 Task: Find connections with filter location Barakī Barak with filter topic #Affiliationwith filter profile language Potuguese with filter current company CHANEL with filter school Dr. D. Y. Patil Institute of Engineering & Technology, Pune with filter industry Commercial and Industrial Machinery Maintenance with filter service category Healthcare Consulting with filter keywords title Officer
Action: Mouse moved to (644, 133)
Screenshot: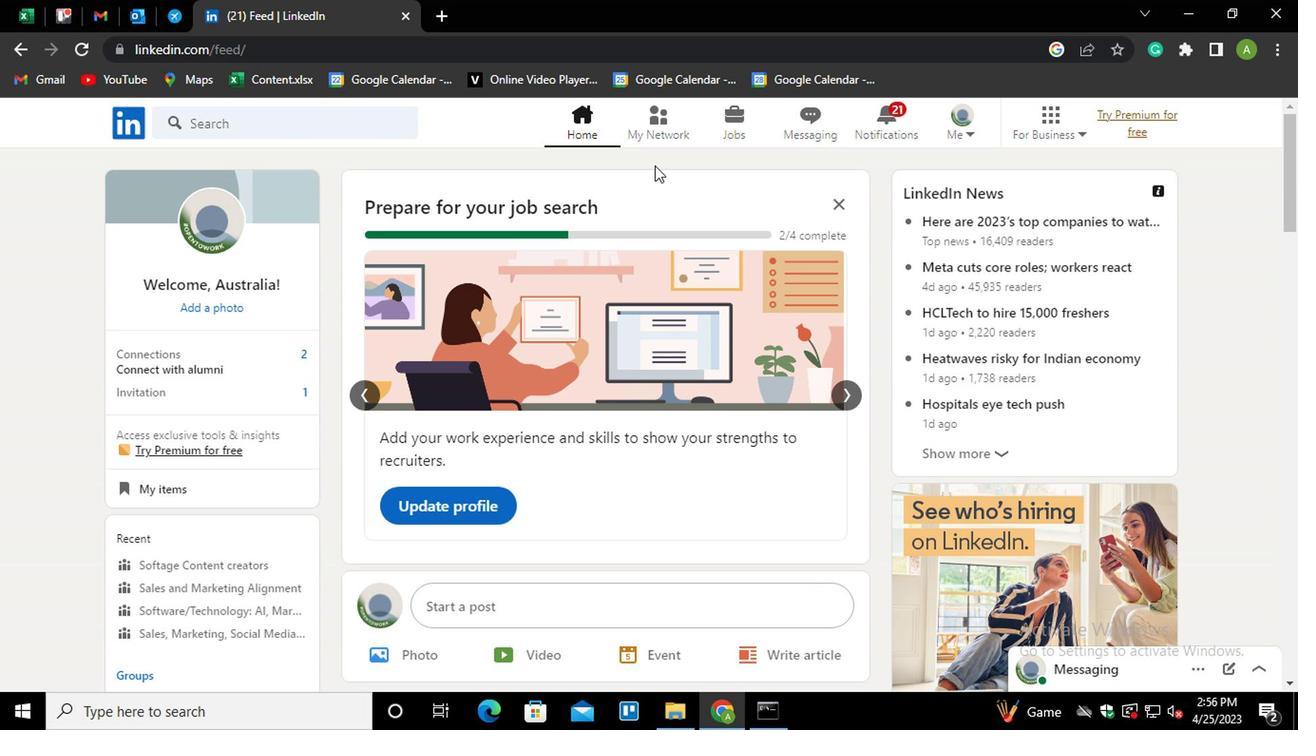 
Action: Mouse pressed left at (644, 133)
Screenshot: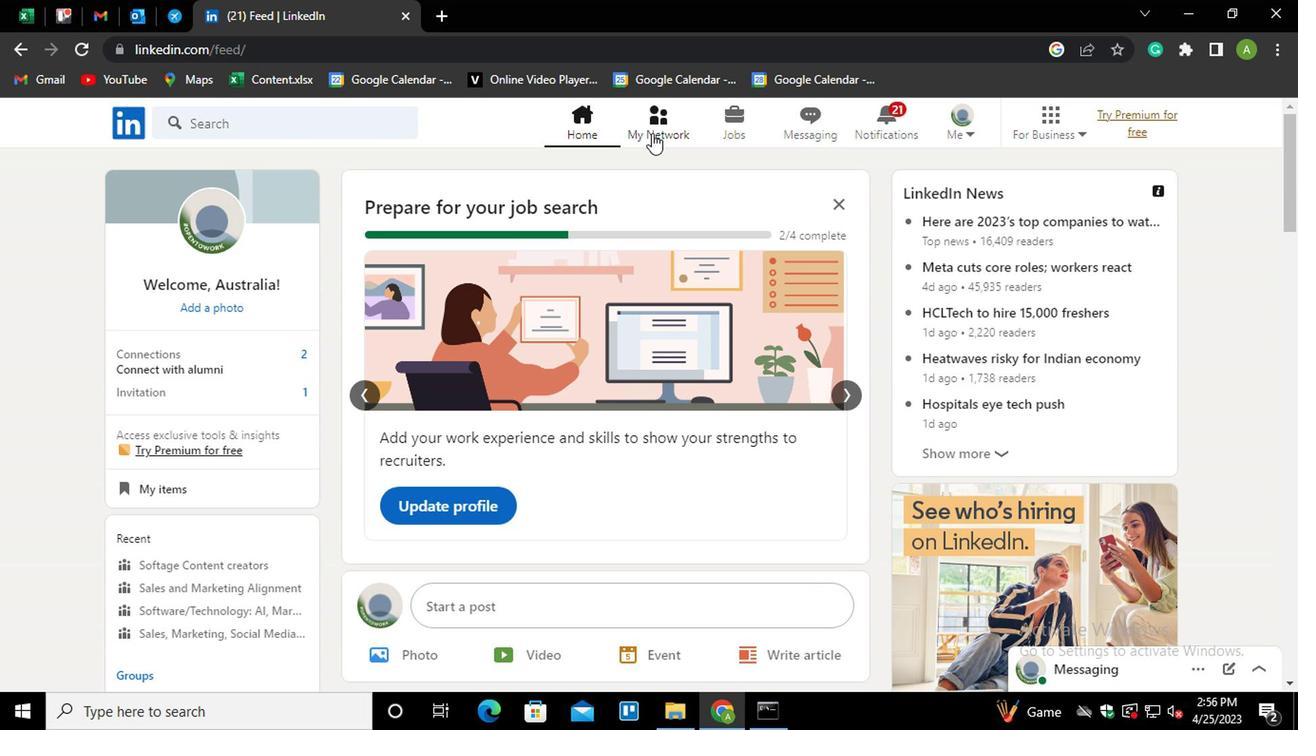 
Action: Mouse moved to (223, 235)
Screenshot: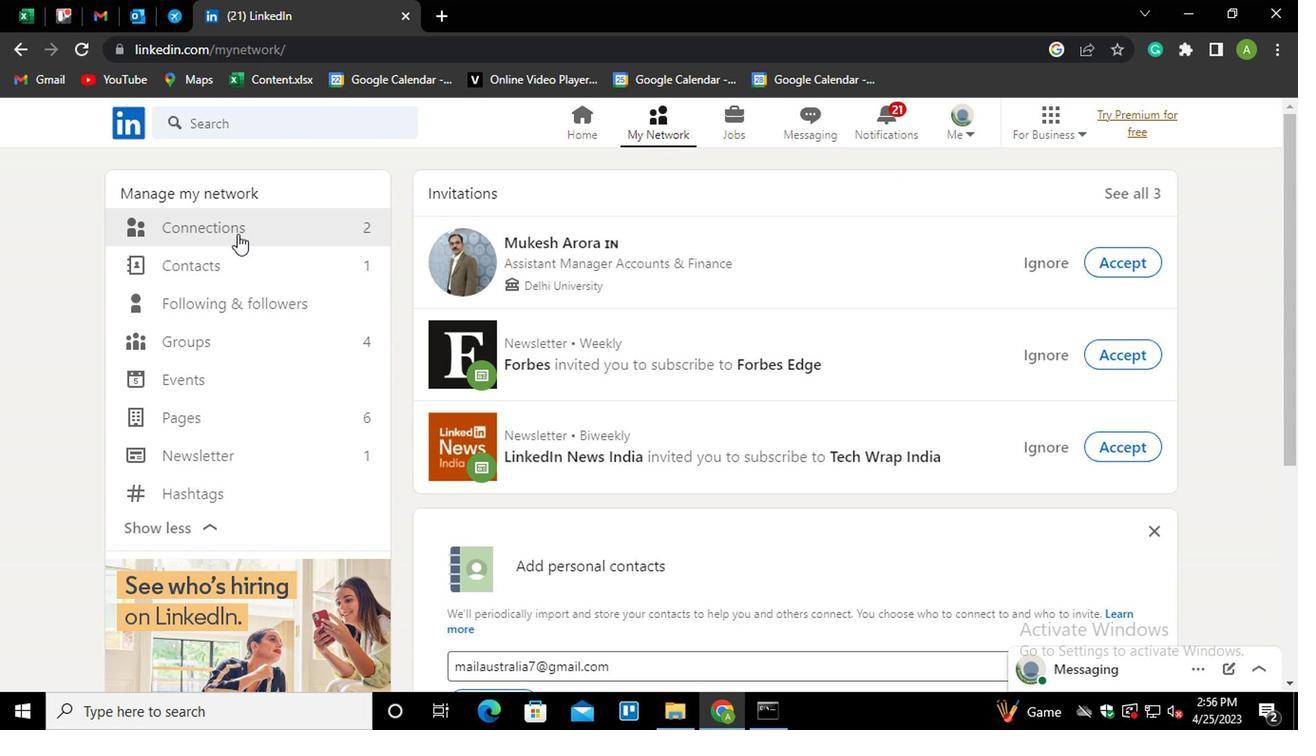 
Action: Mouse pressed left at (223, 235)
Screenshot: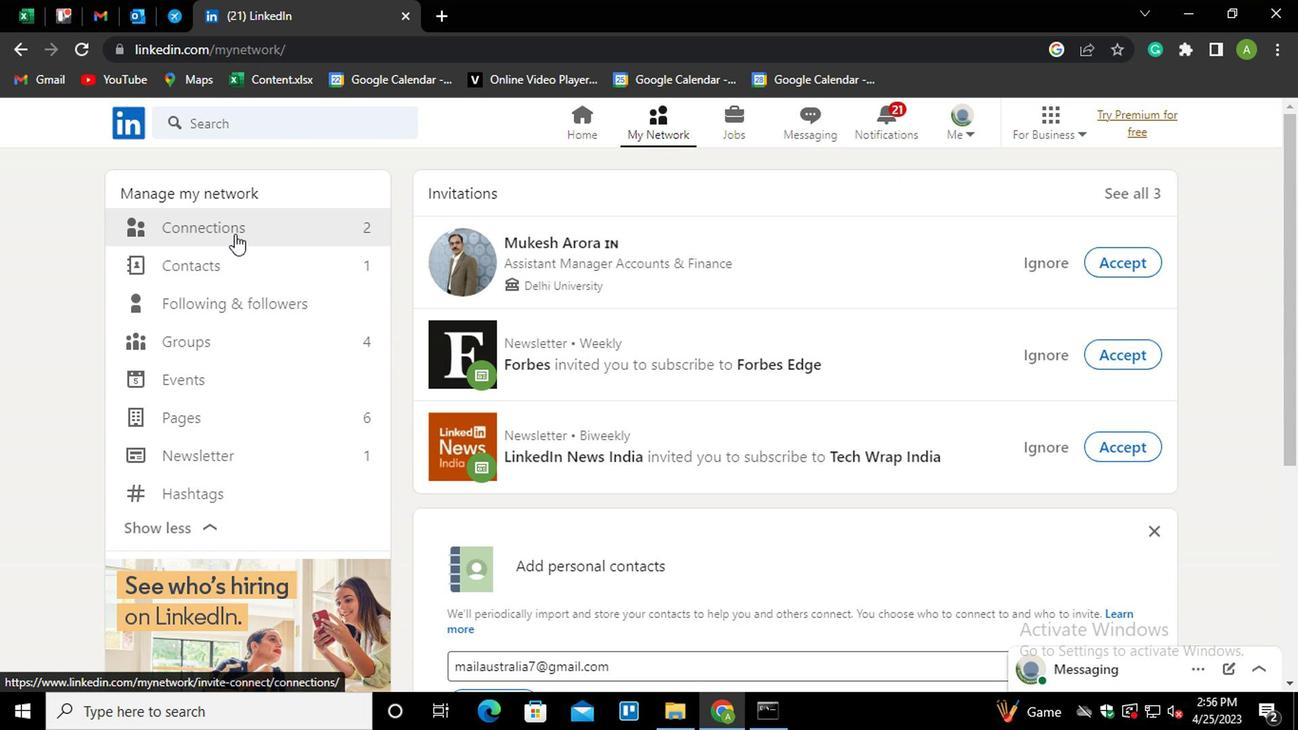 
Action: Mouse moved to (772, 223)
Screenshot: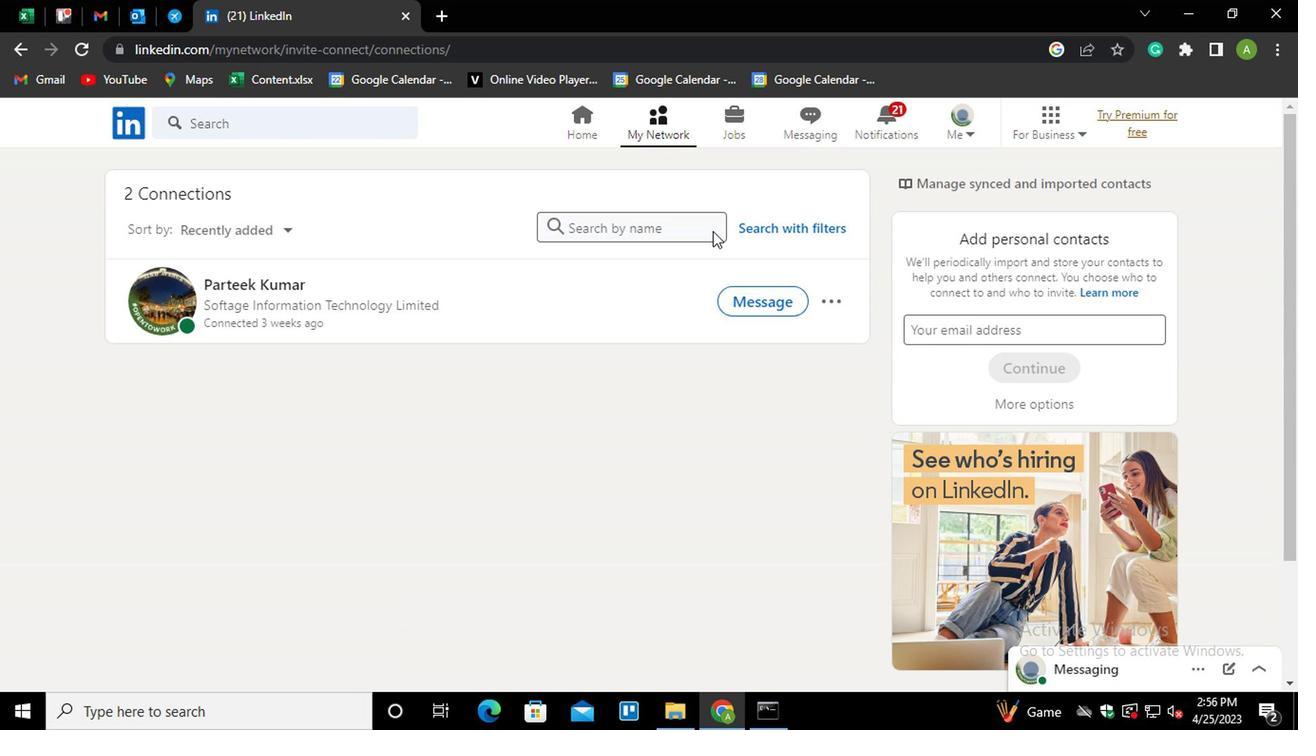 
Action: Mouse pressed left at (772, 223)
Screenshot: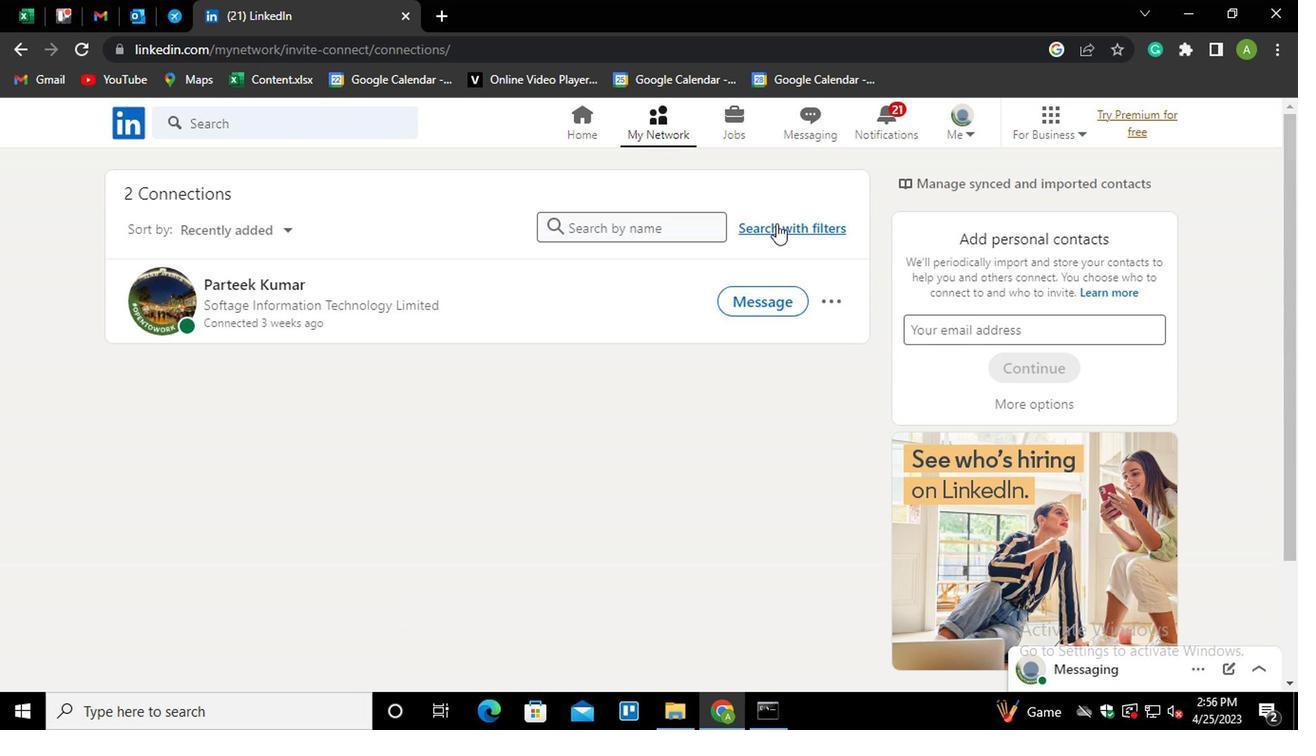 
Action: Mouse moved to (627, 174)
Screenshot: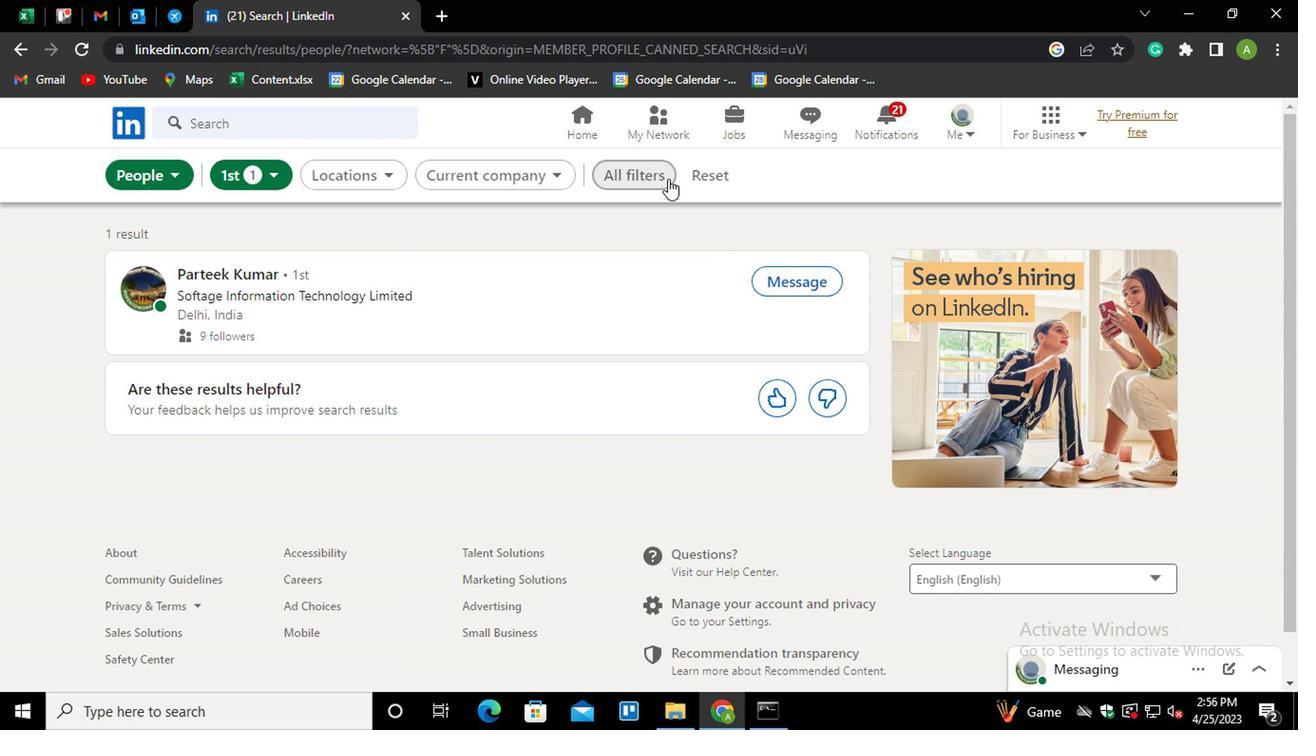 
Action: Mouse pressed left at (627, 174)
Screenshot: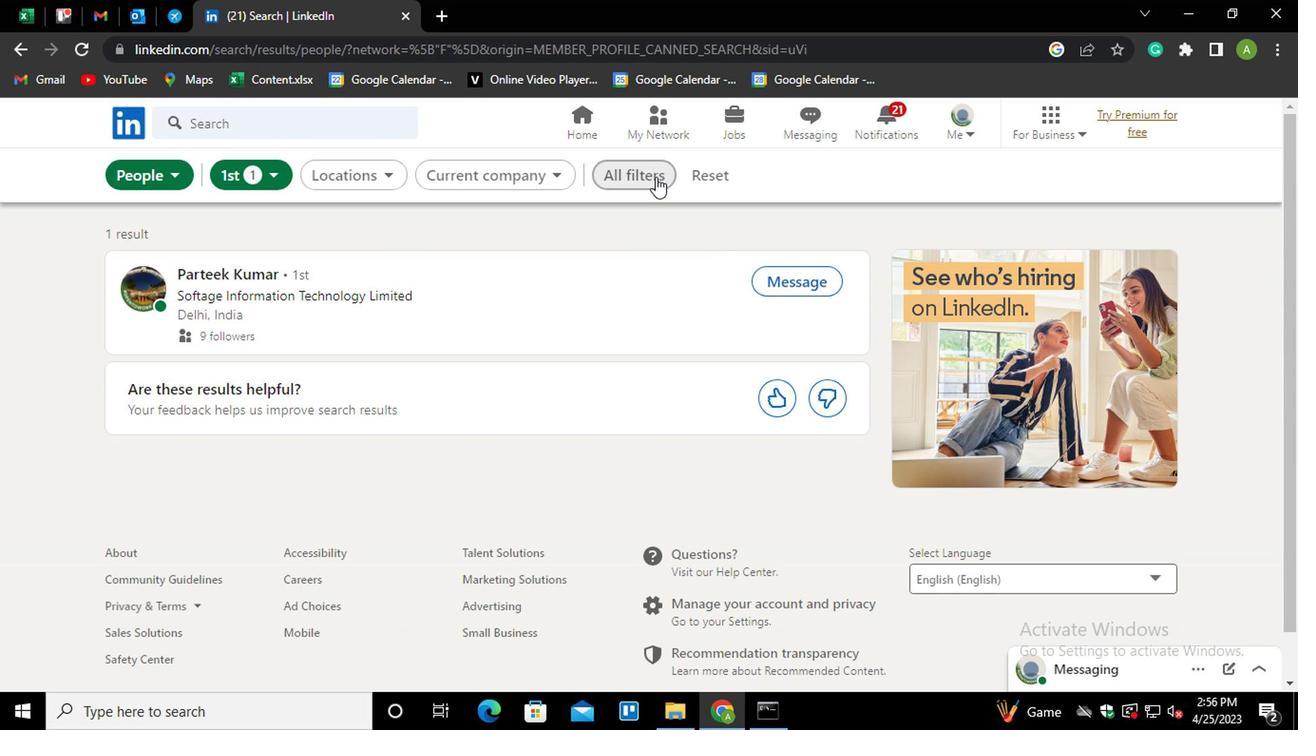 
Action: Mouse moved to (878, 378)
Screenshot: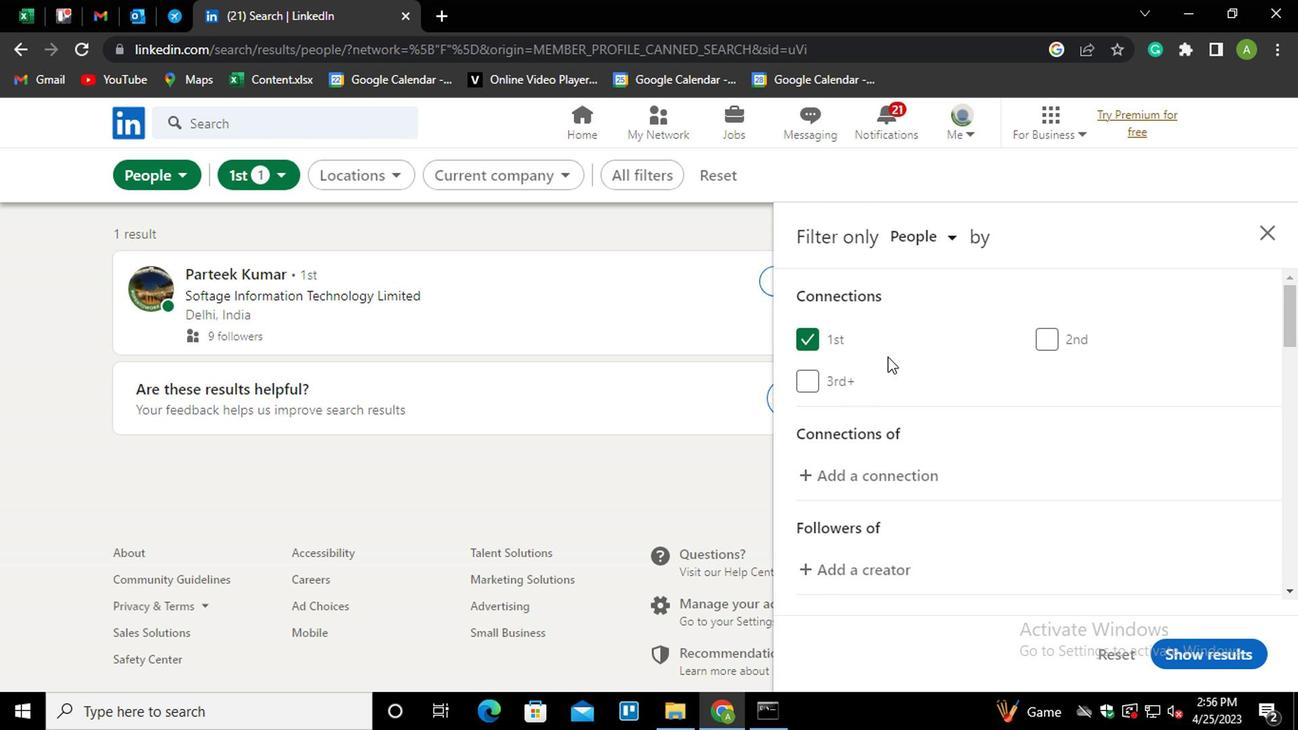 
Action: Mouse scrolled (878, 377) with delta (0, 0)
Screenshot: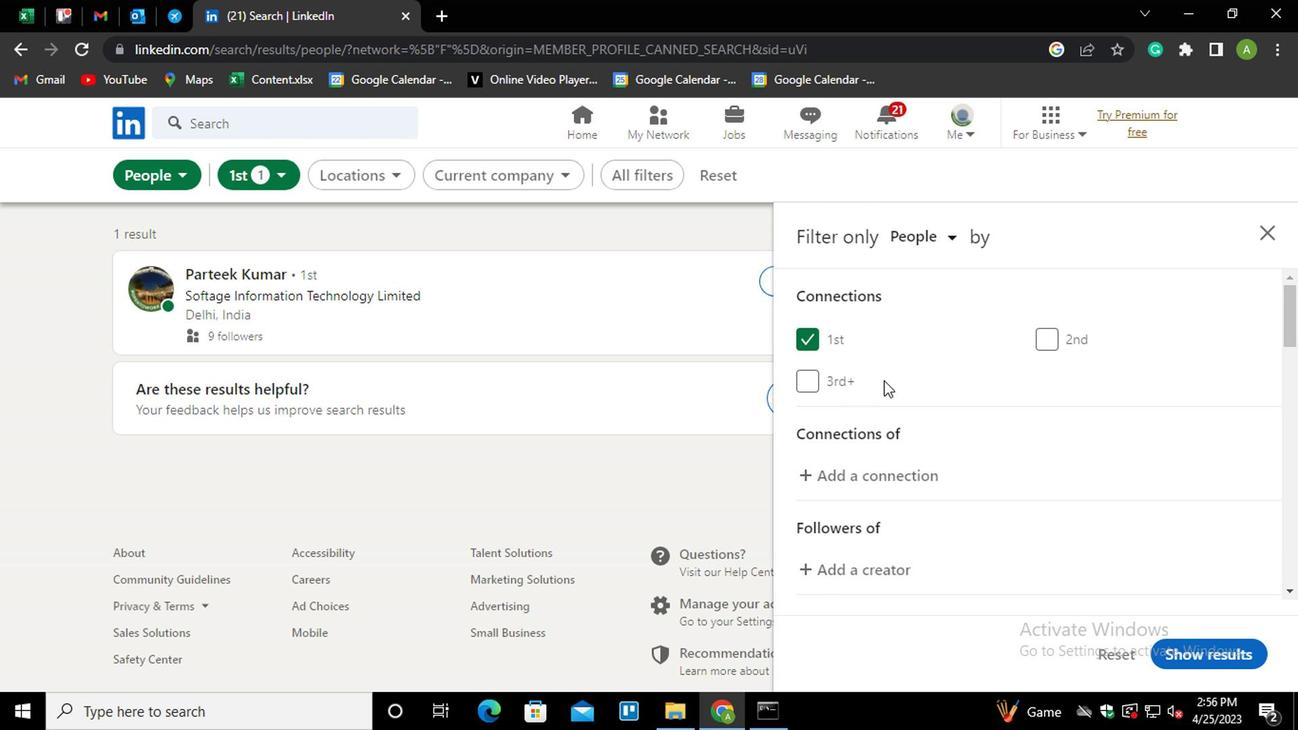 
Action: Mouse moved to (847, 439)
Screenshot: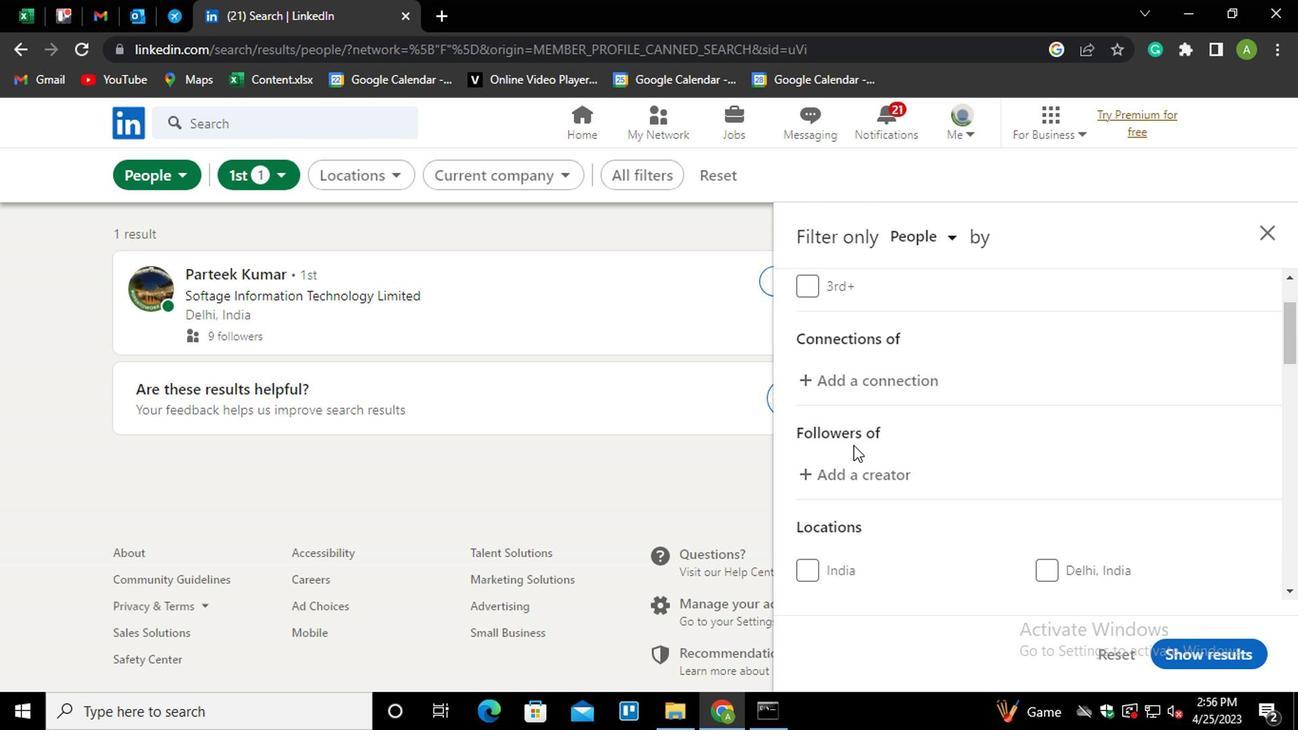 
Action: Mouse scrolled (847, 439) with delta (0, 0)
Screenshot: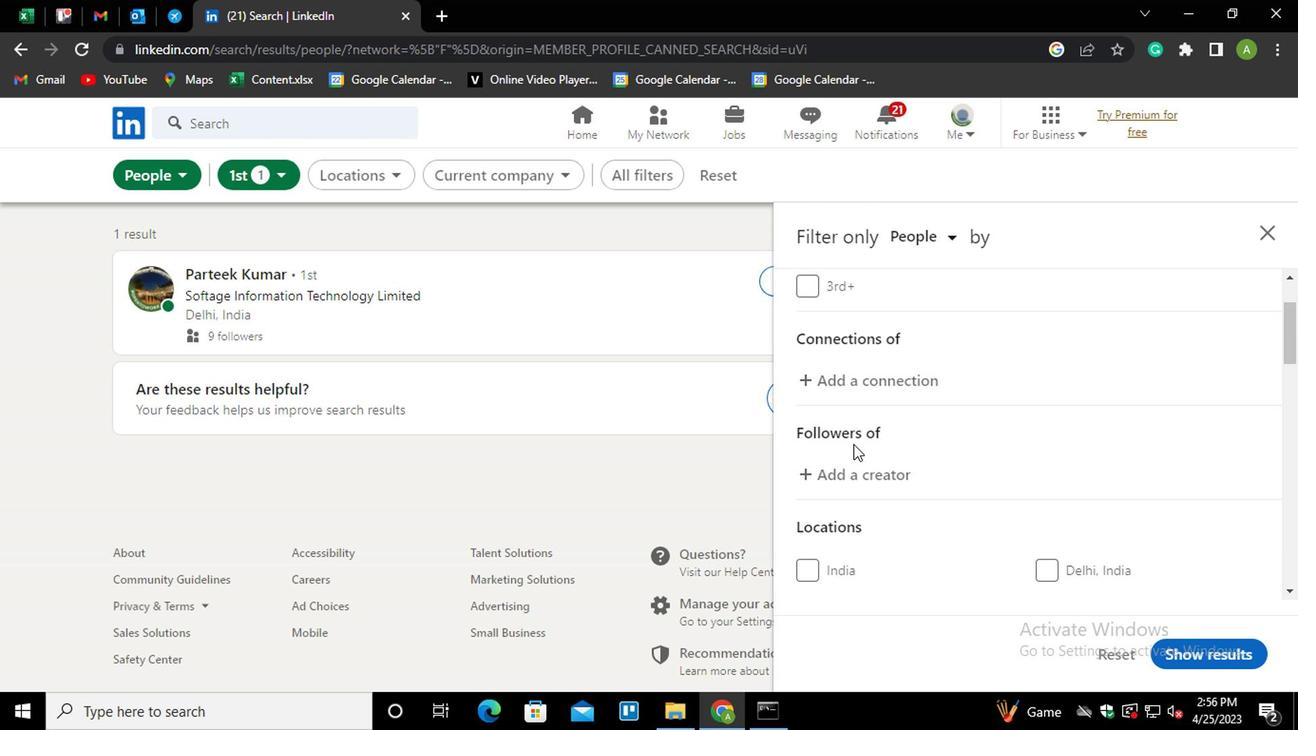 
Action: Mouse scrolled (847, 439) with delta (0, 0)
Screenshot: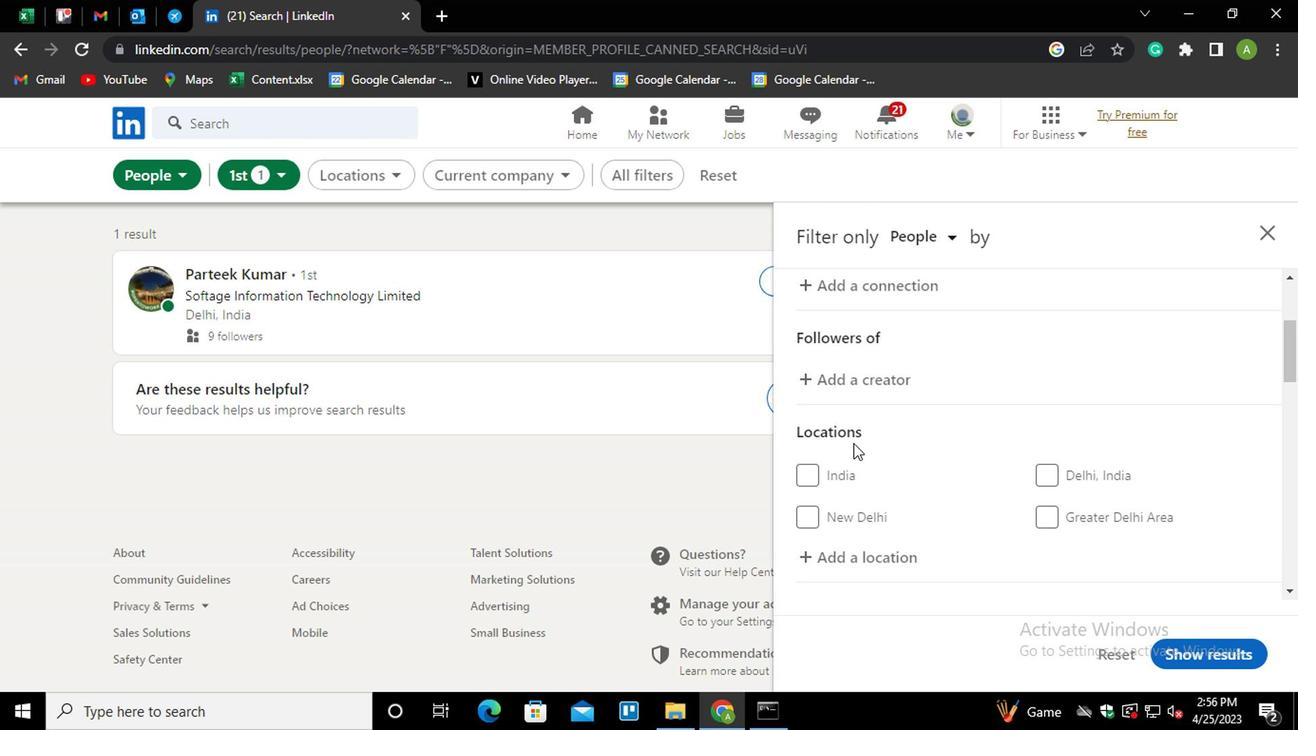 
Action: Mouse moved to (853, 447)
Screenshot: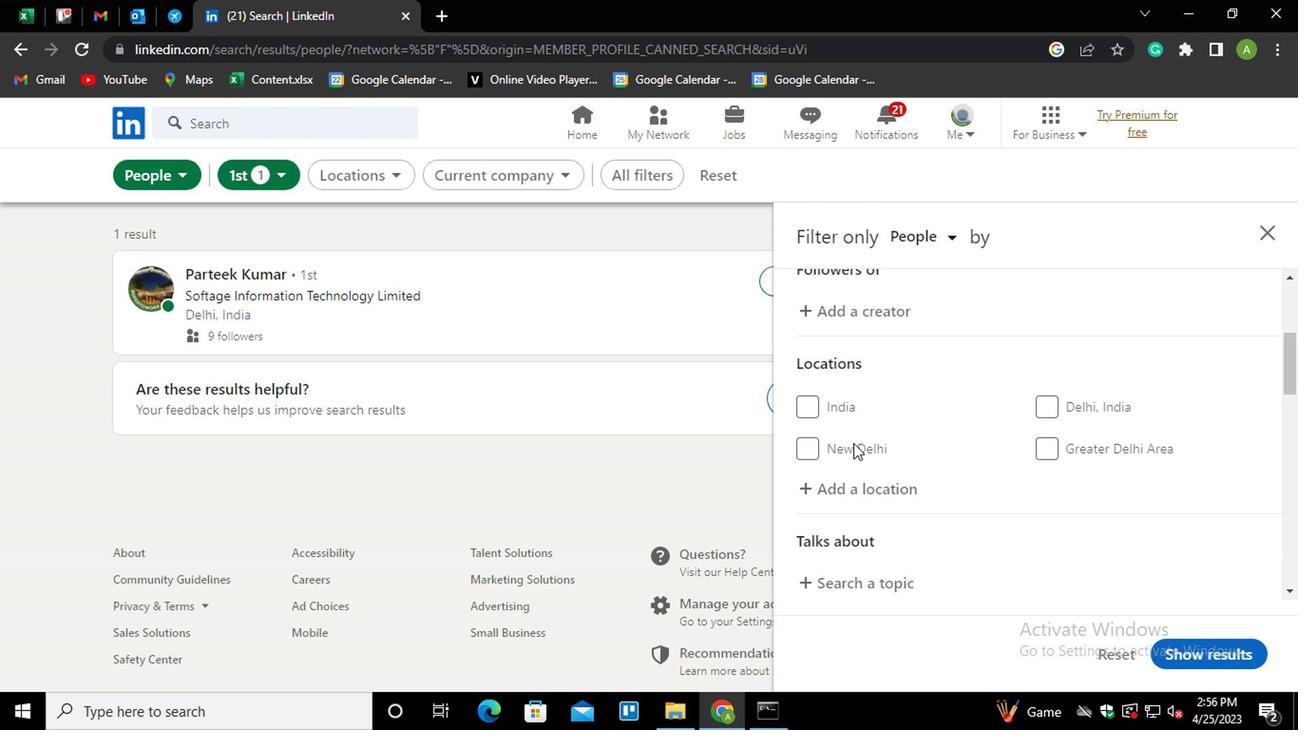 
Action: Mouse pressed left at (853, 447)
Screenshot: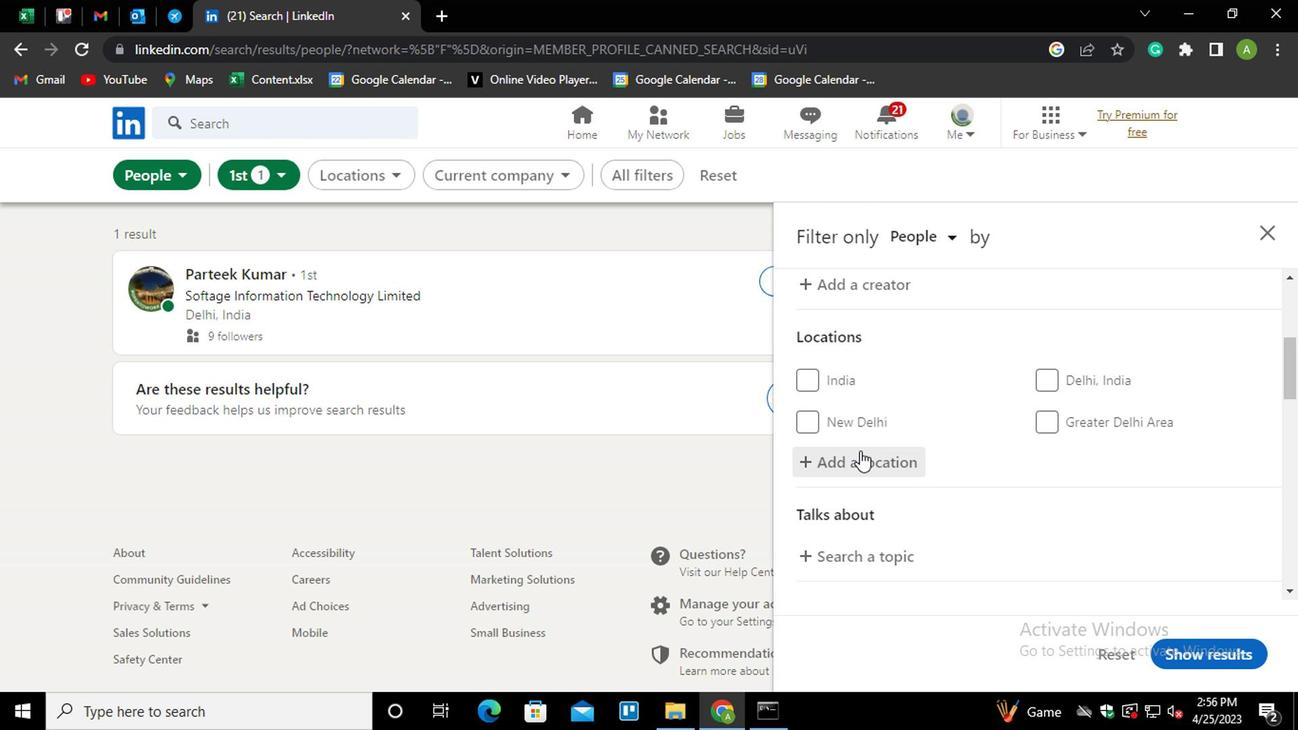 
Action: Mouse moved to (855, 453)
Screenshot: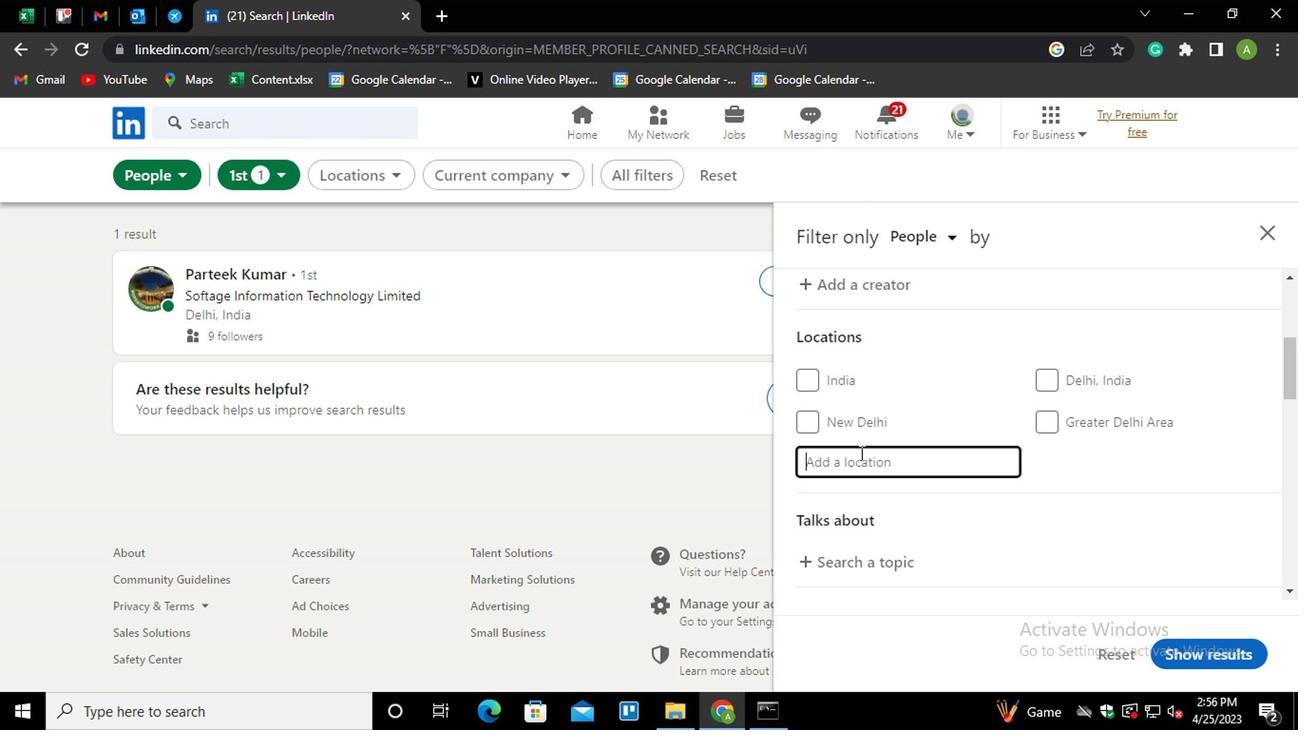 
Action: Mouse pressed left at (855, 453)
Screenshot: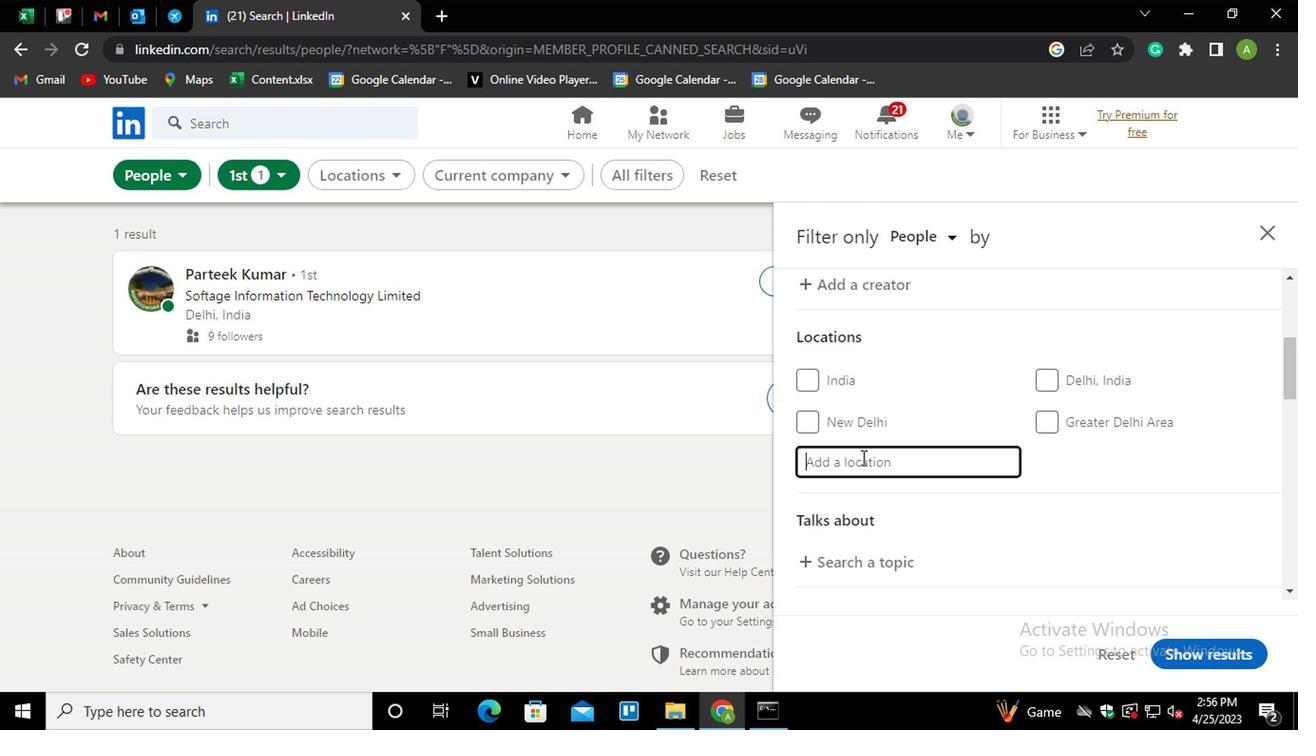 
Action: Key pressed <Key.shift>BARAKI<Key.space><Key.shift_r>BARAJK<Key.backspace><Key.backspace>K
Screenshot: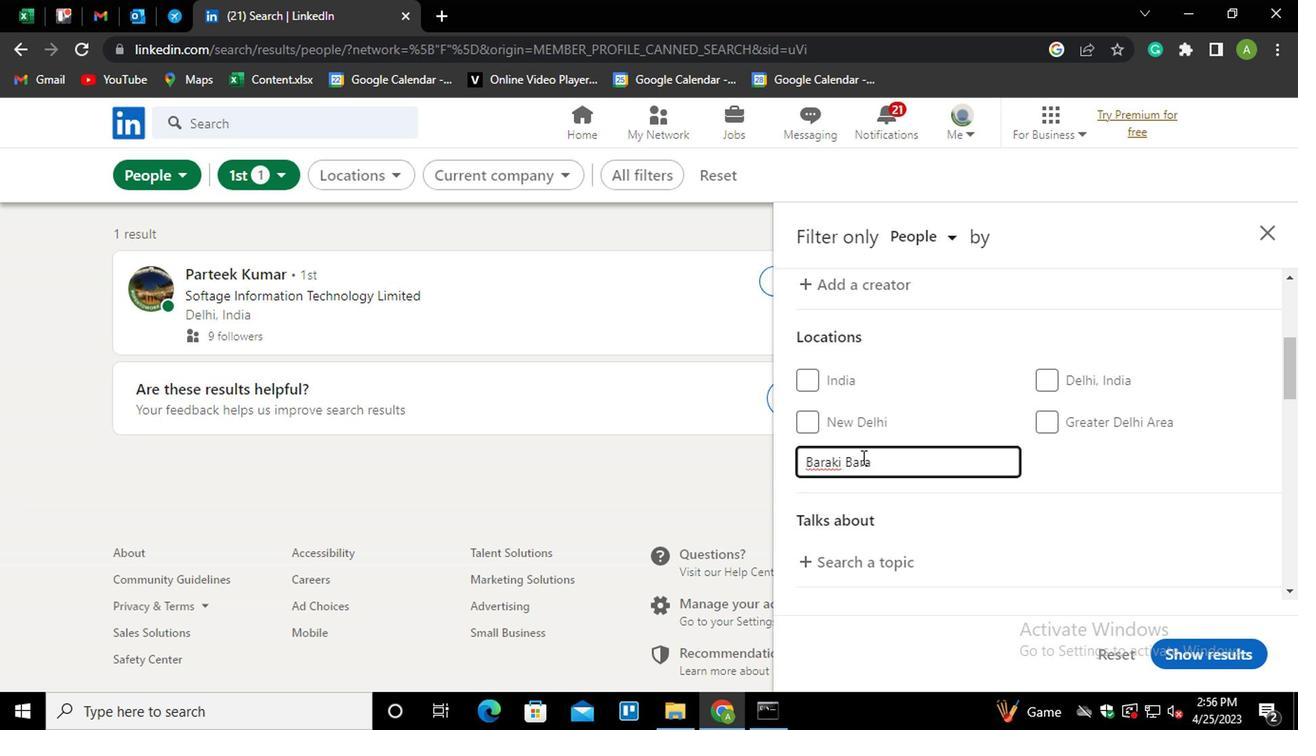 
Action: Mouse moved to (1095, 444)
Screenshot: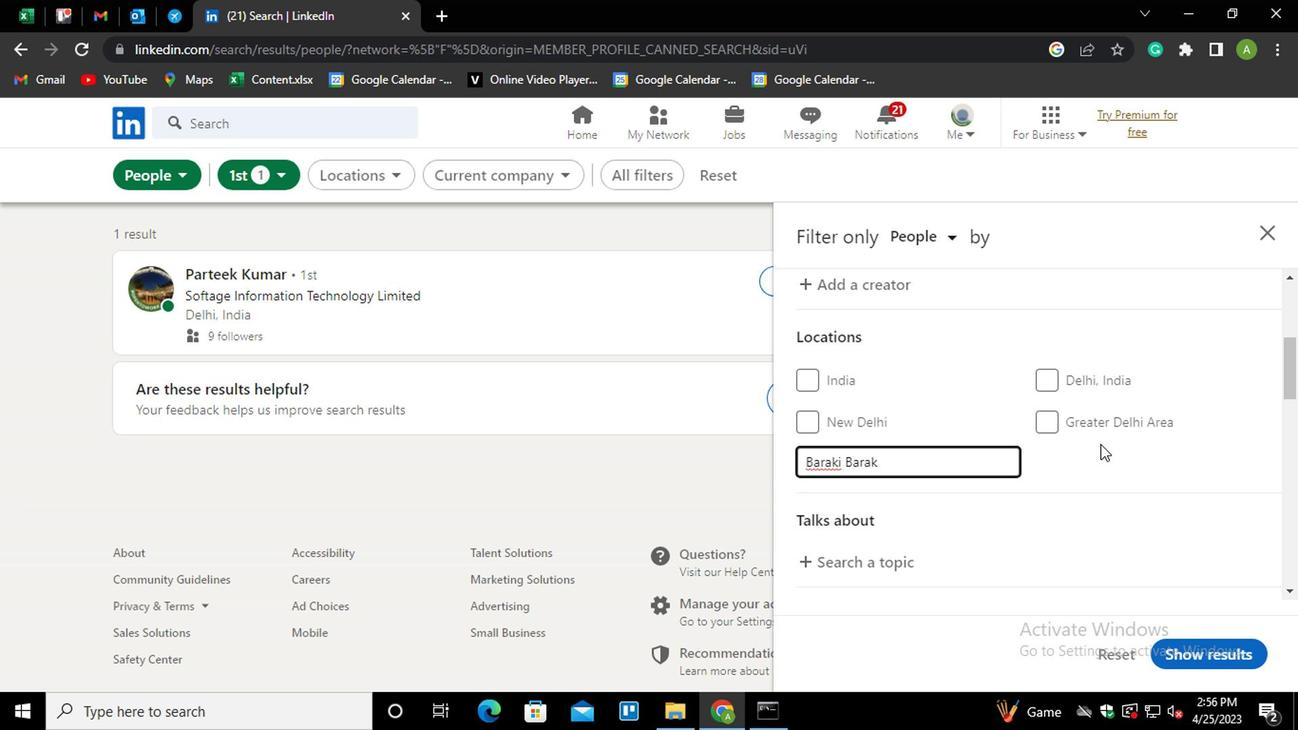 
Action: Mouse pressed left at (1095, 444)
Screenshot: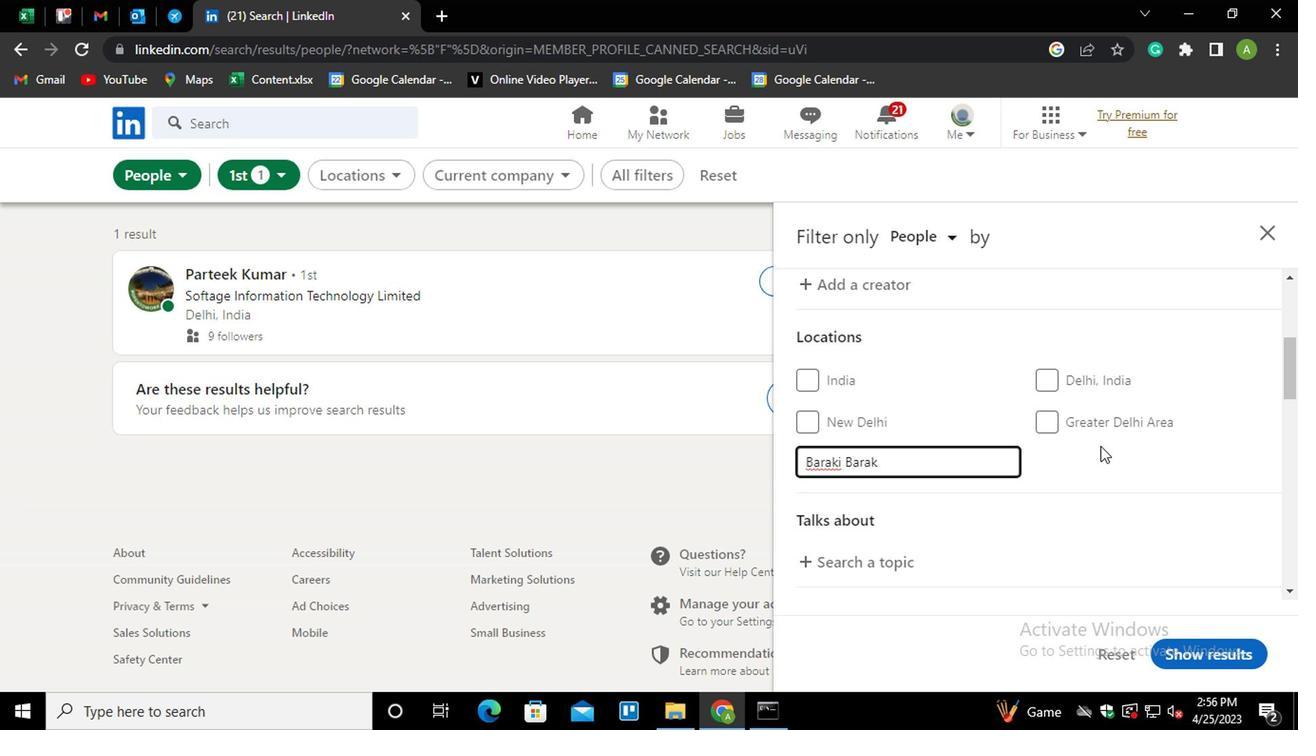 
Action: Mouse moved to (1095, 458)
Screenshot: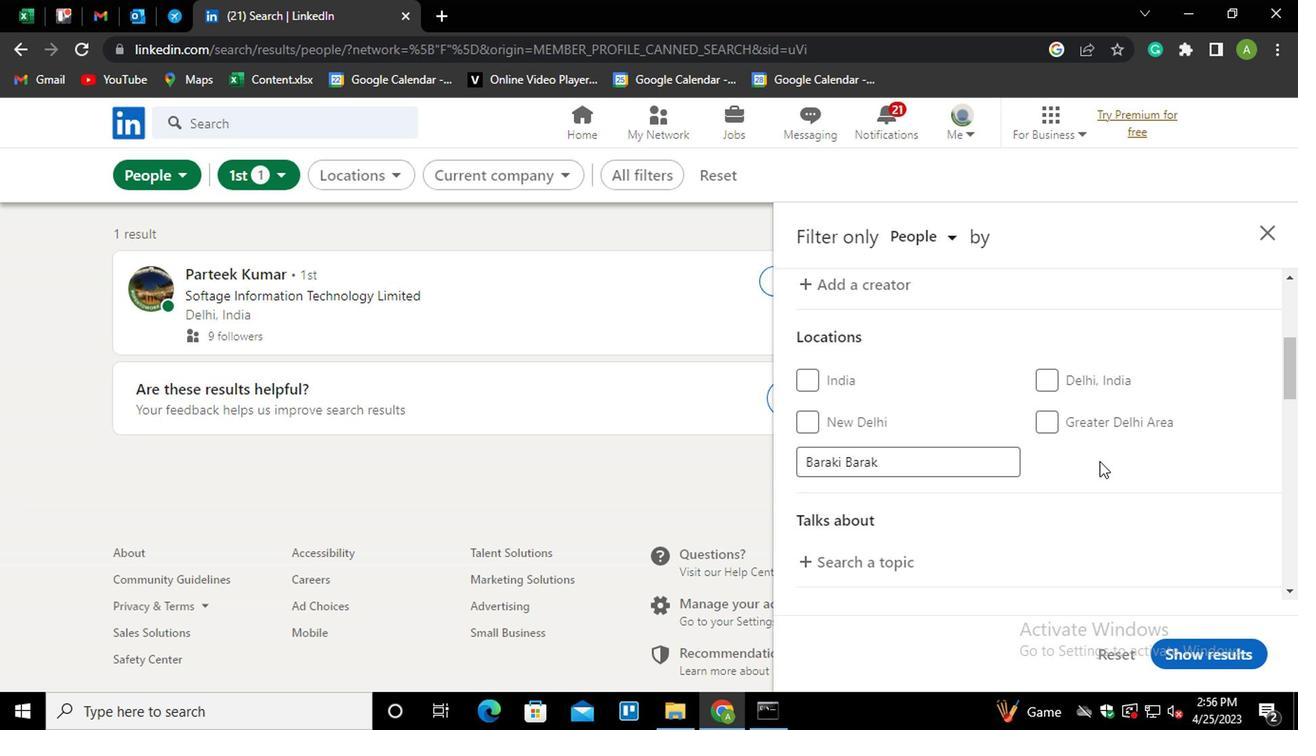 
Action: Mouse scrolled (1095, 457) with delta (0, -1)
Screenshot: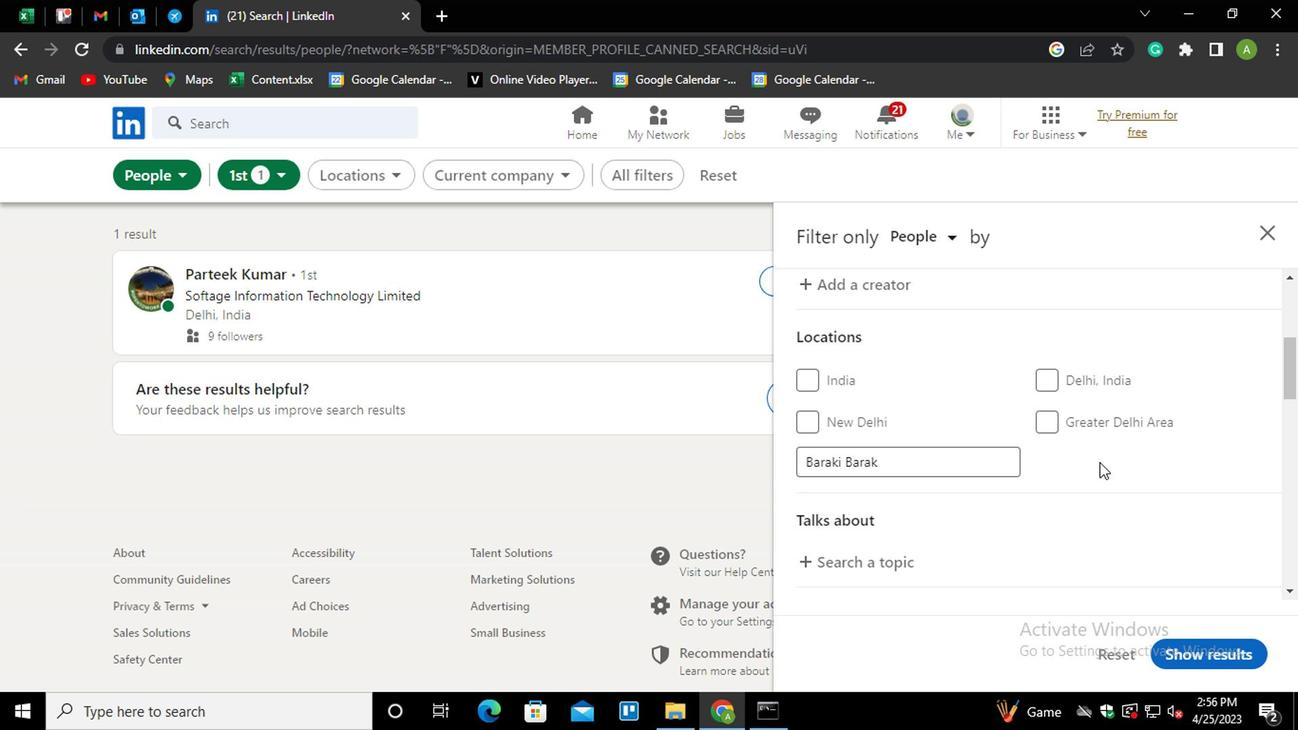 
Action: Mouse scrolled (1095, 457) with delta (0, -1)
Screenshot: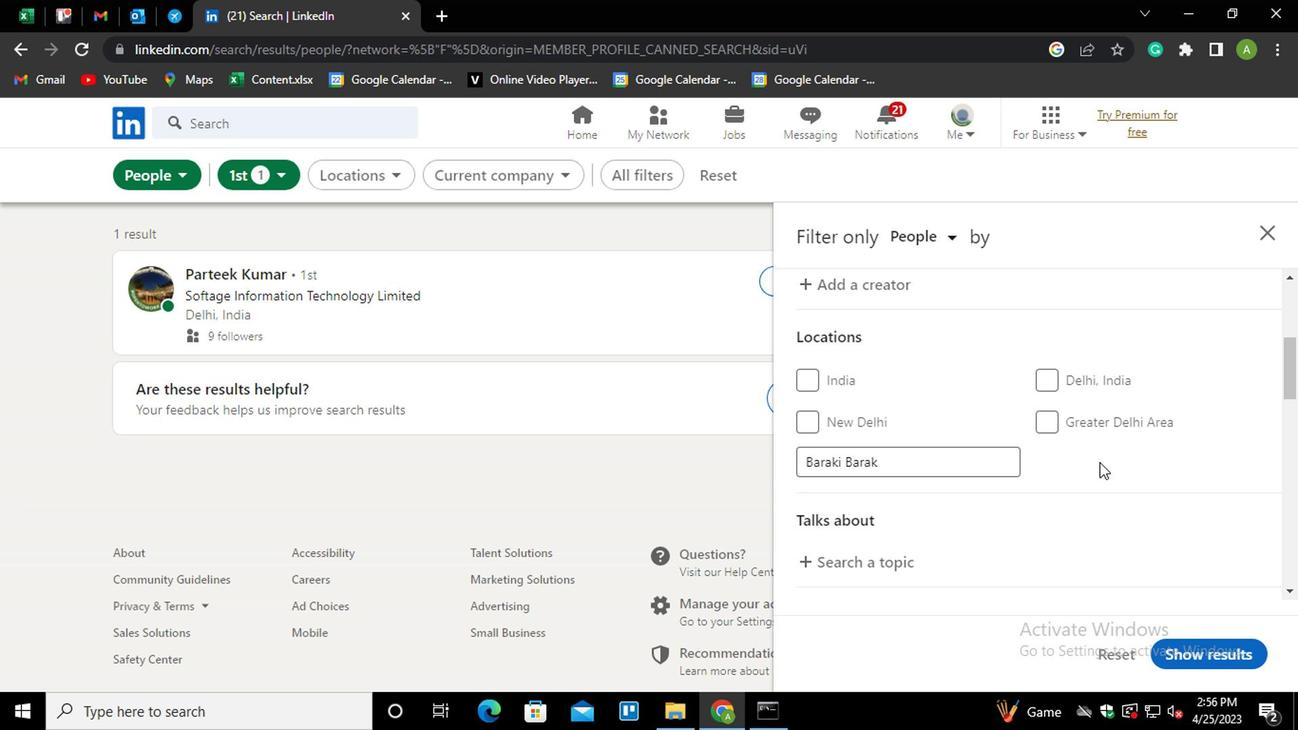 
Action: Mouse moved to (866, 372)
Screenshot: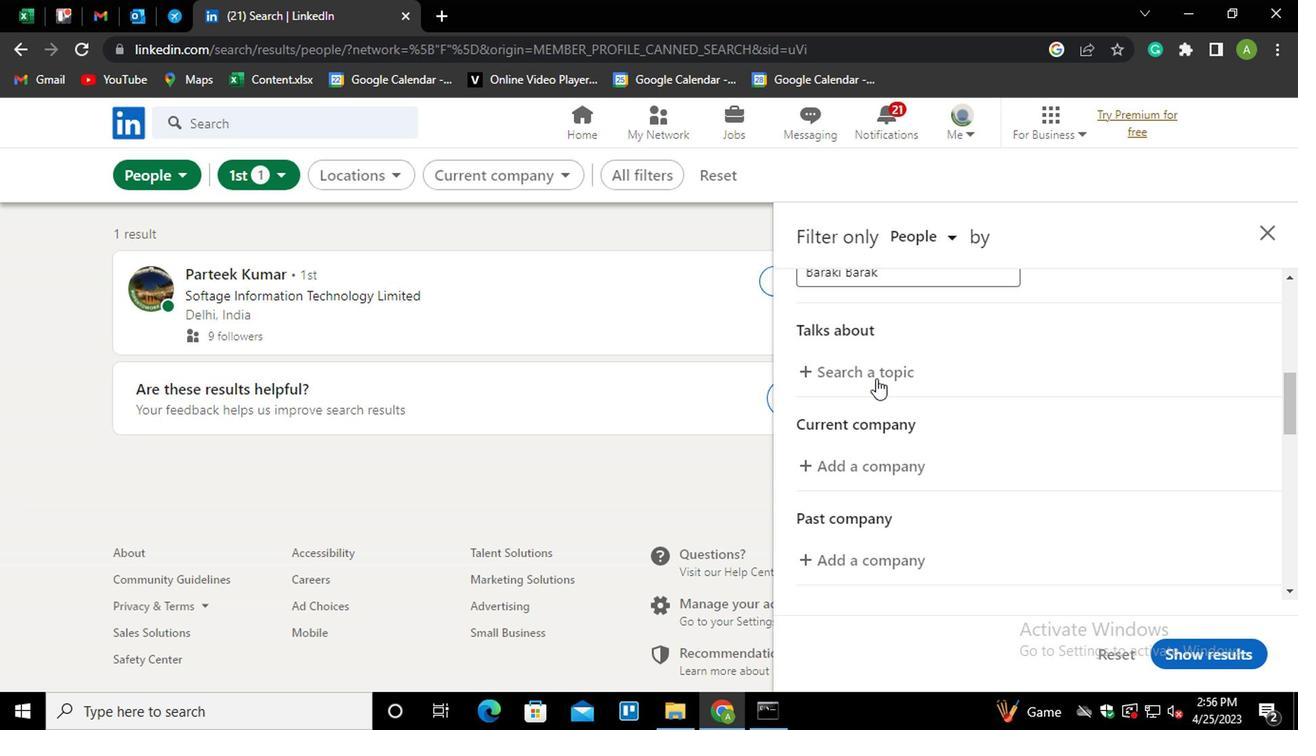 
Action: Mouse pressed left at (866, 372)
Screenshot: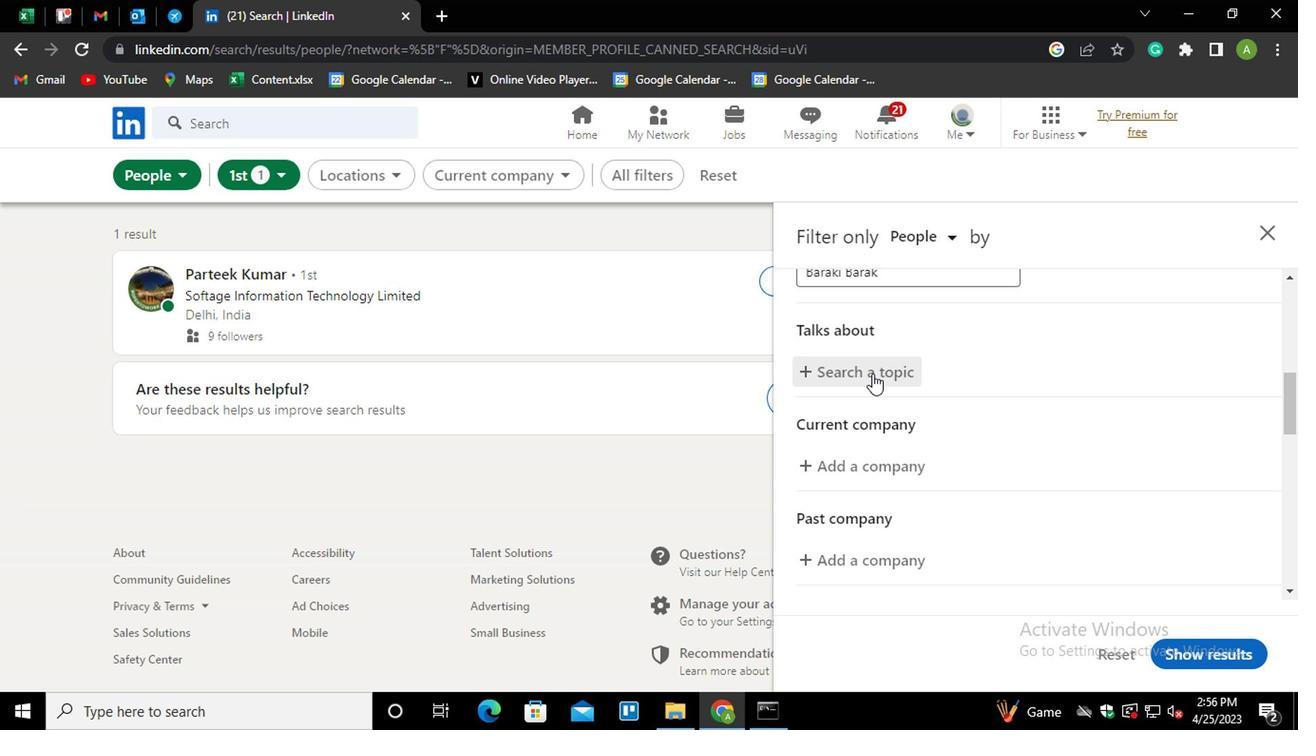 
Action: Mouse moved to (839, 376)
Screenshot: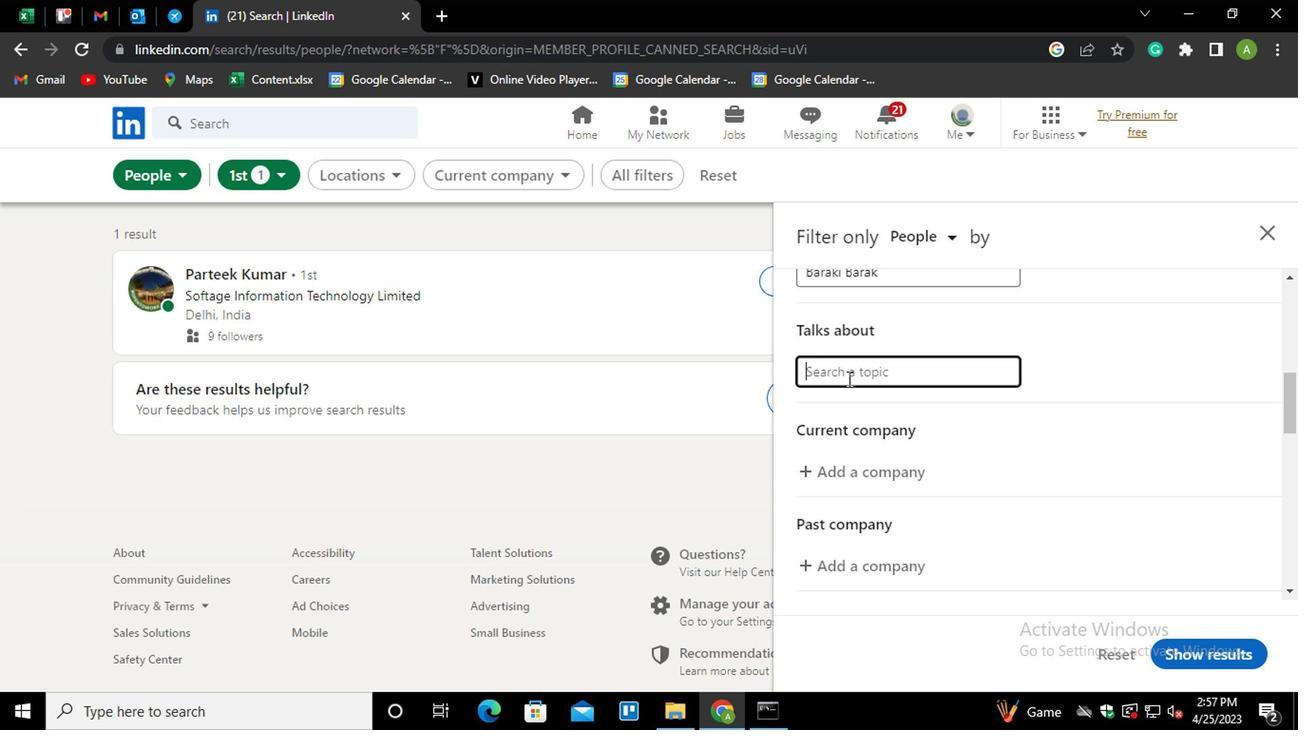 
Action: Key pressed <Key.shift>#<Key.shift><Key.shift><Key.shift><Key.shift><Key.shift><Key.shift><Key.shift>AFFILATIONWITH
Screenshot: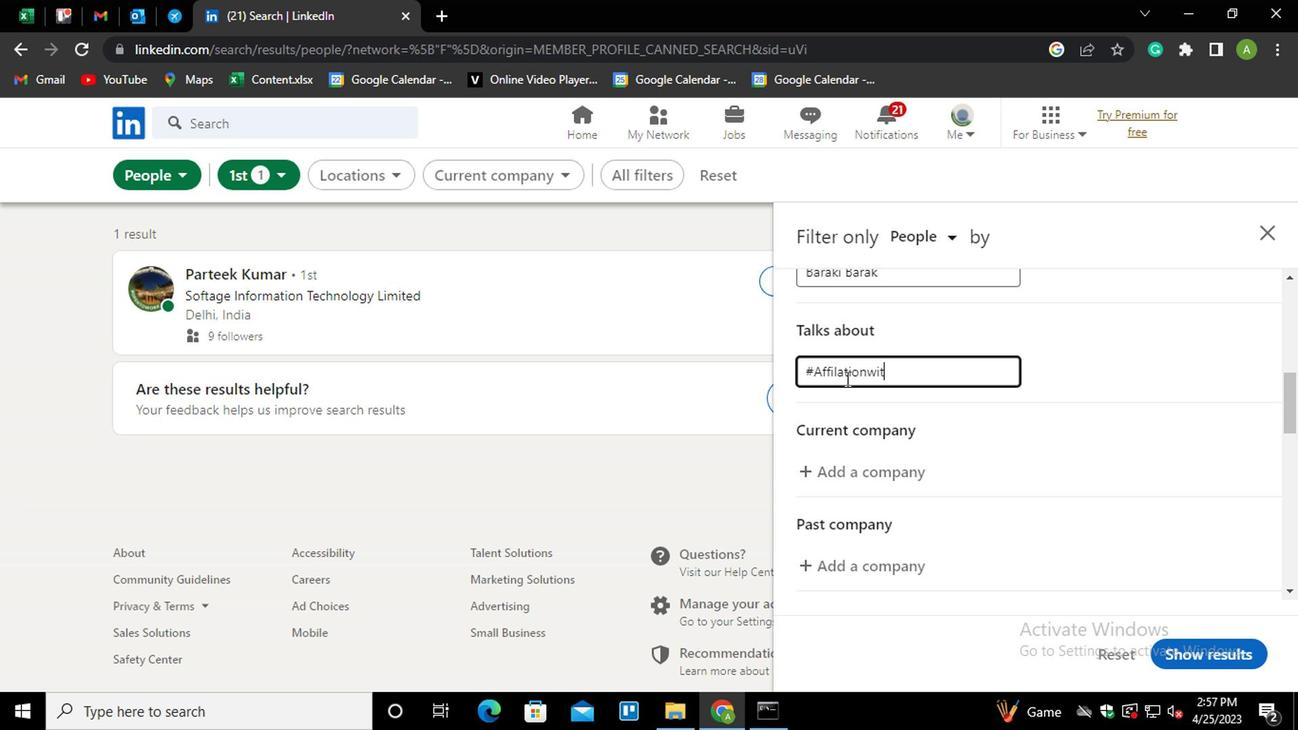 
Action: Mouse moved to (1195, 382)
Screenshot: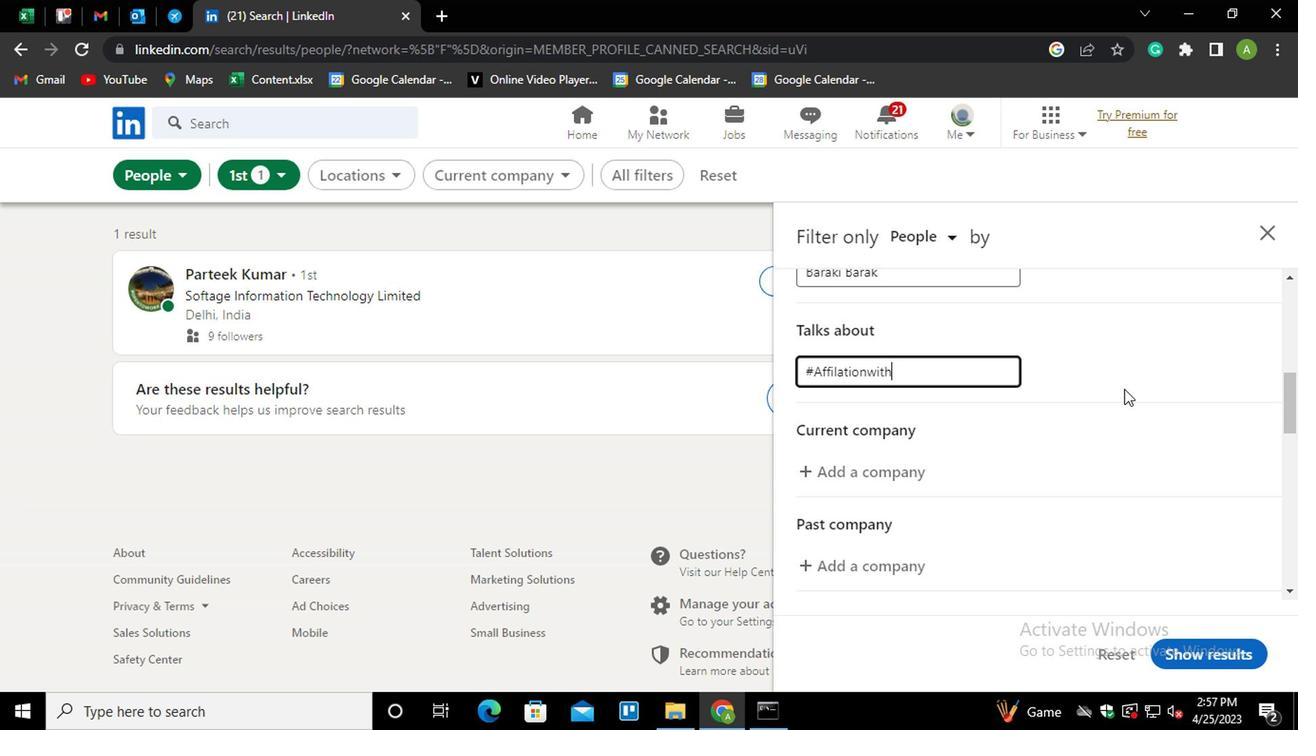 
Action: Mouse pressed left at (1195, 382)
Screenshot: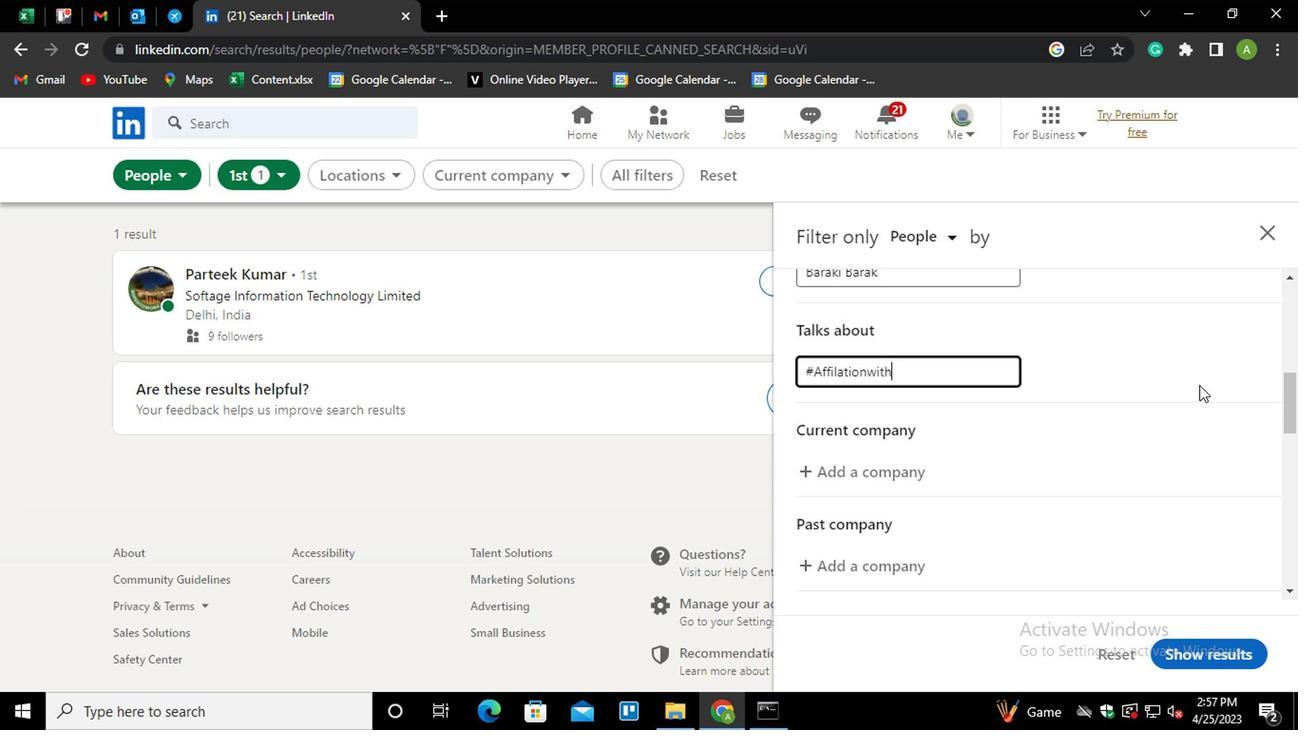 
Action: Mouse moved to (1125, 407)
Screenshot: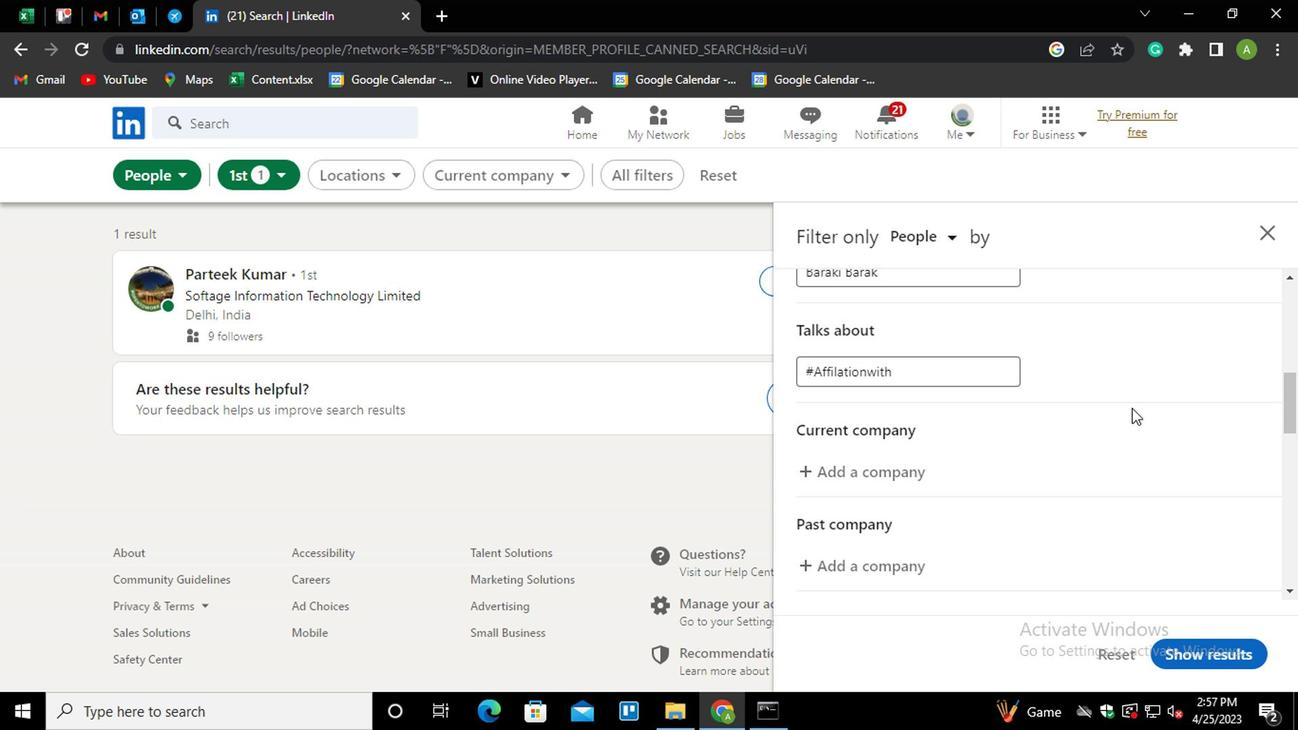 
Action: Mouse scrolled (1125, 406) with delta (0, 0)
Screenshot: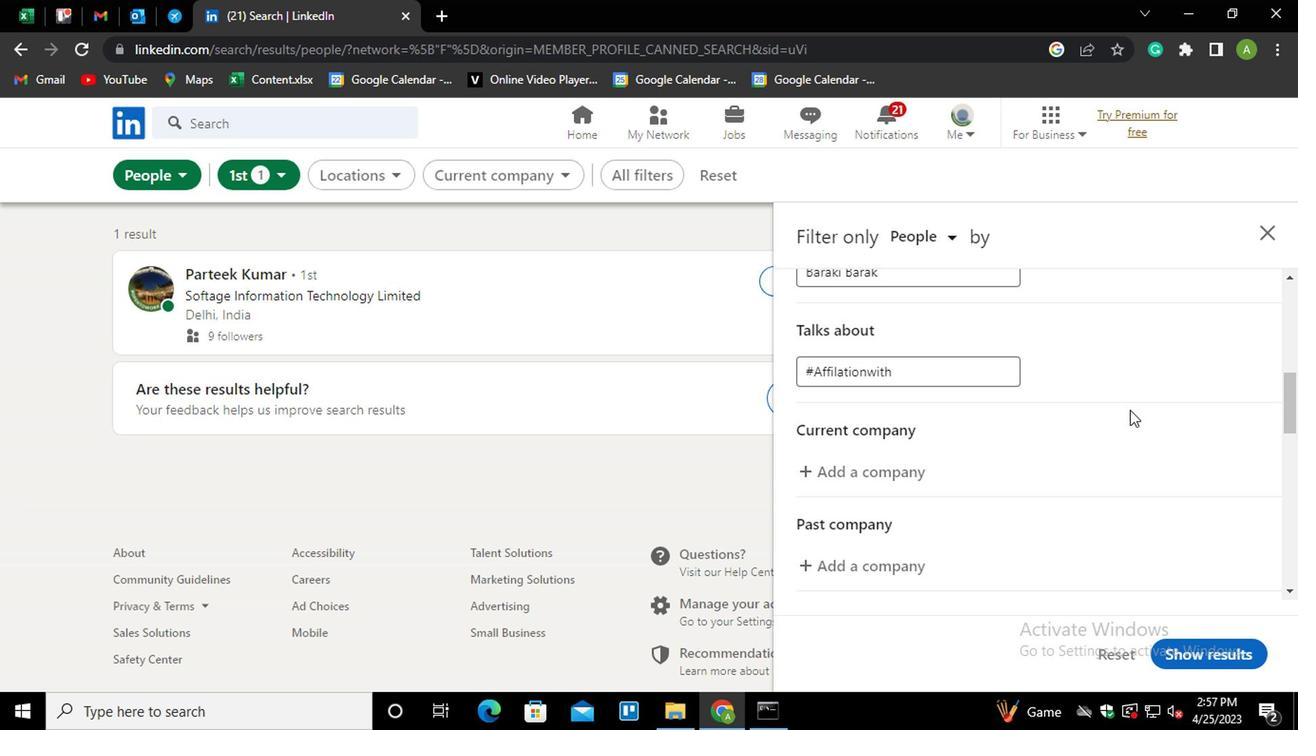
Action: Mouse moved to (871, 374)
Screenshot: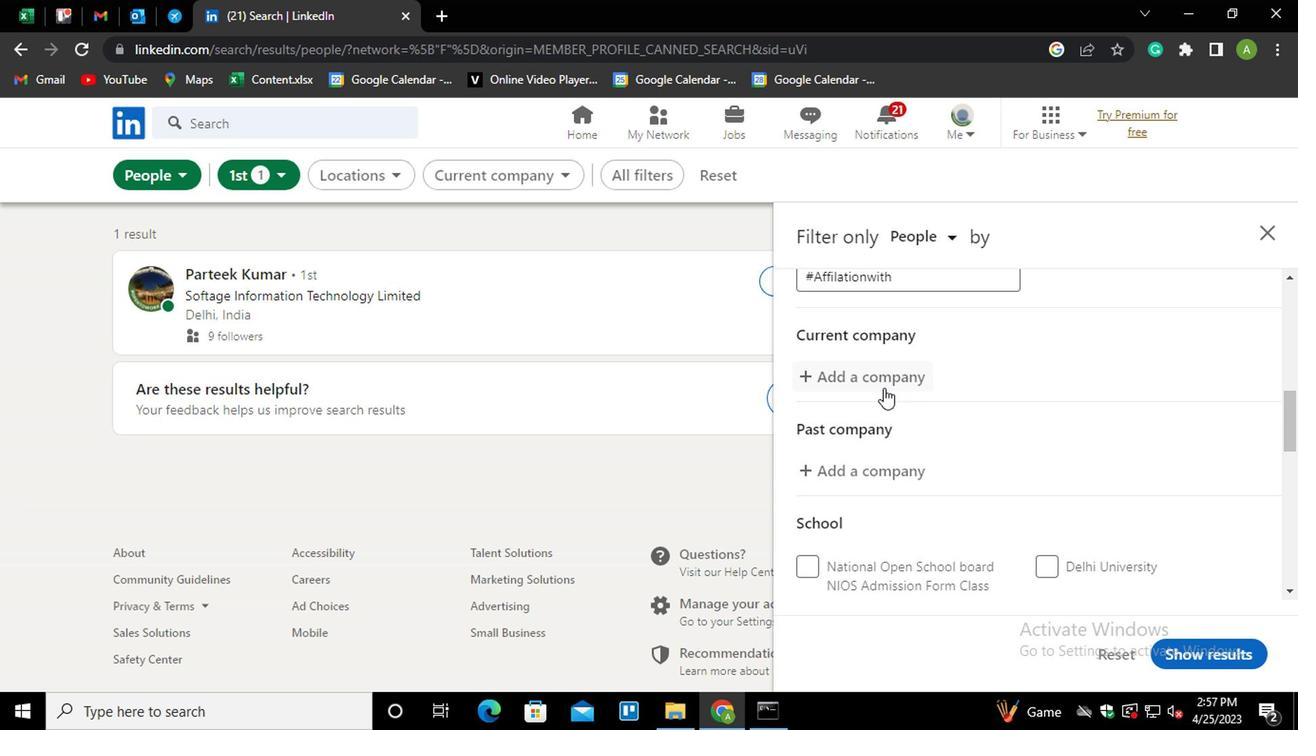 
Action: Mouse pressed left at (871, 374)
Screenshot: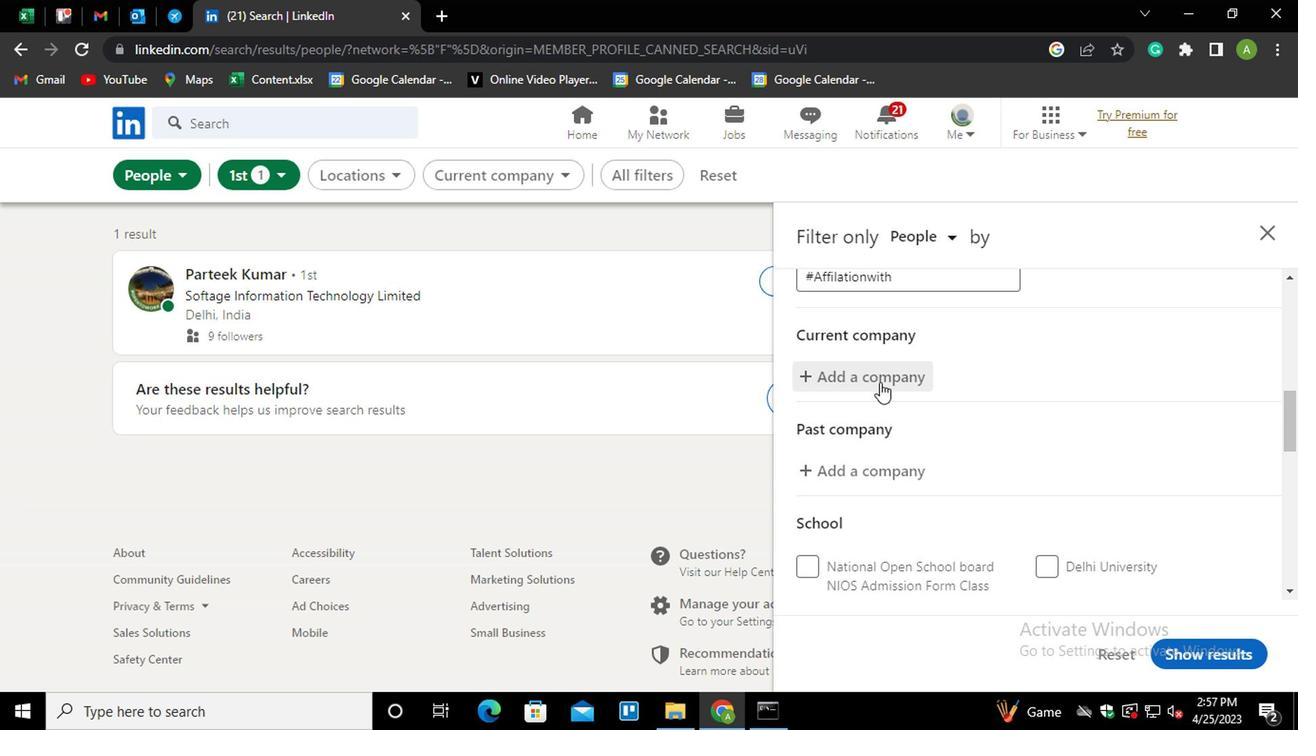 
Action: Key pressed <Key.shift>CHANEL<Key.down><Key.enter>
Screenshot: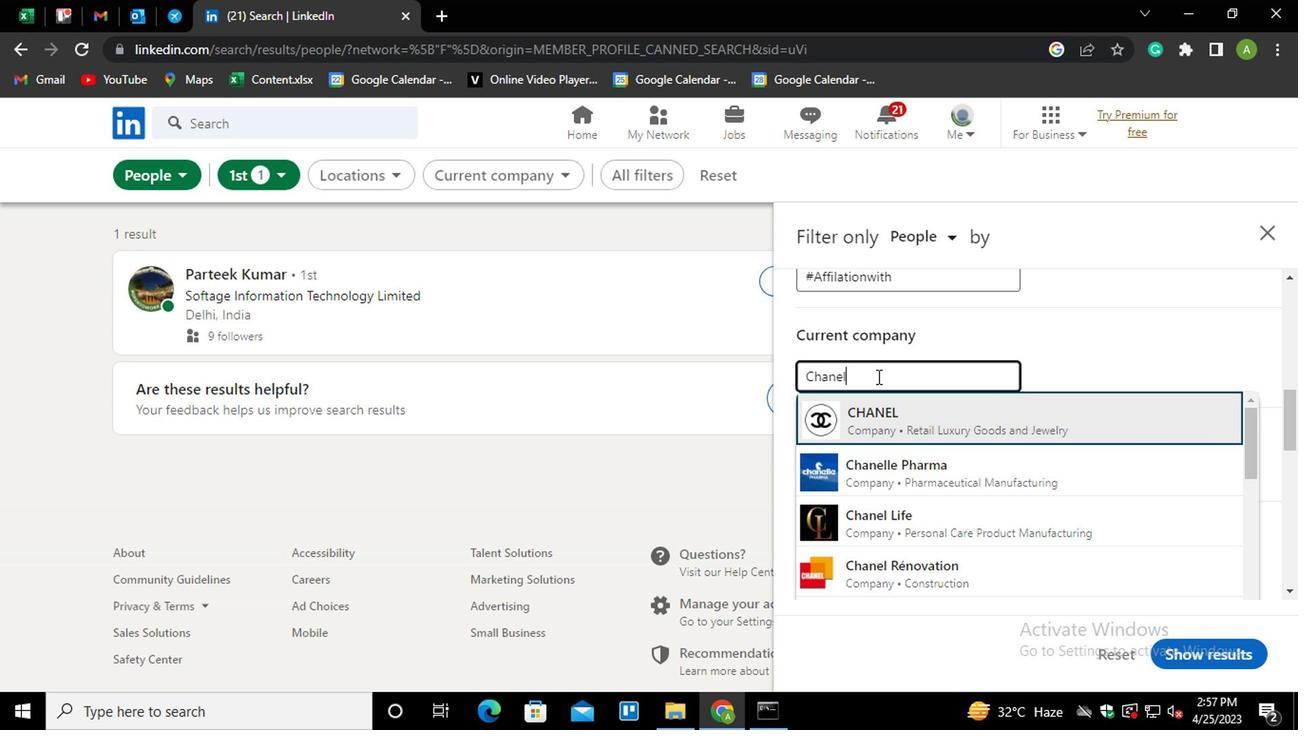 
Action: Mouse moved to (889, 376)
Screenshot: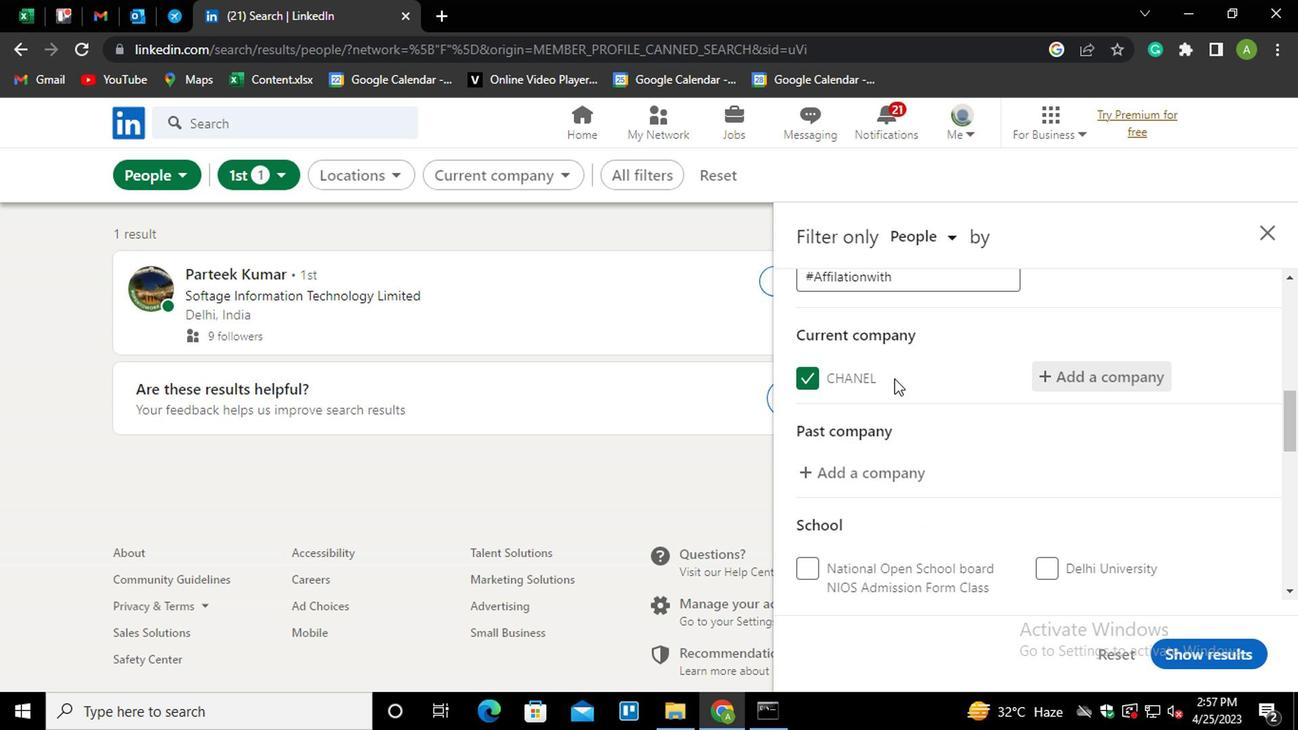 
Action: Mouse scrolled (889, 375) with delta (0, -1)
Screenshot: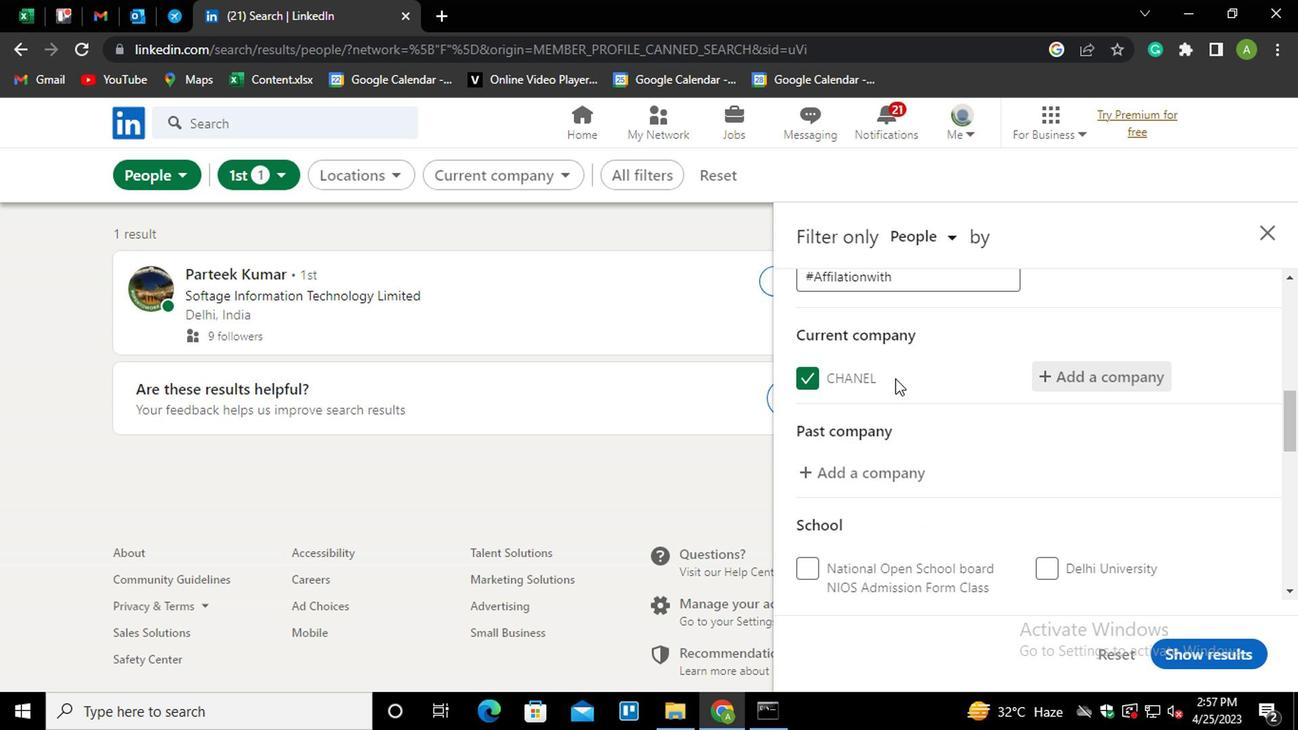 
Action: Mouse moved to (883, 389)
Screenshot: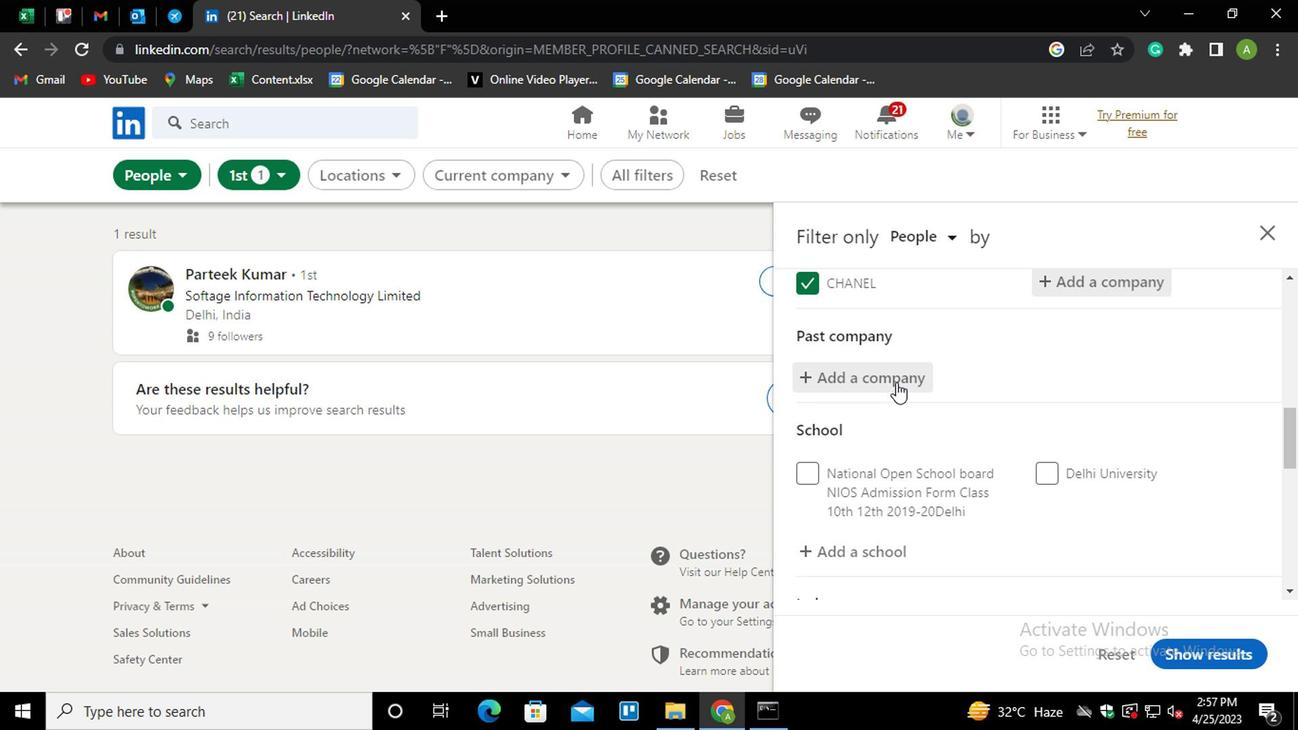 
Action: Mouse scrolled (883, 388) with delta (0, -1)
Screenshot: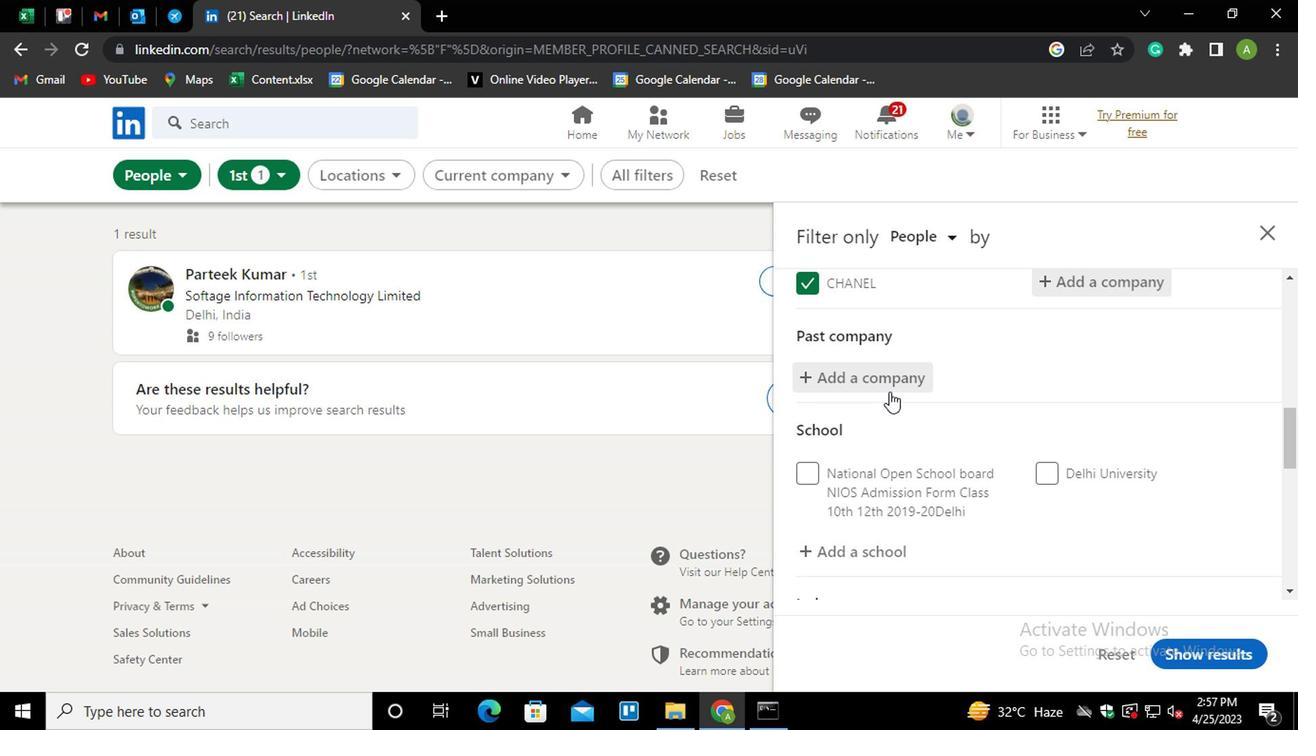 
Action: Mouse moved to (858, 456)
Screenshot: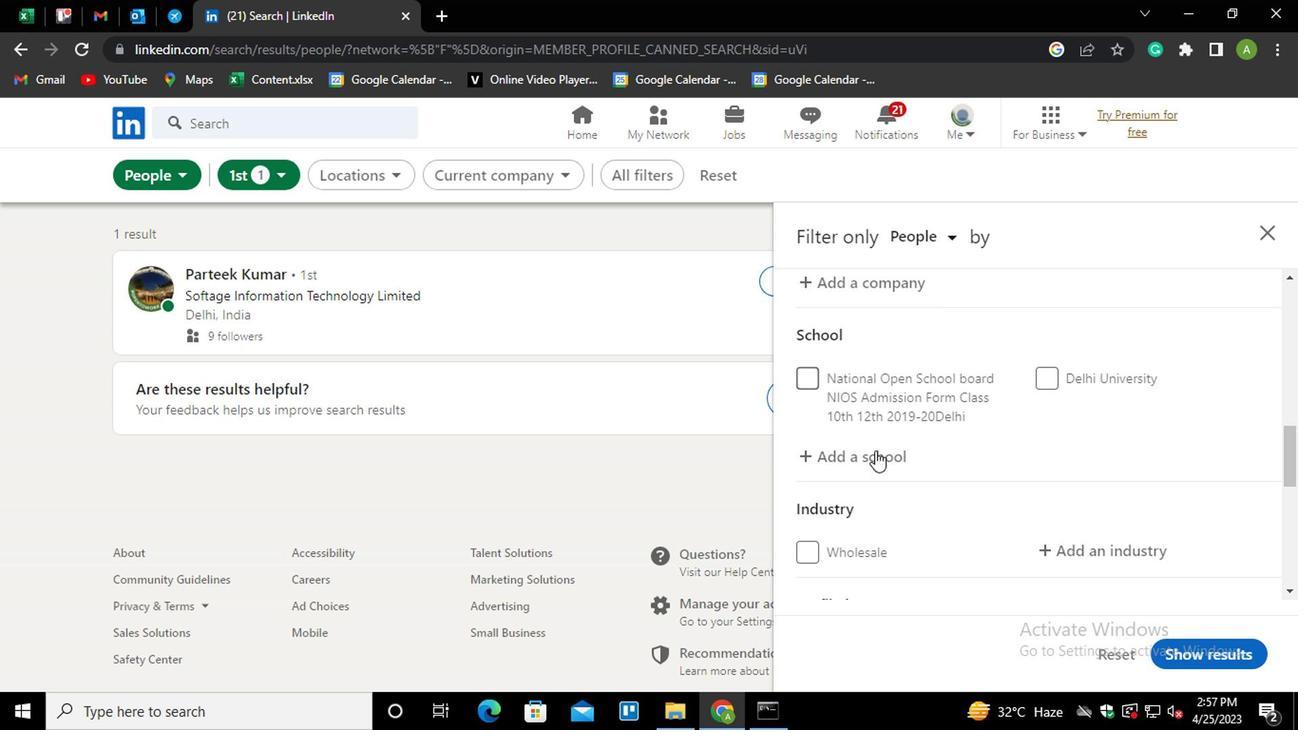 
Action: Mouse pressed left at (858, 456)
Screenshot: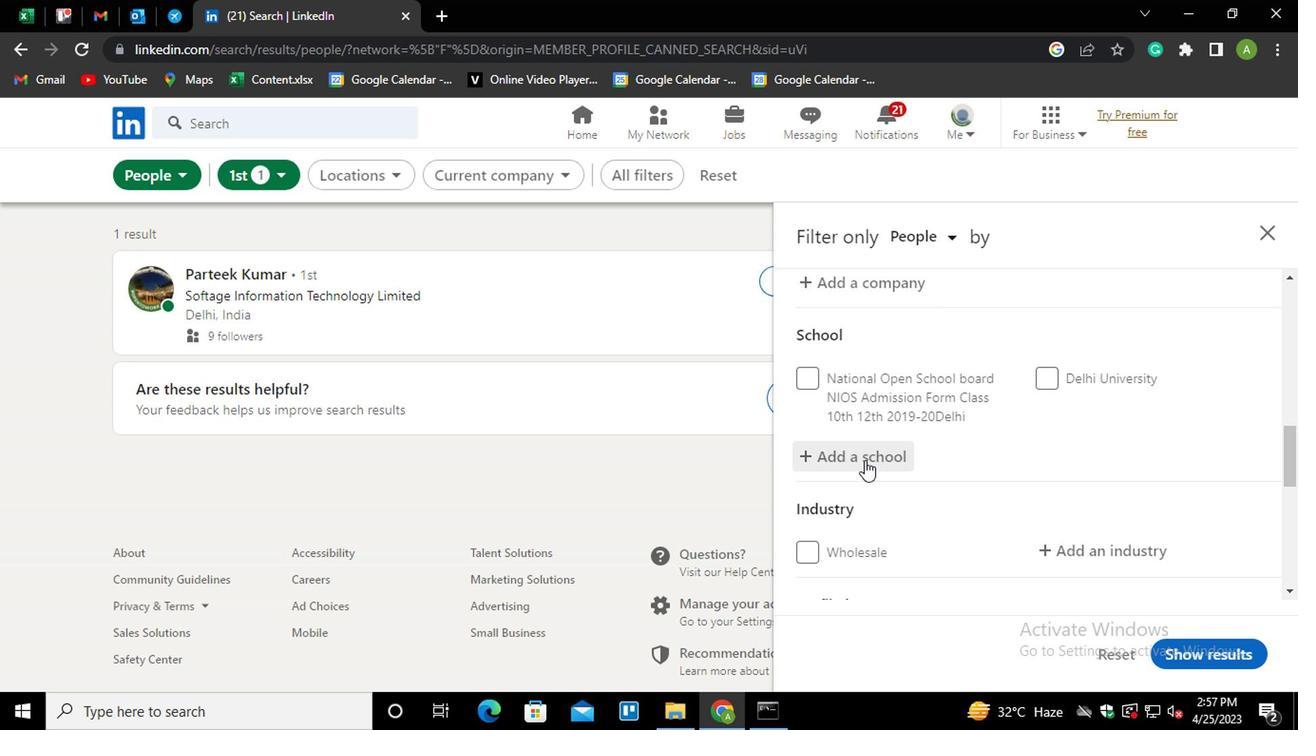 
Action: Mouse moved to (858, 456)
Screenshot: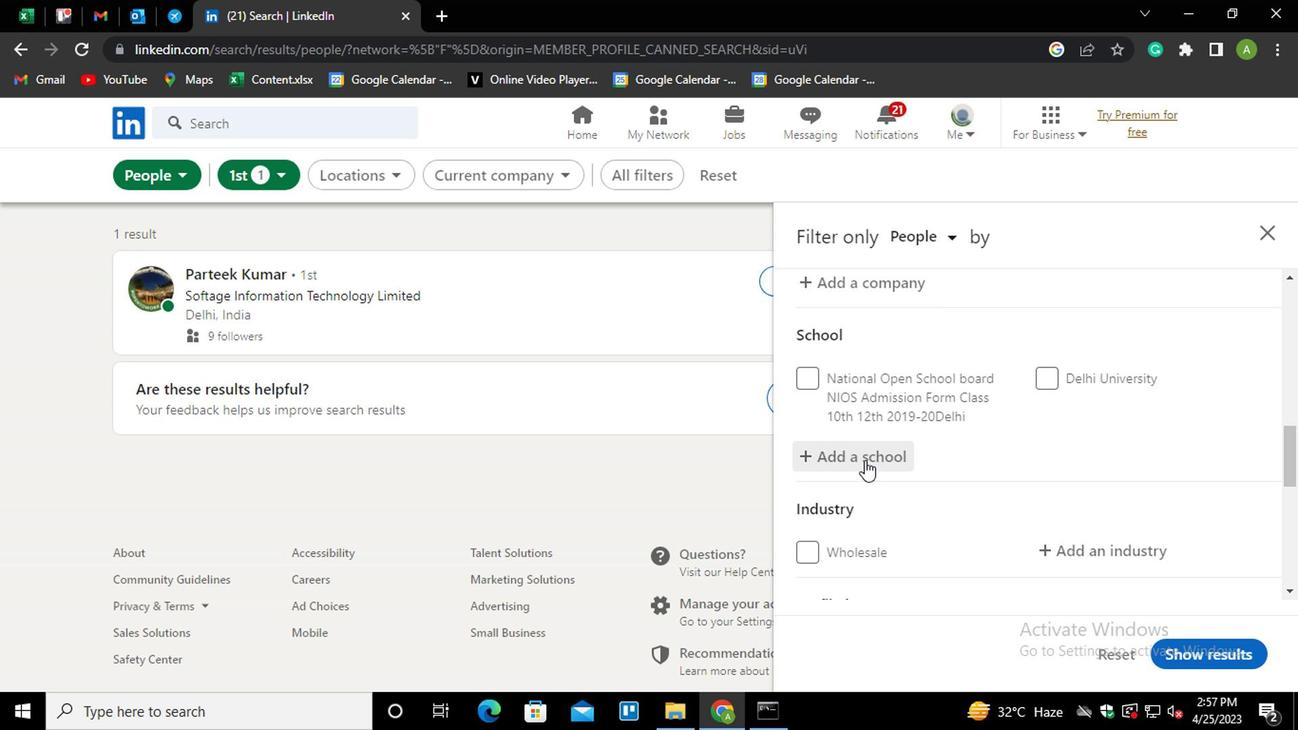 
Action: Mouse pressed left at (858, 456)
Screenshot: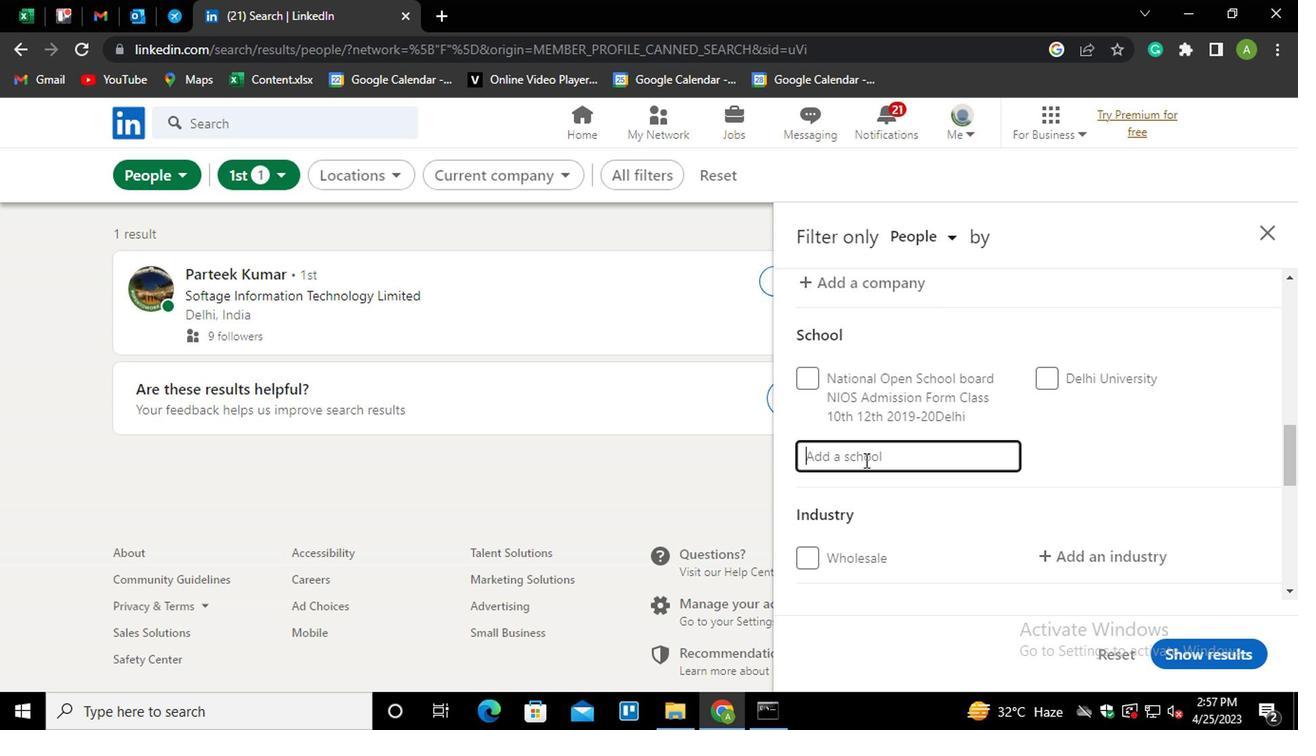 
Action: Key pressed <Key.shift><Key.shift><Key.shift>DR.<Key.space><Key.shift>D.<Key.shift>Y<Key.down><Key.enter>
Screenshot: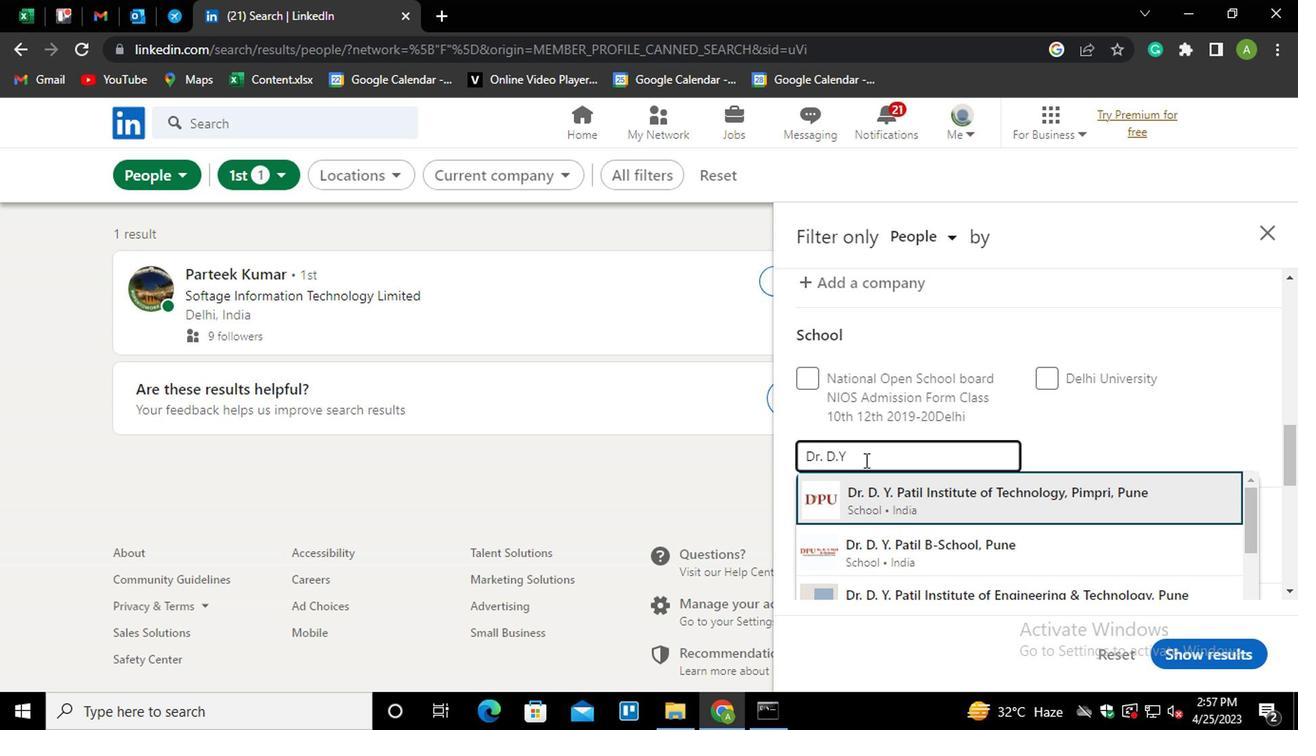 
Action: Mouse moved to (869, 473)
Screenshot: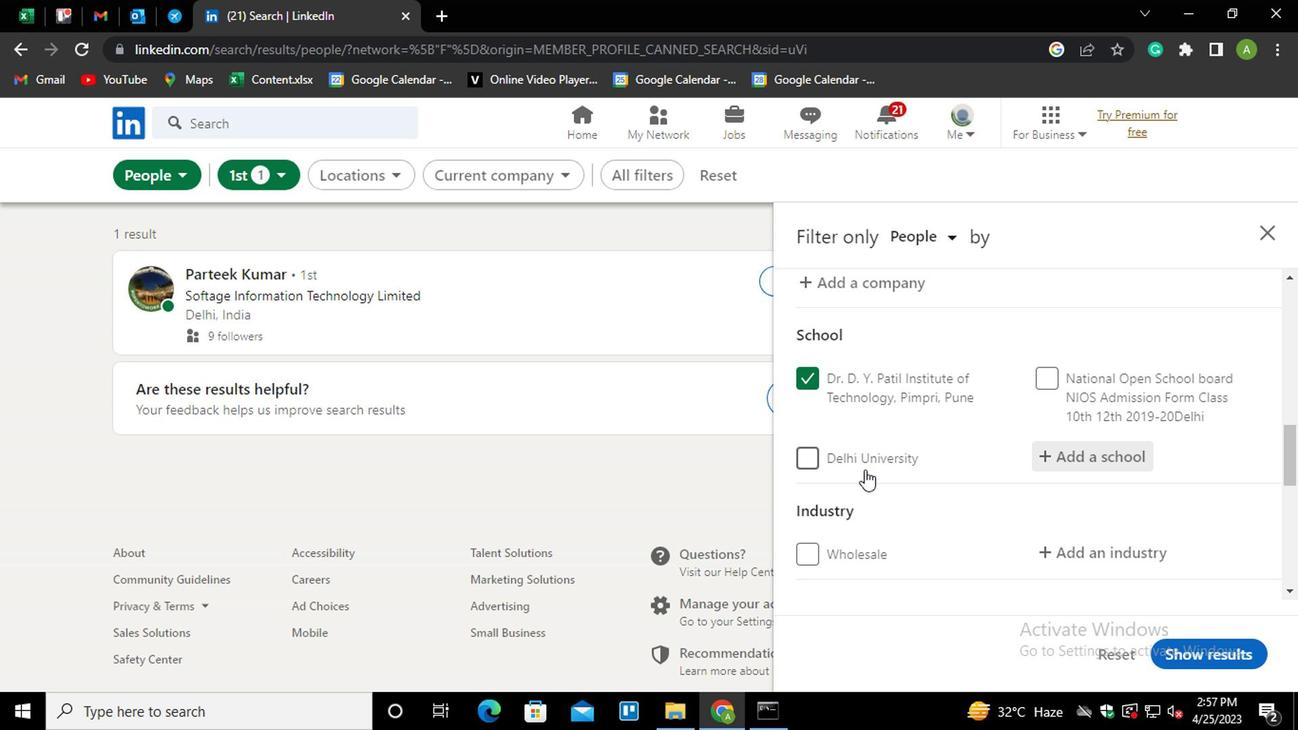 
Action: Mouse scrolled (869, 472) with delta (0, -1)
Screenshot: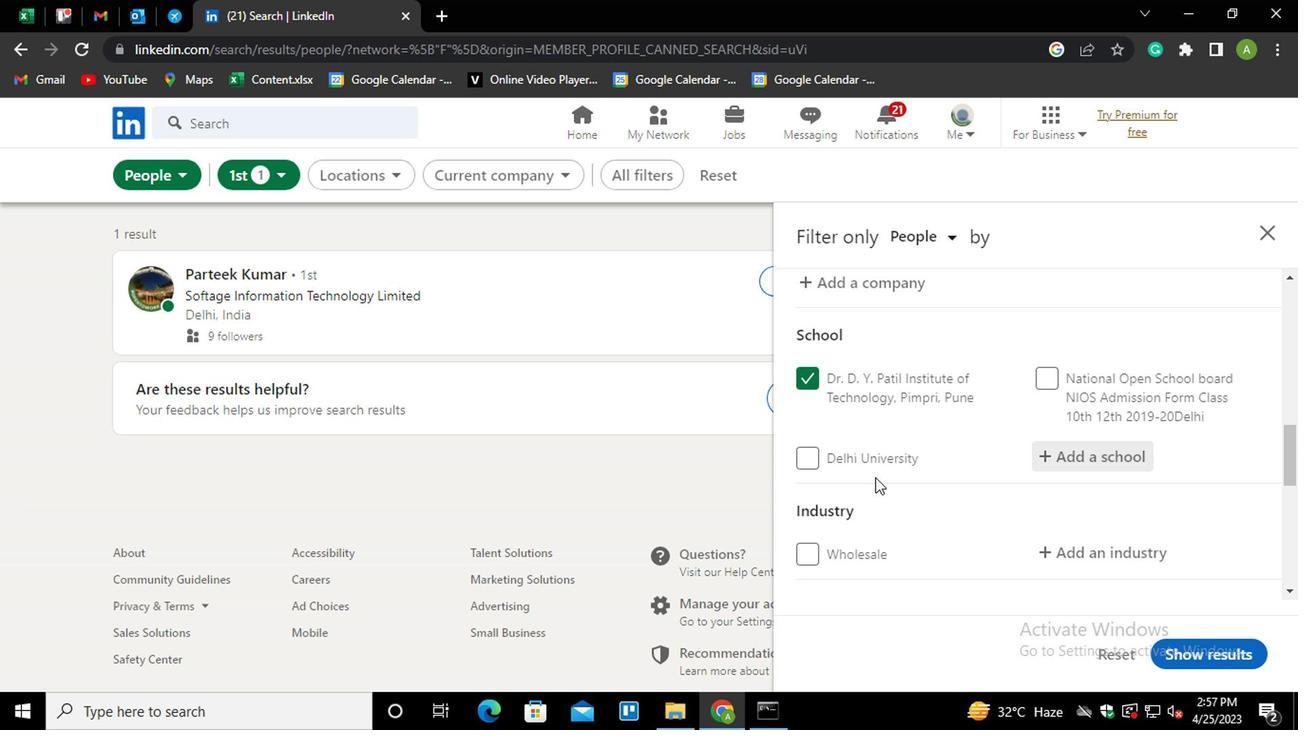 
Action: Mouse moved to (1118, 468)
Screenshot: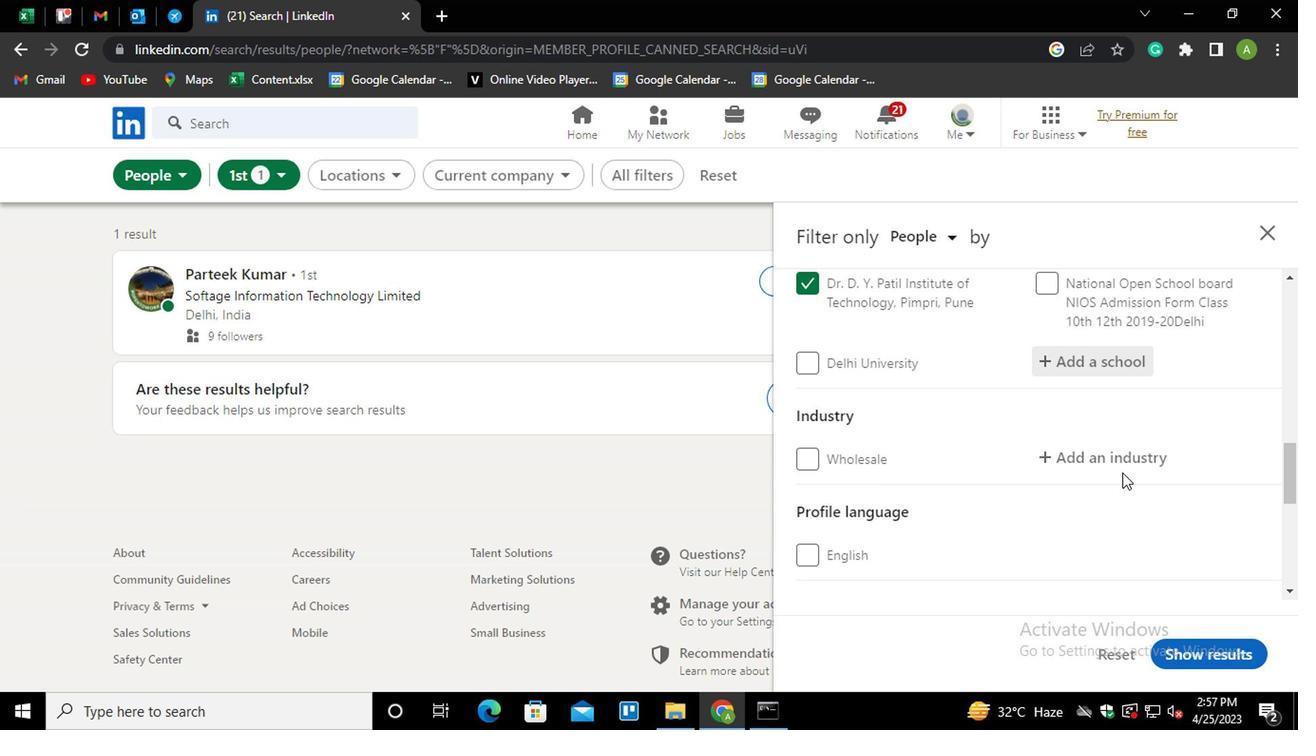 
Action: Mouse pressed left at (1118, 468)
Screenshot: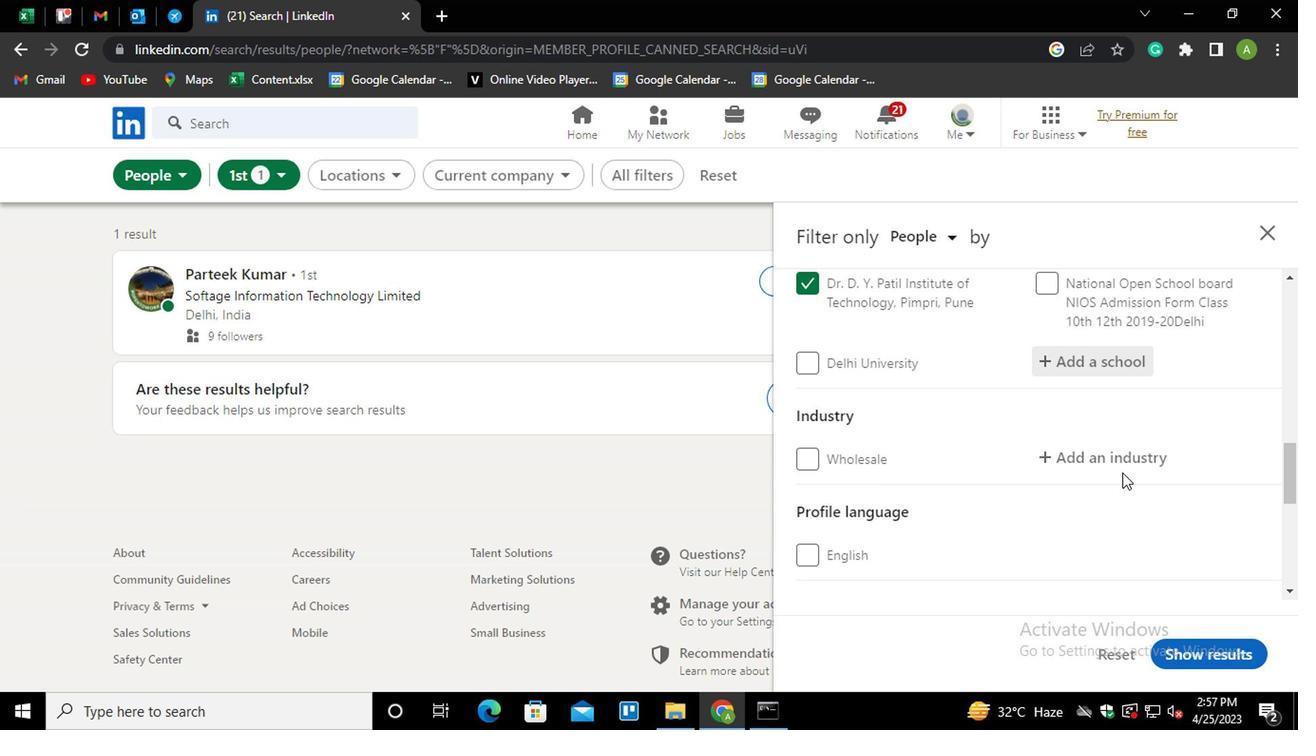 
Action: Mouse moved to (1118, 461)
Screenshot: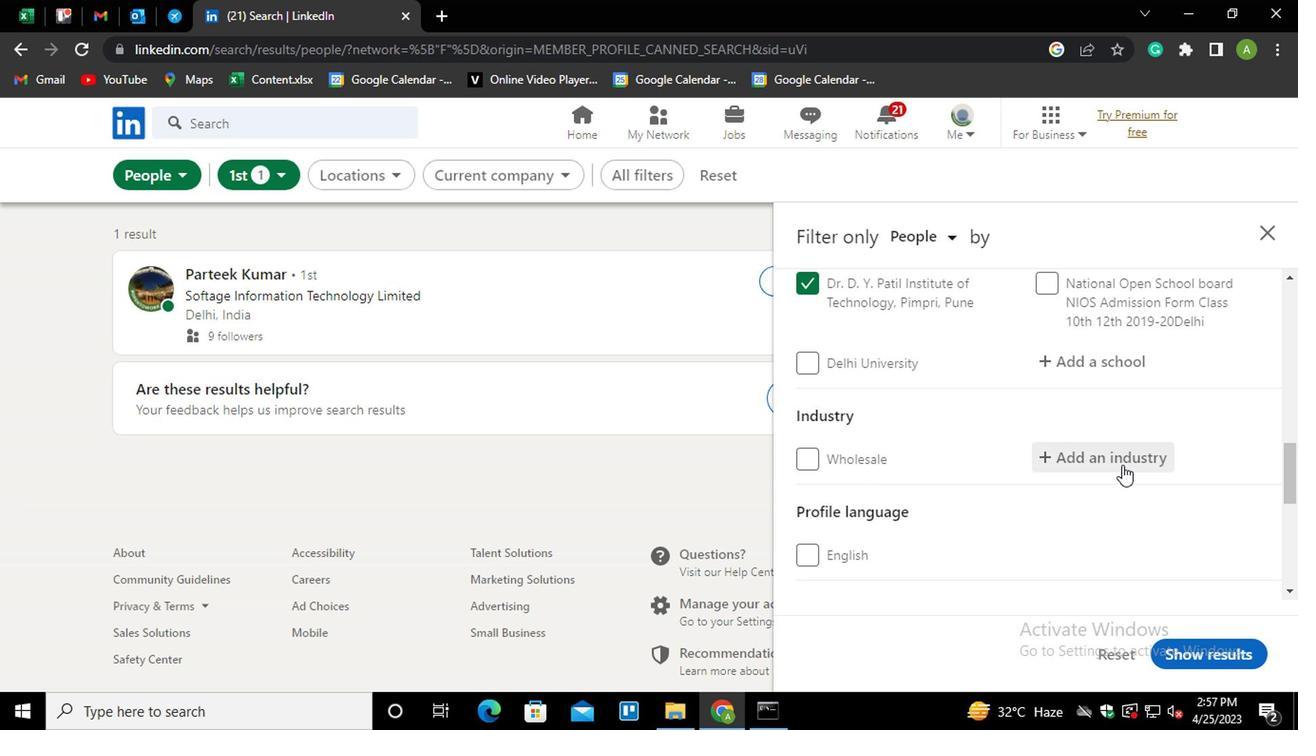 
Action: Mouse pressed left at (1118, 461)
Screenshot: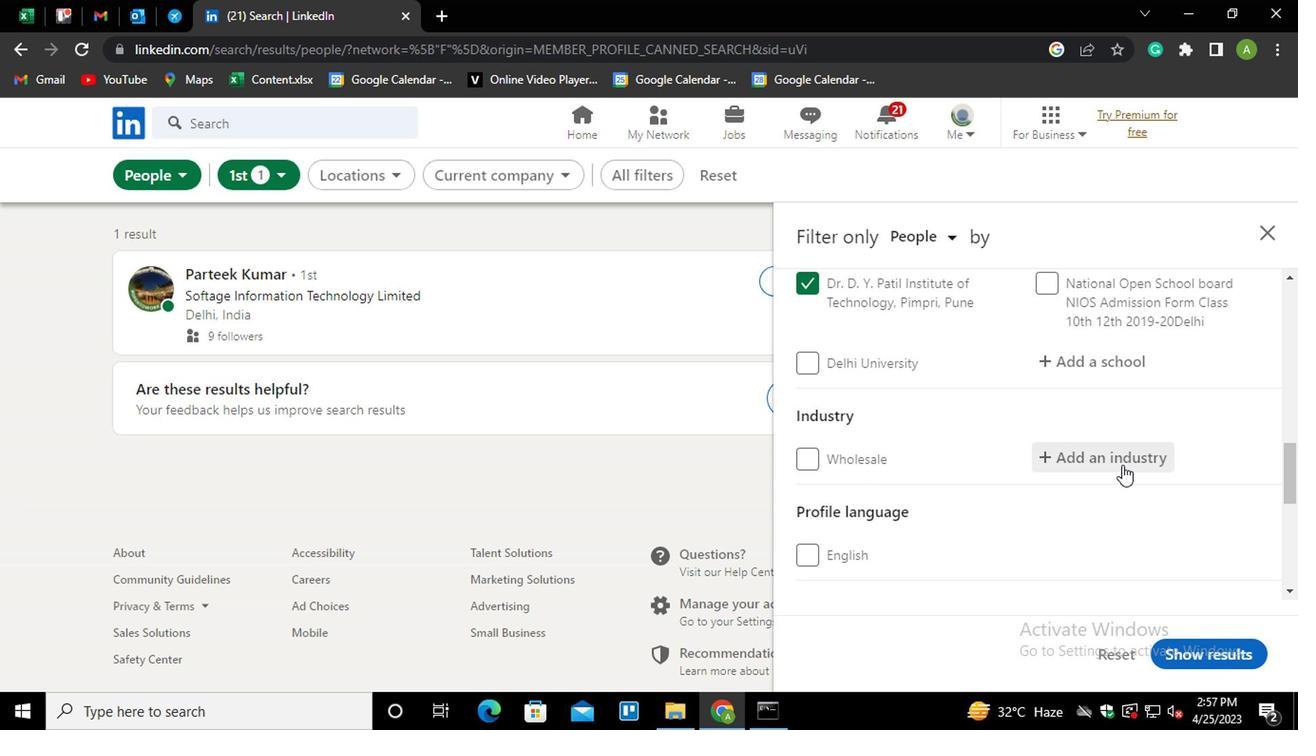 
Action: Mouse moved to (1090, 459)
Screenshot: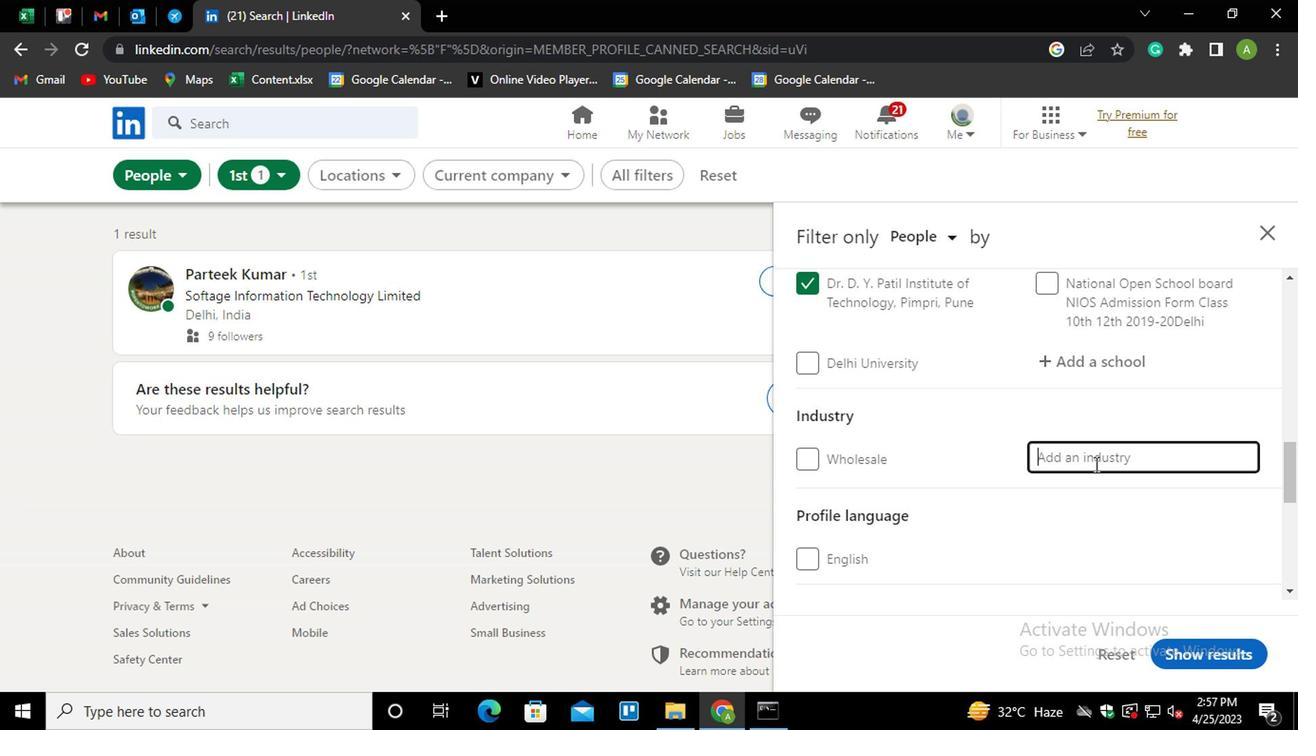 
Action: Mouse pressed left at (1090, 459)
Screenshot: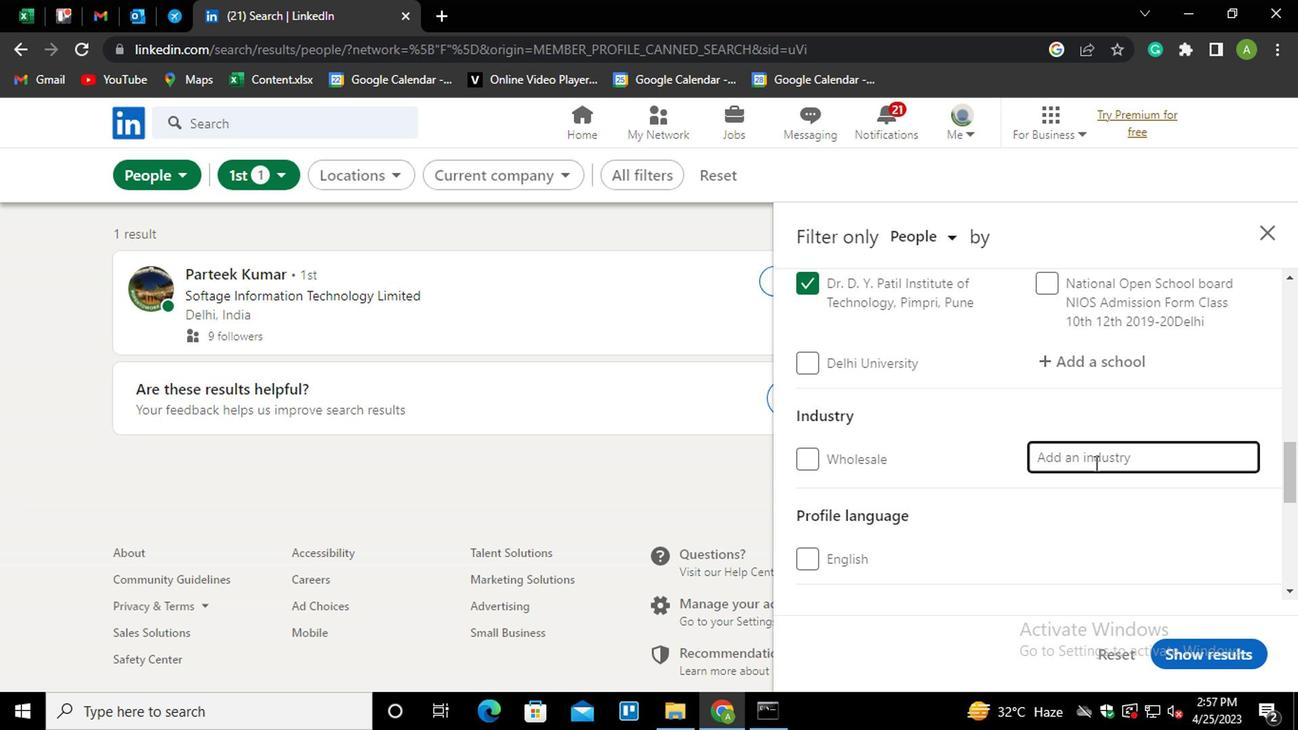 
Action: Key pressed <Key.shift>COMMER<Key.down><Key.down><Key.up><Key.enter>
Screenshot: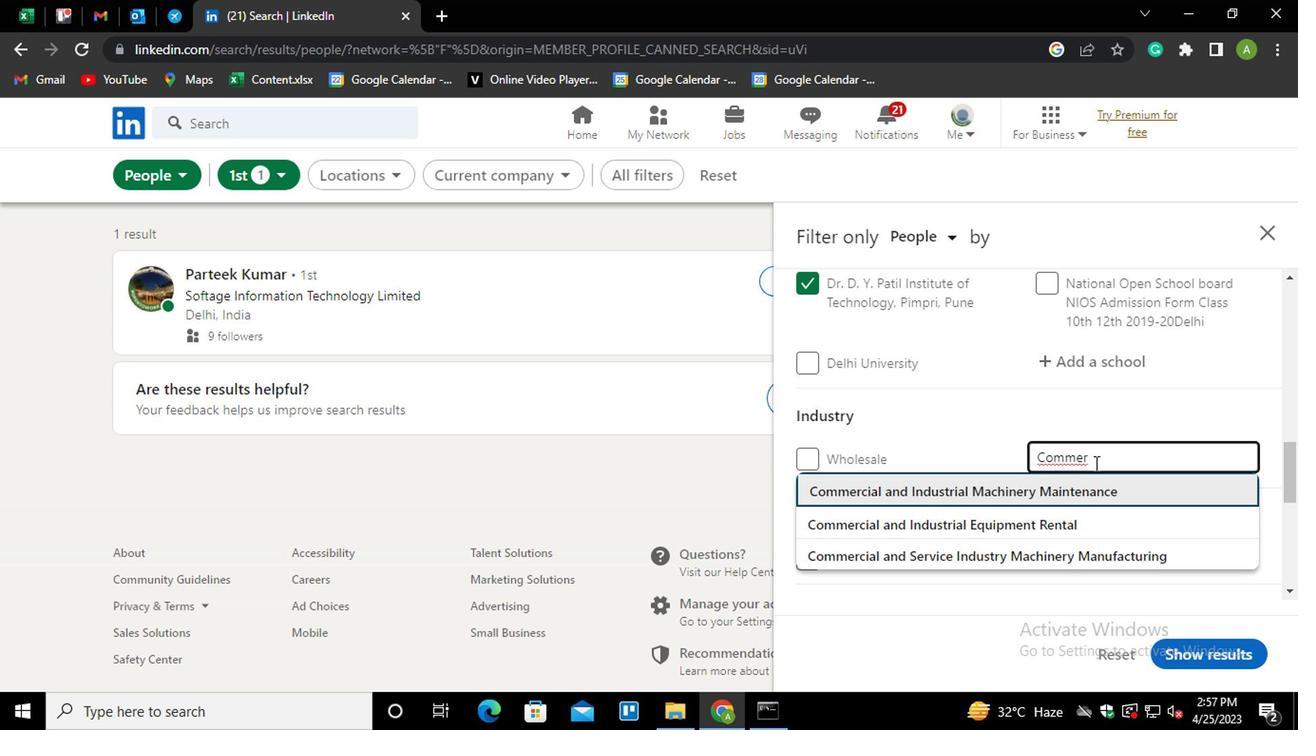 
Action: Mouse moved to (1121, 488)
Screenshot: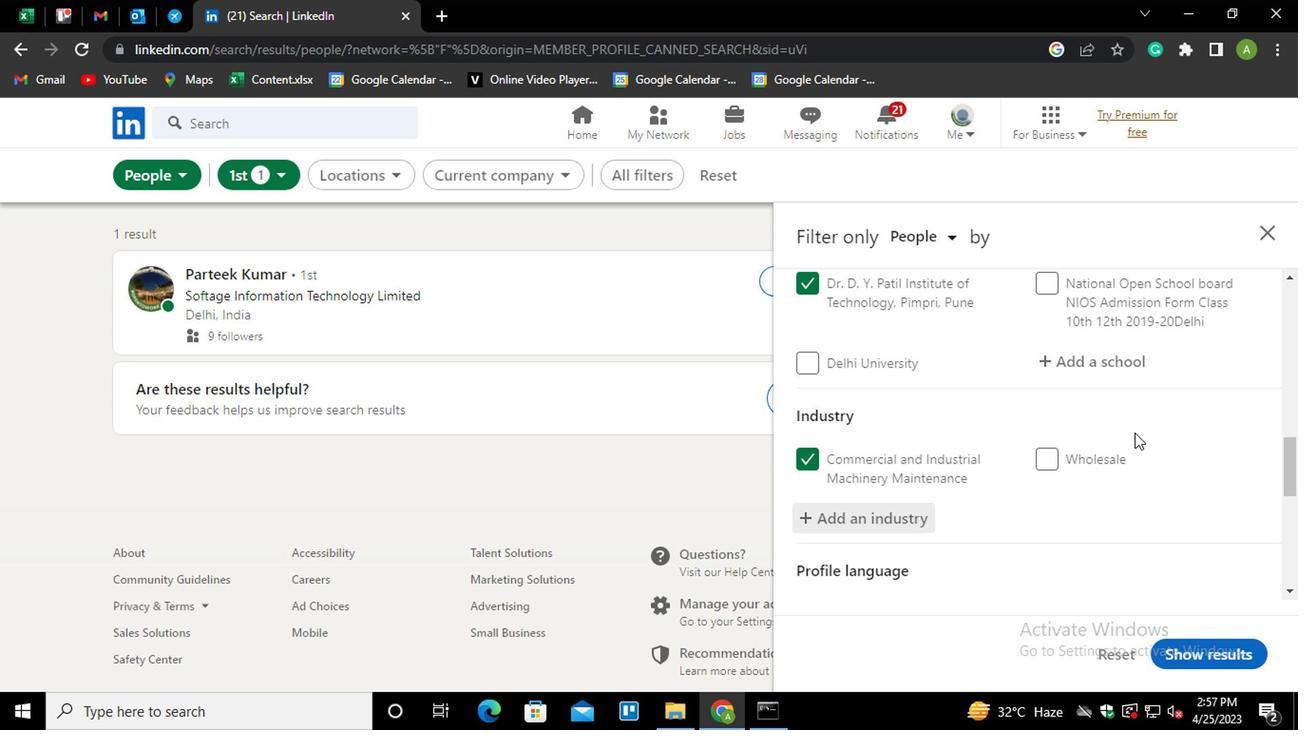 
Action: Mouse scrolled (1121, 487) with delta (0, -1)
Screenshot: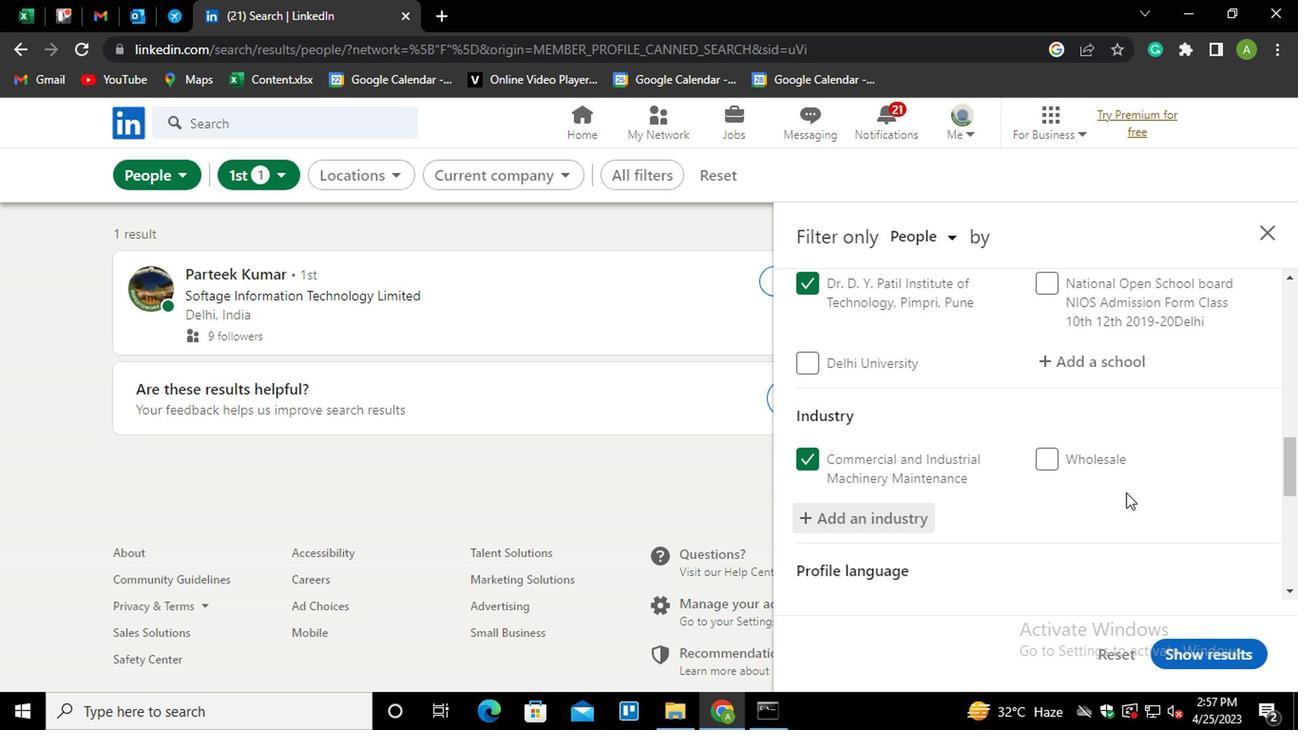 
Action: Mouse scrolled (1121, 487) with delta (0, -1)
Screenshot: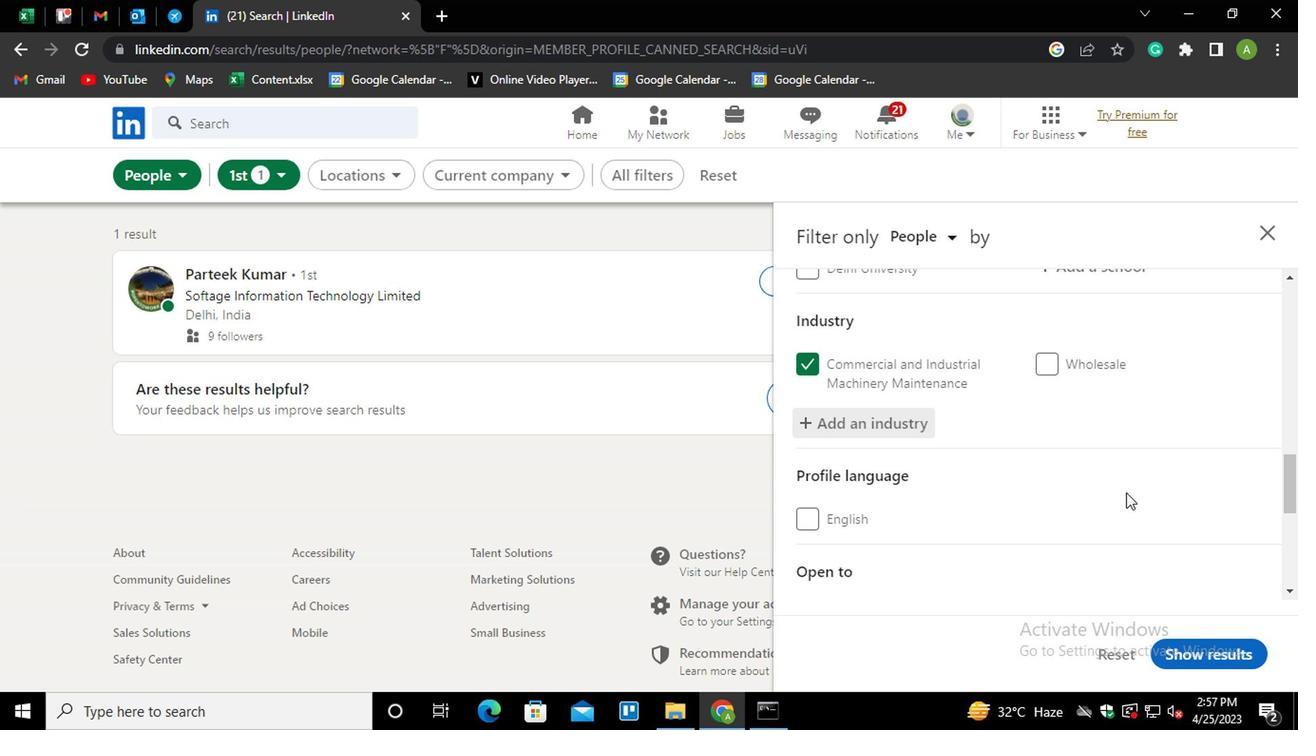 
Action: Mouse moved to (974, 399)
Screenshot: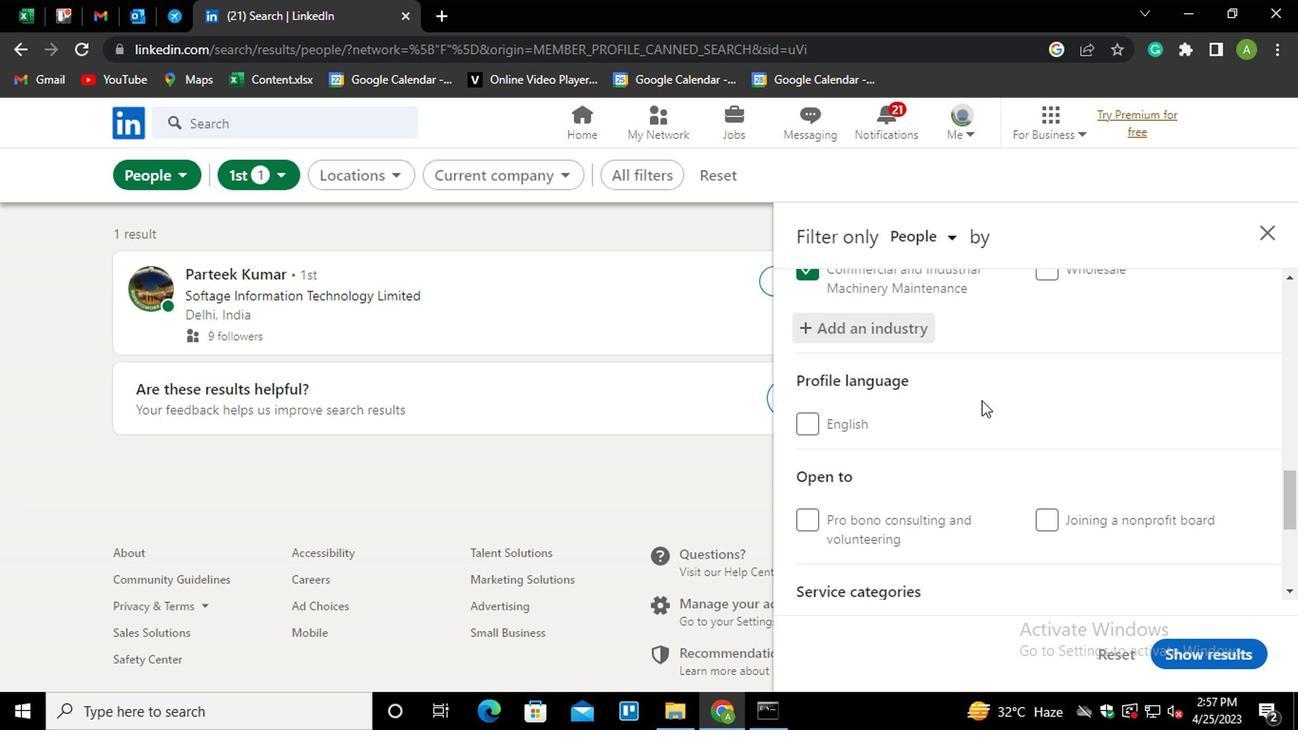
Action: Mouse scrolled (974, 400) with delta (0, 0)
Screenshot: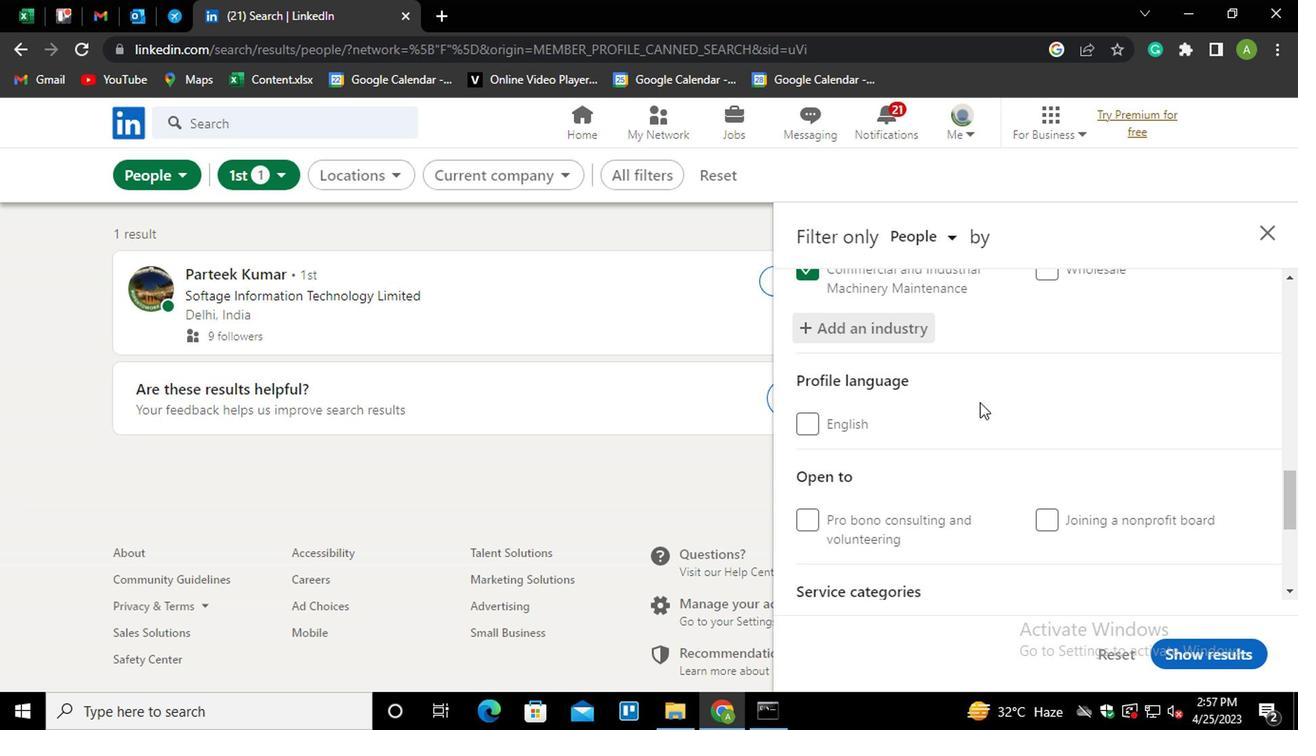 
Action: Mouse scrolled (974, 399) with delta (0, 0)
Screenshot: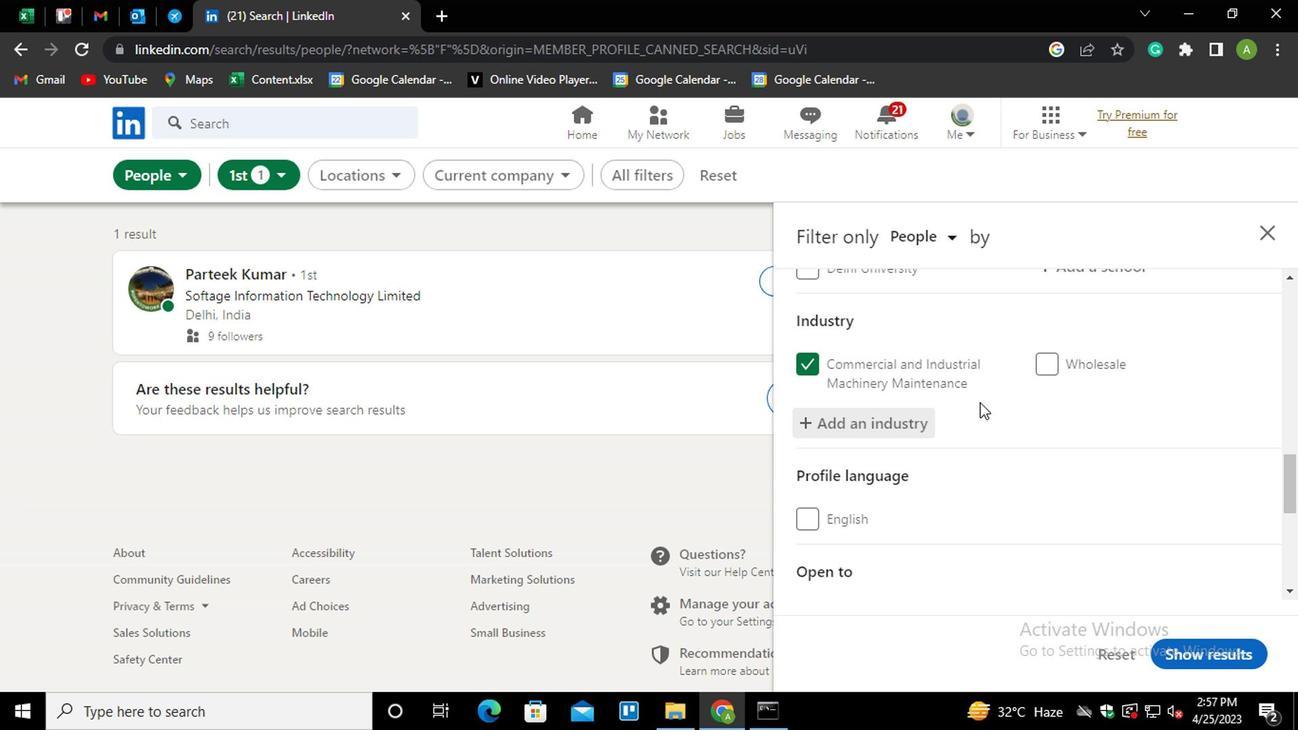 
Action: Mouse scrolled (974, 399) with delta (0, 0)
Screenshot: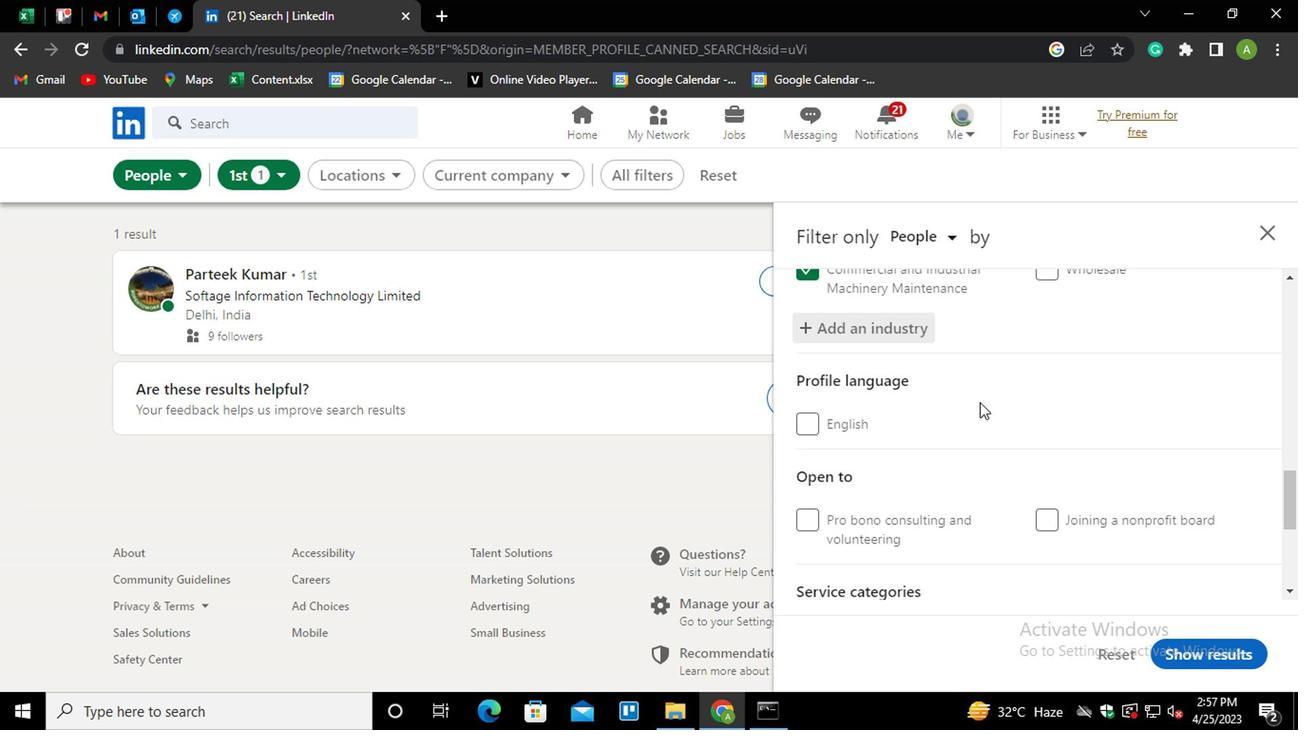 
Action: Mouse scrolled (974, 399) with delta (0, 0)
Screenshot: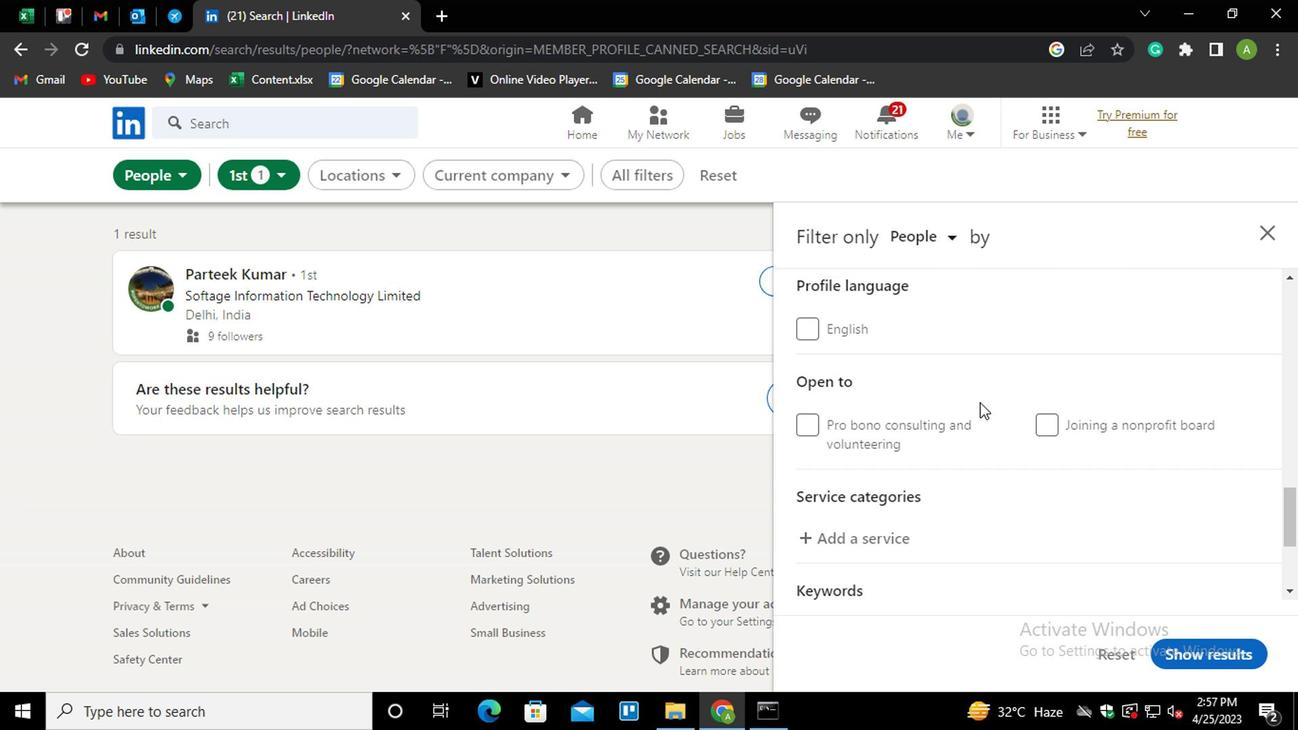 
Action: Mouse scrolled (974, 399) with delta (0, 0)
Screenshot: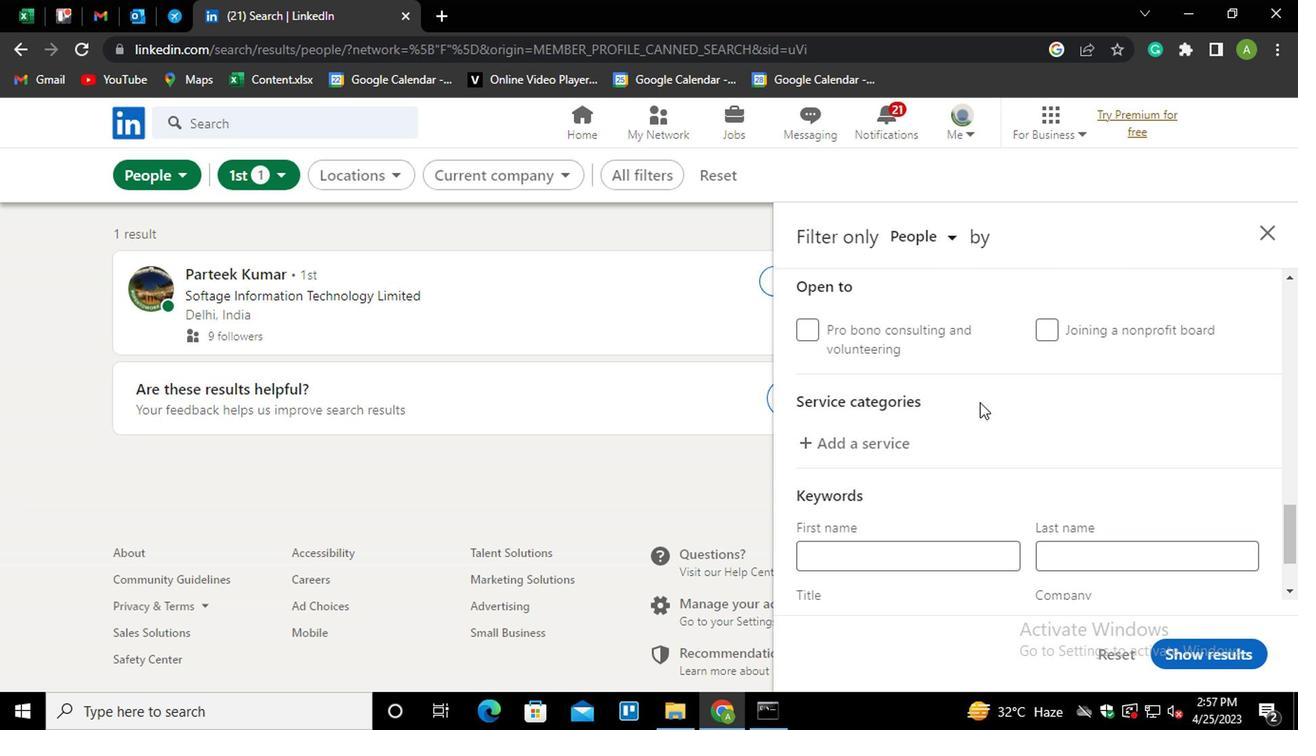 
Action: Mouse moved to (901, 336)
Screenshot: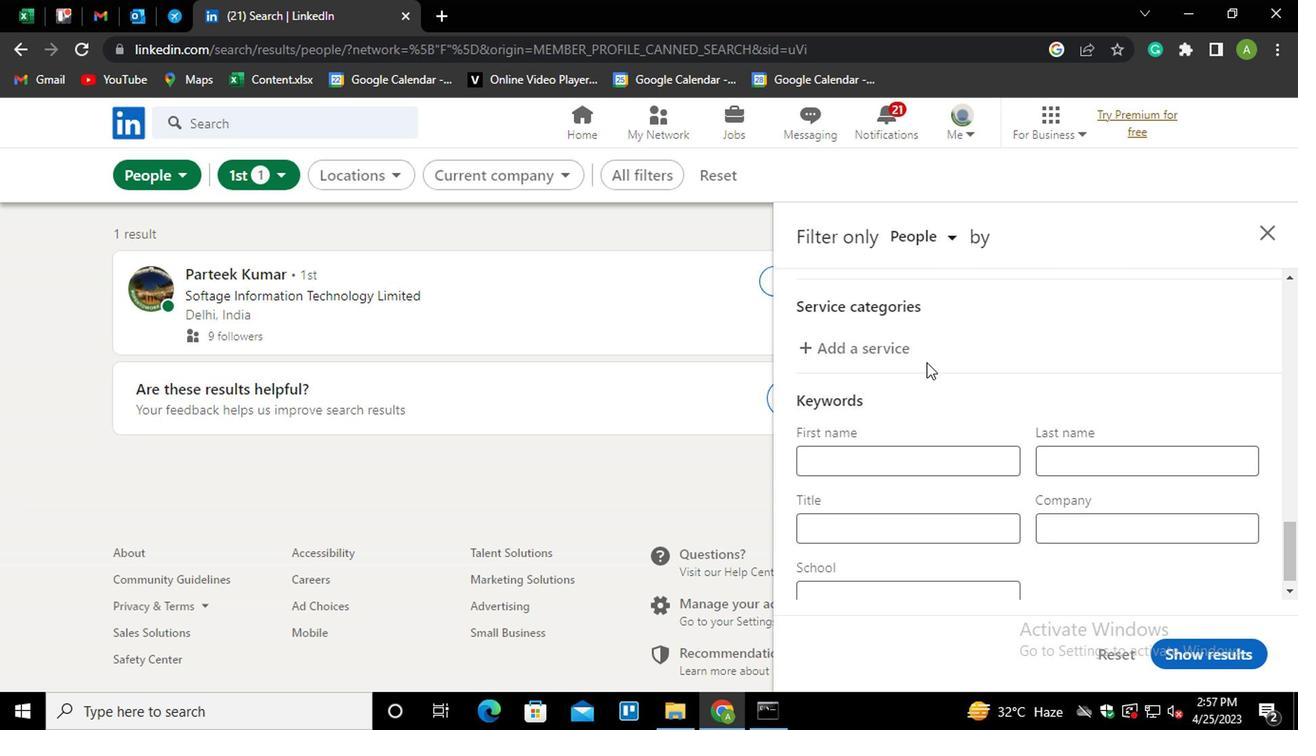 
Action: Mouse pressed left at (901, 336)
Screenshot: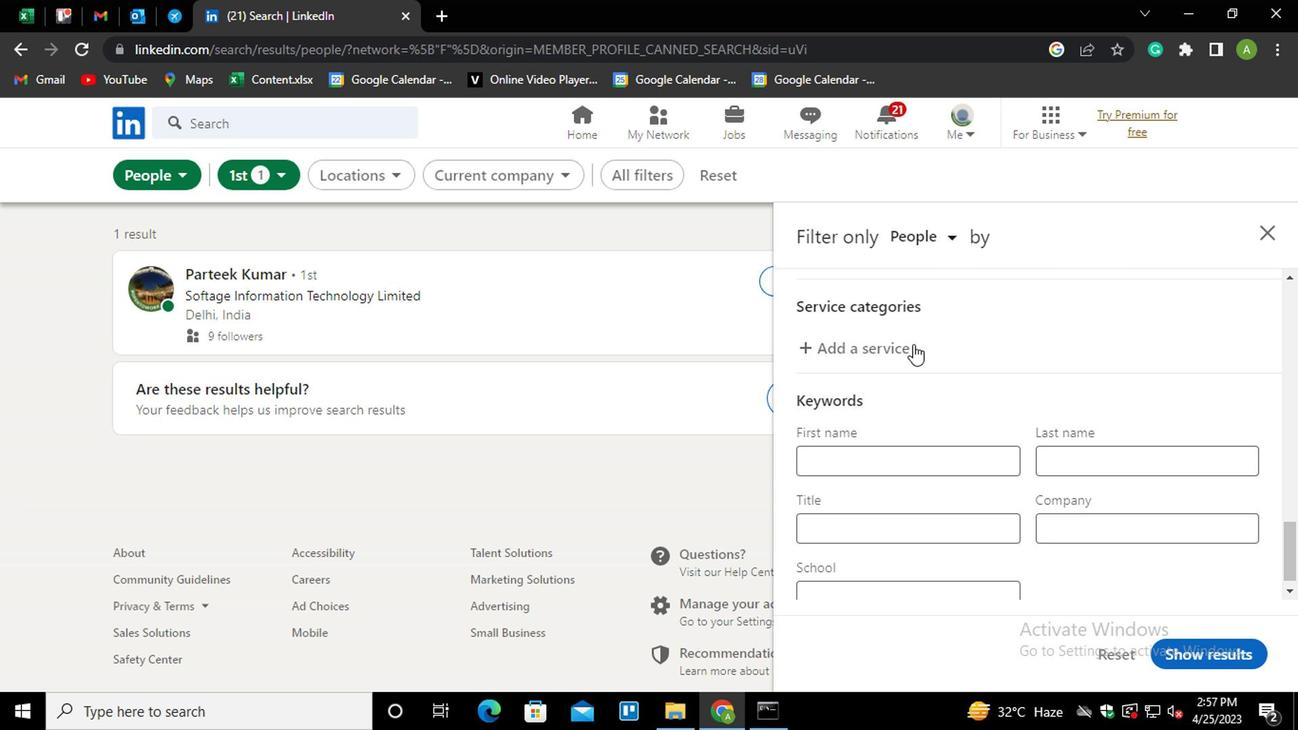 
Action: Mouse moved to (899, 336)
Screenshot: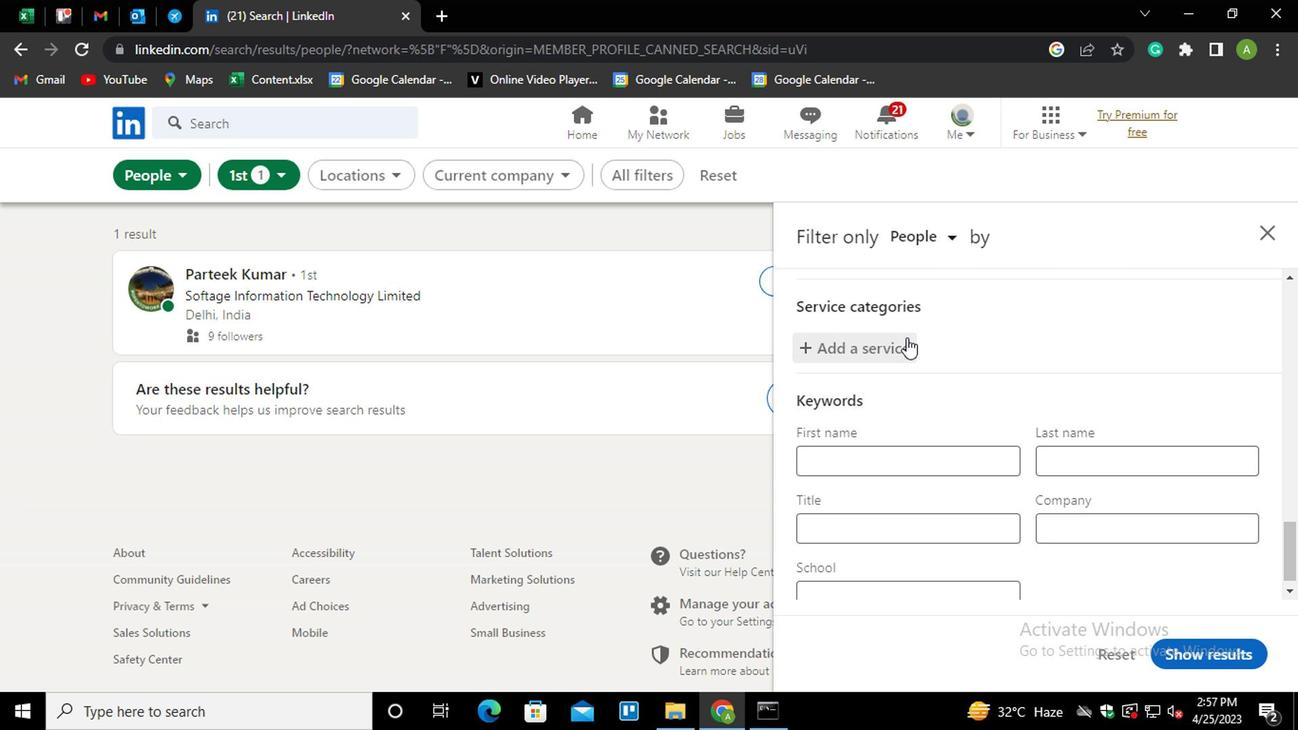 
Action: Key pressed <Key.shift><Key.shift>HEAL<Key.down><Key.down><Key.enter>
Screenshot: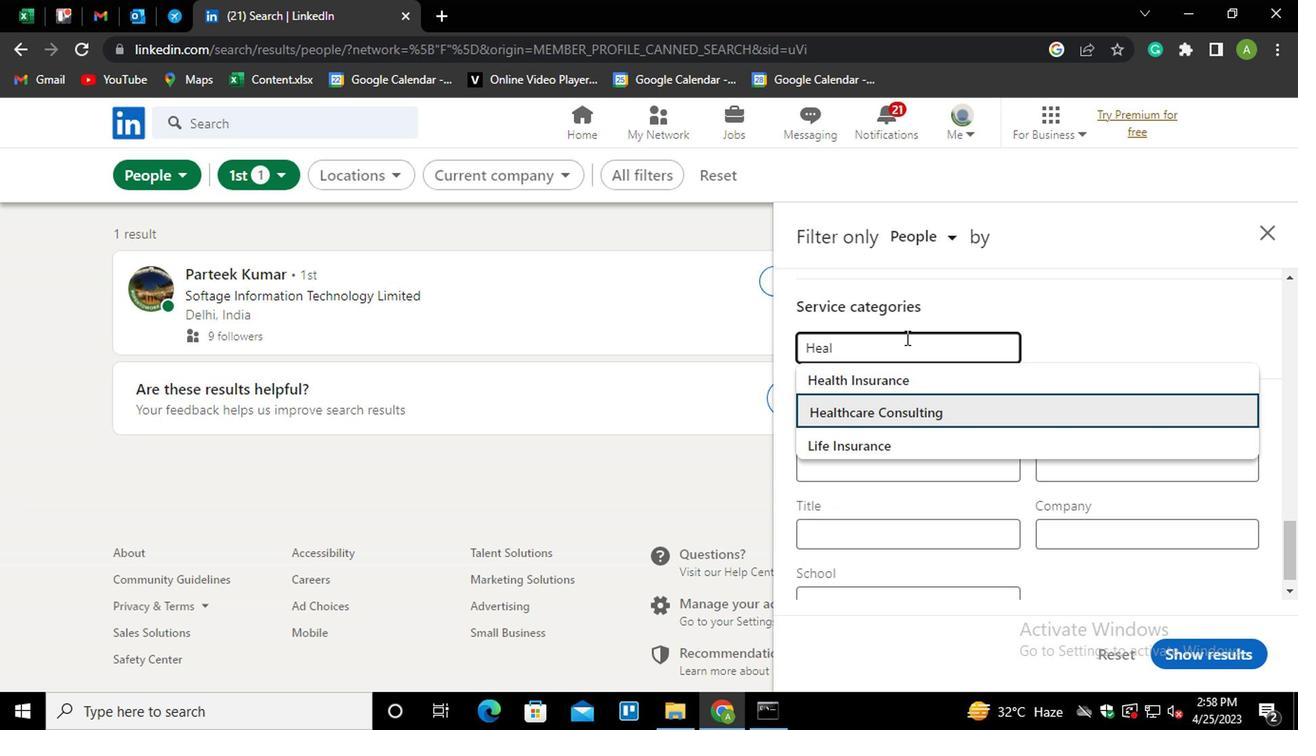 
Action: Mouse moved to (916, 378)
Screenshot: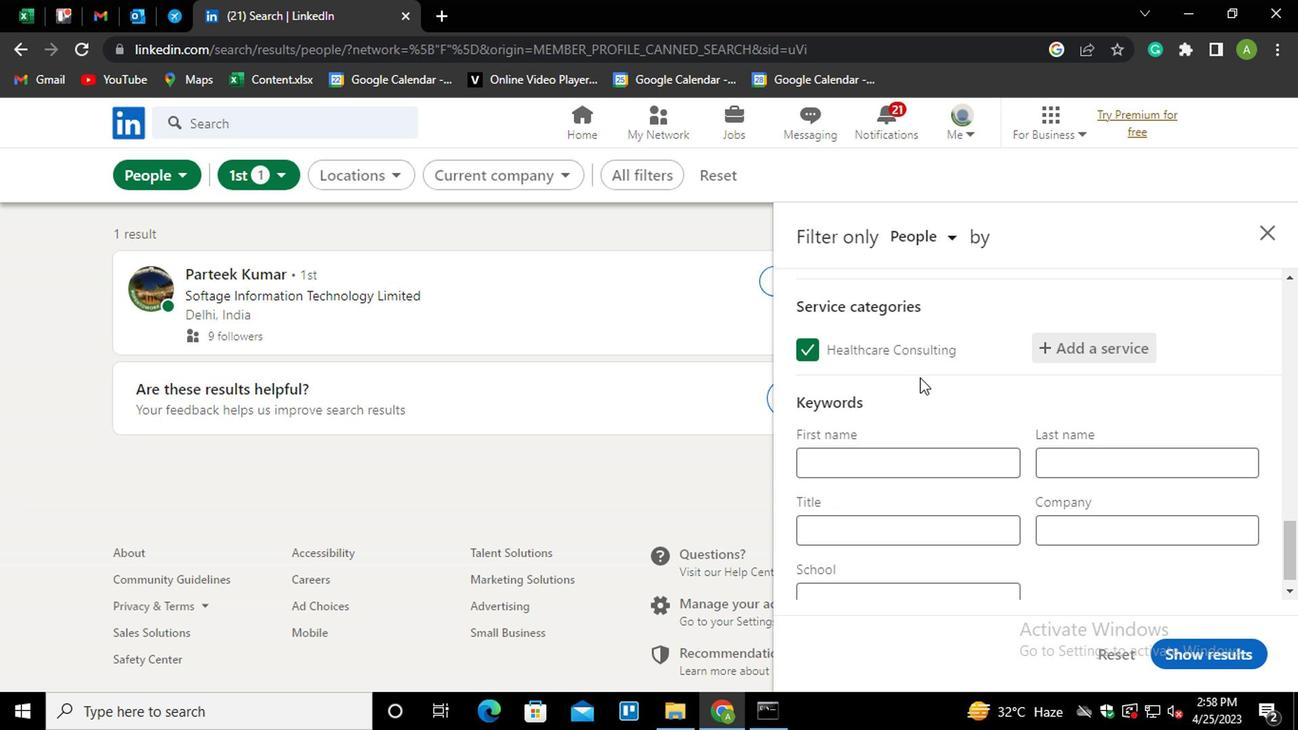 
Action: Mouse scrolled (916, 377) with delta (0, 0)
Screenshot: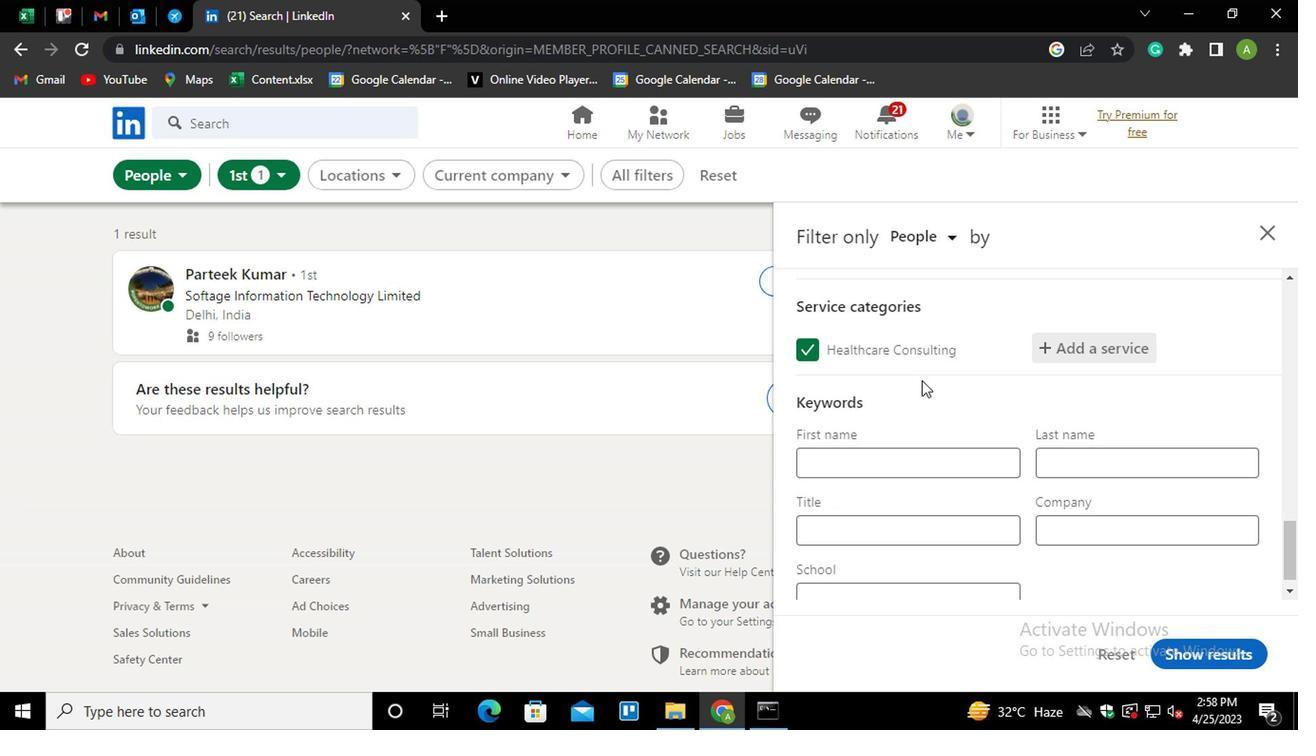 
Action: Mouse moved to (878, 509)
Screenshot: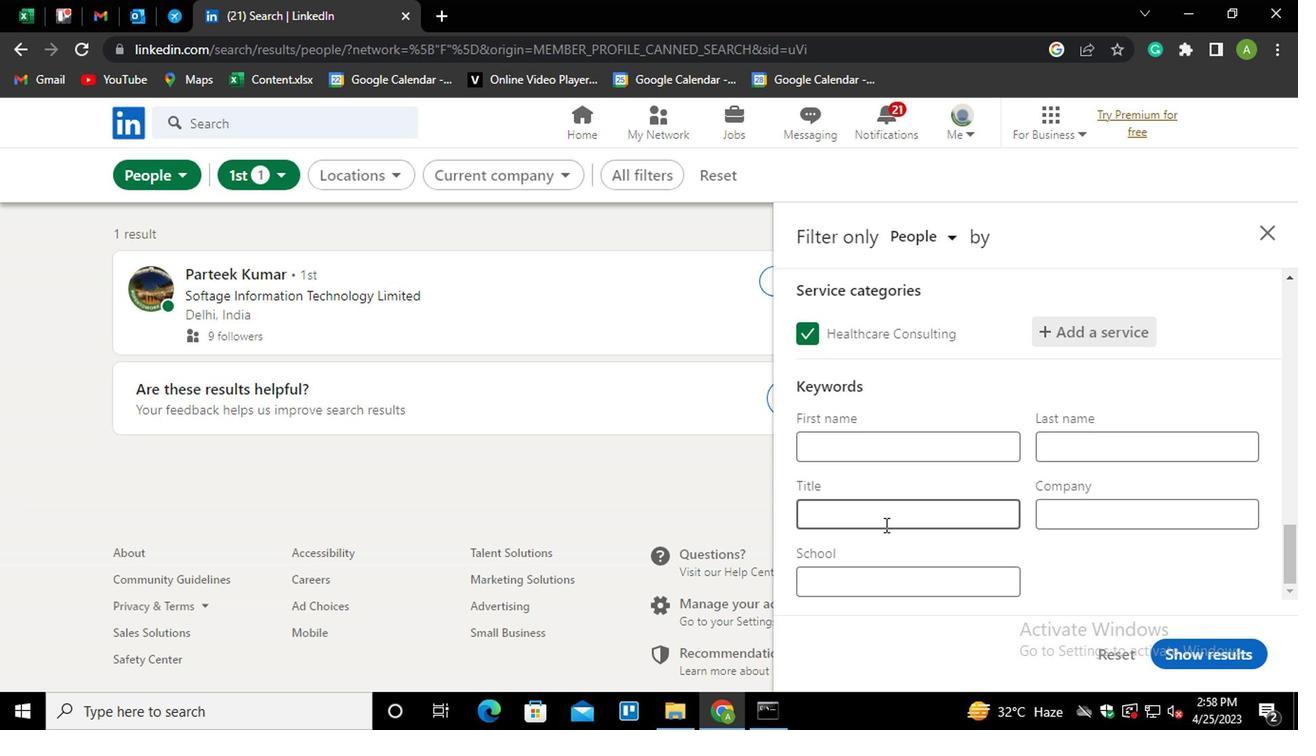 
Action: Mouse pressed left at (878, 509)
Screenshot: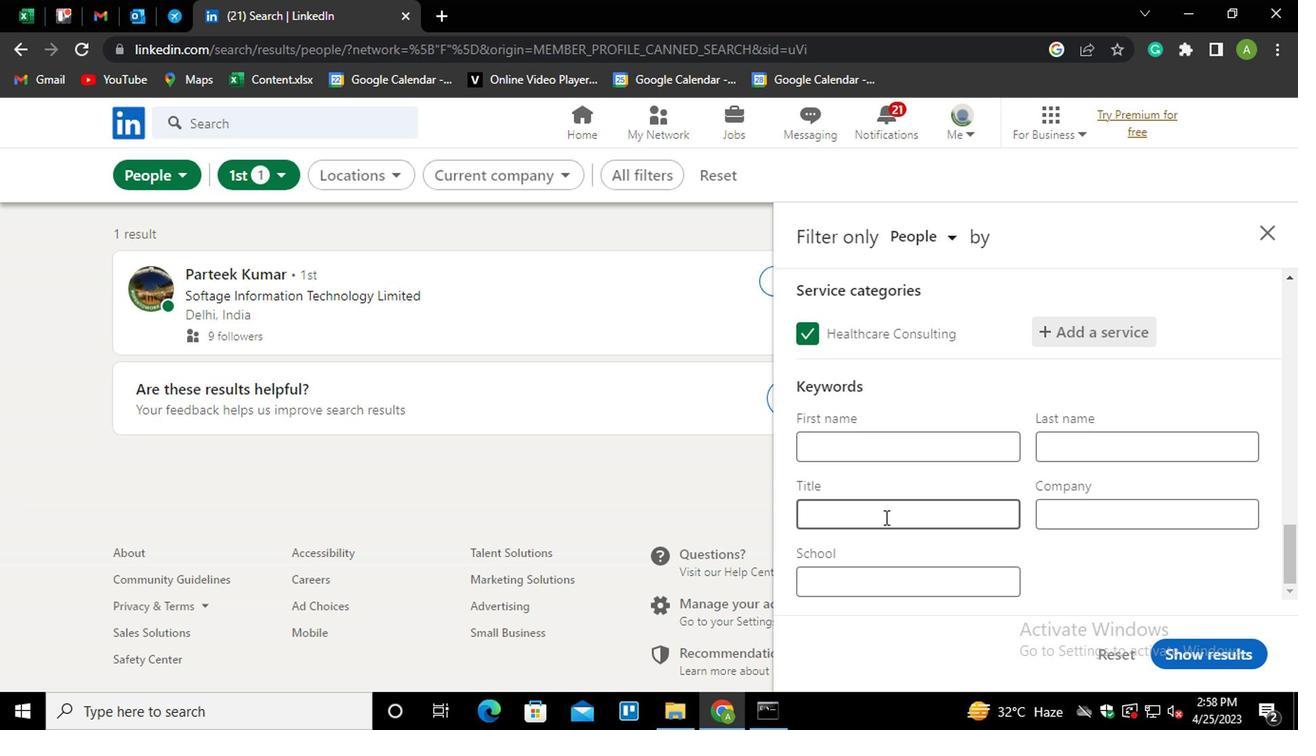 
Action: Mouse moved to (878, 509)
Screenshot: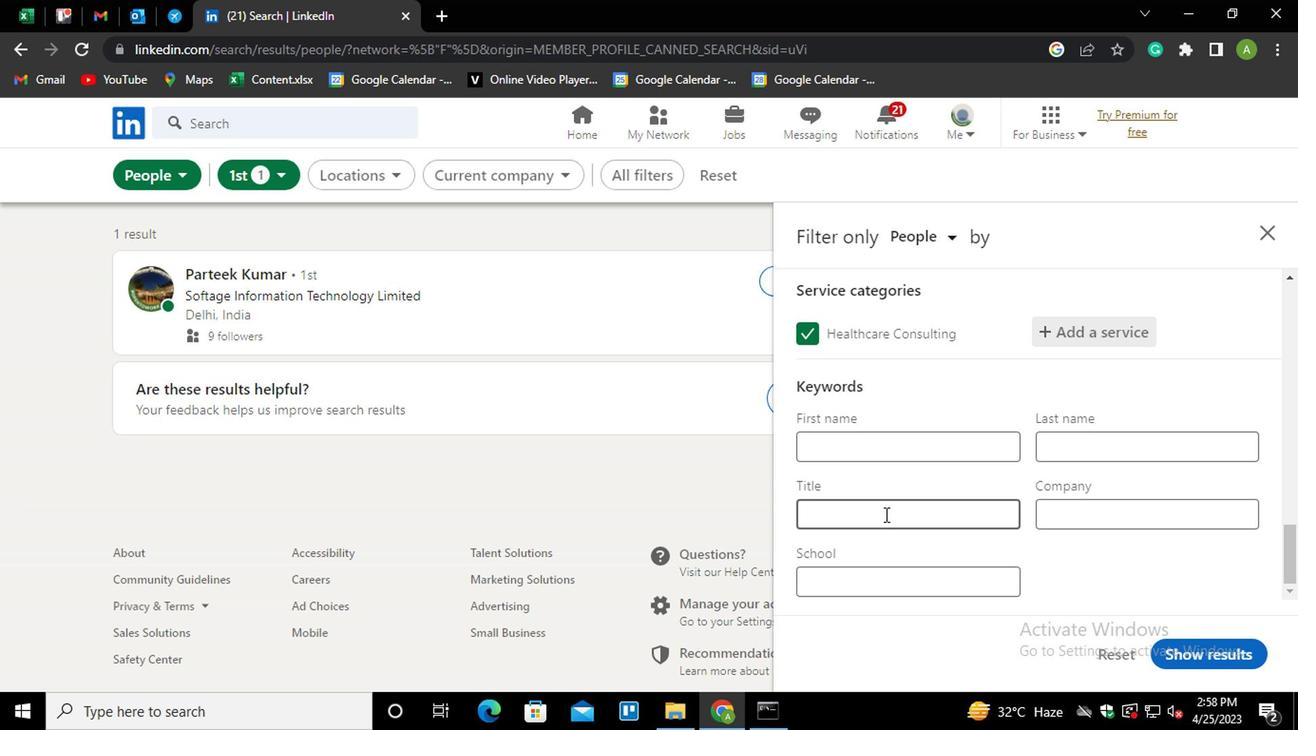 
Action: Key pressed <Key.shift_r><Key.shift_r>OFFICER
Screenshot: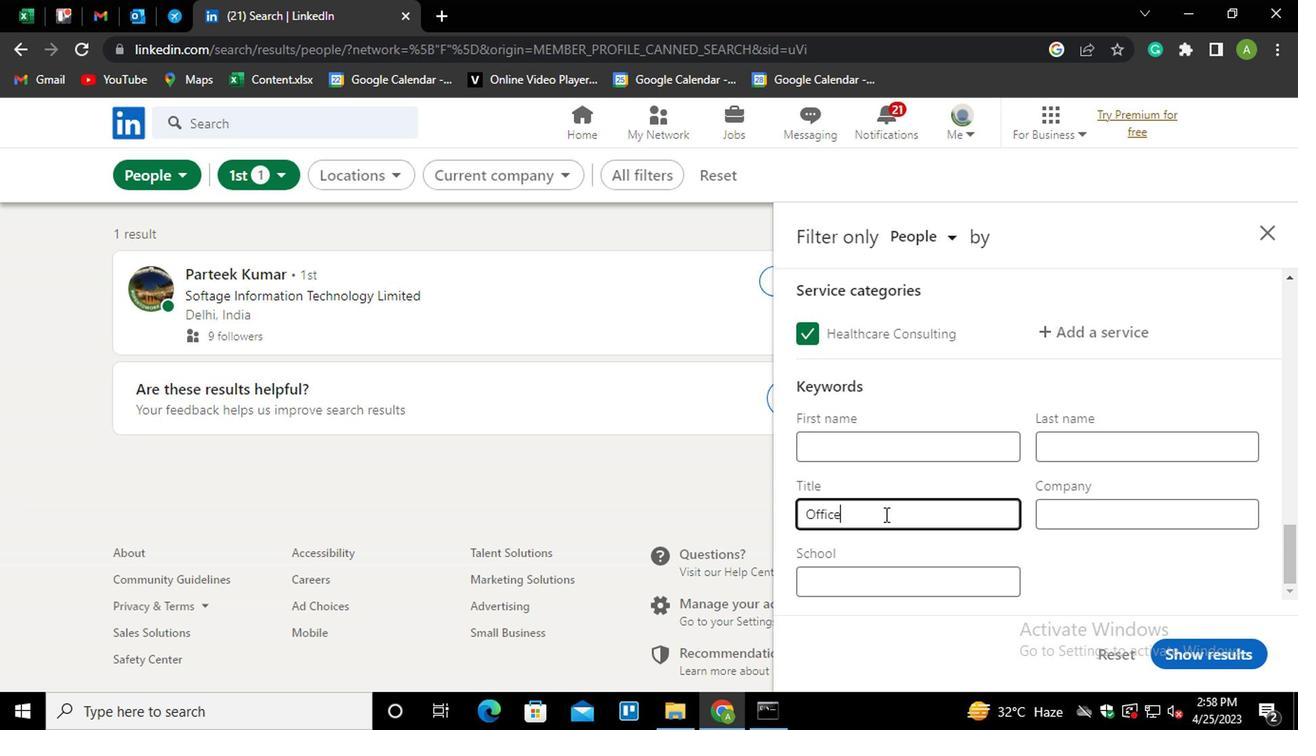 
Action: Mouse moved to (1089, 554)
Screenshot: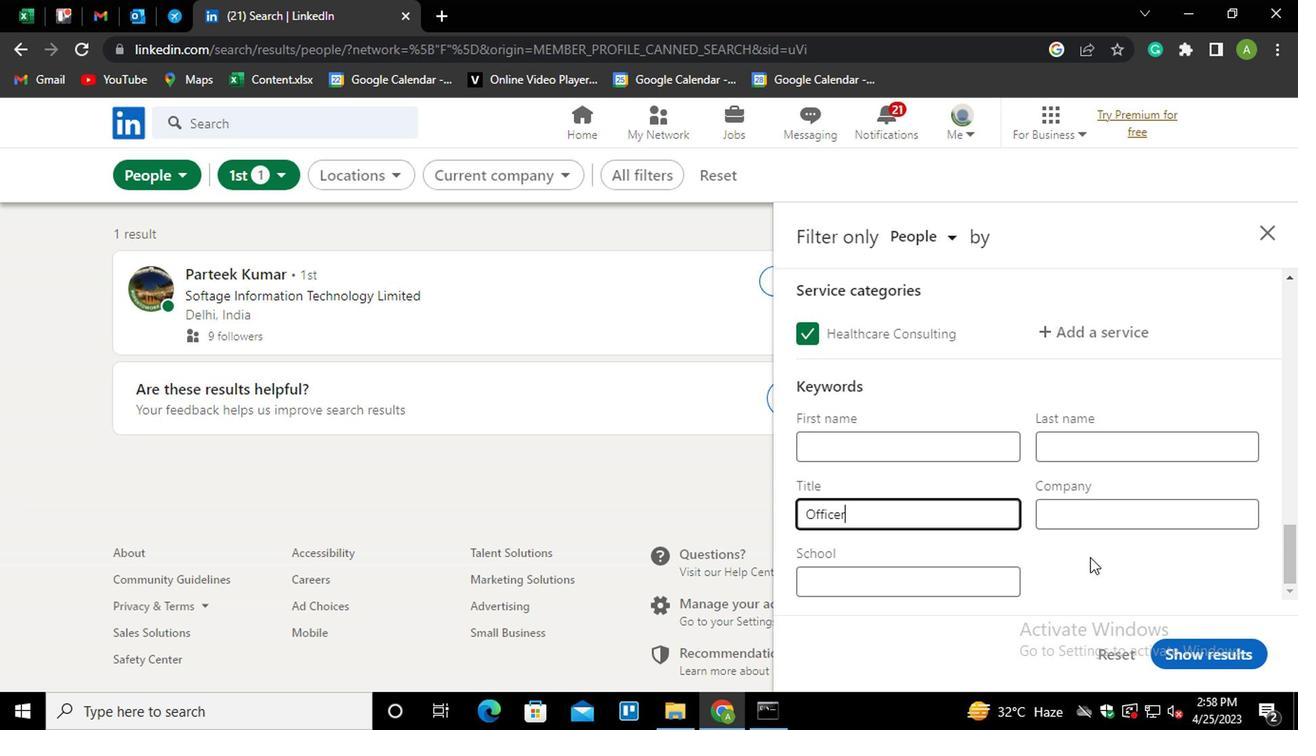 
Action: Mouse pressed left at (1089, 554)
Screenshot: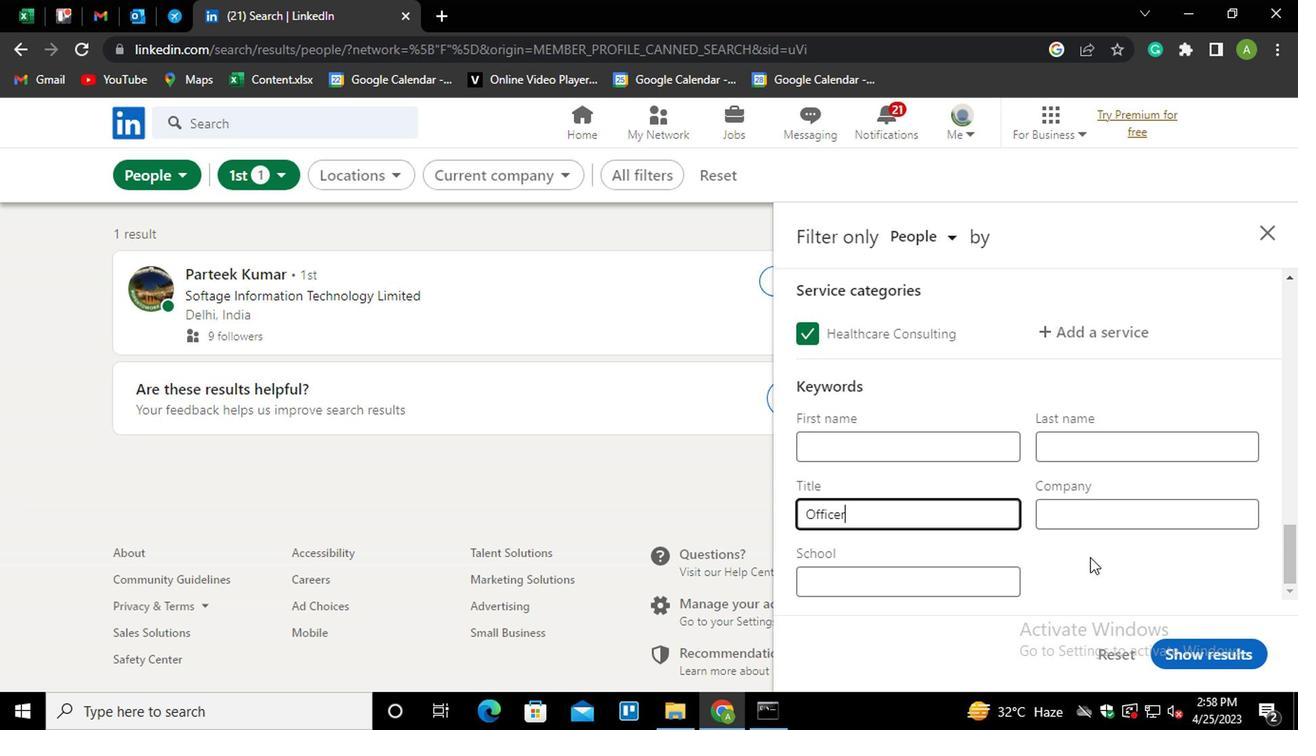 
Action: Mouse moved to (1195, 642)
Screenshot: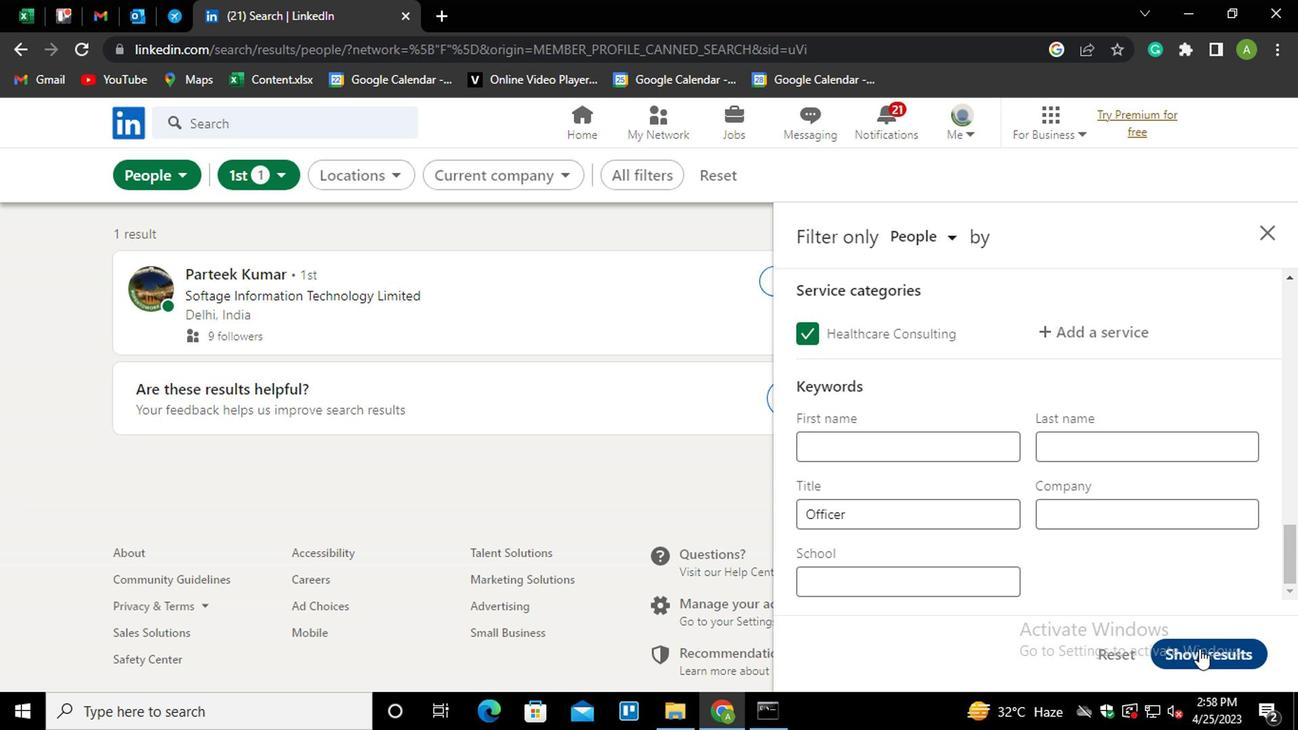 
Action: Mouse pressed left at (1195, 642)
Screenshot: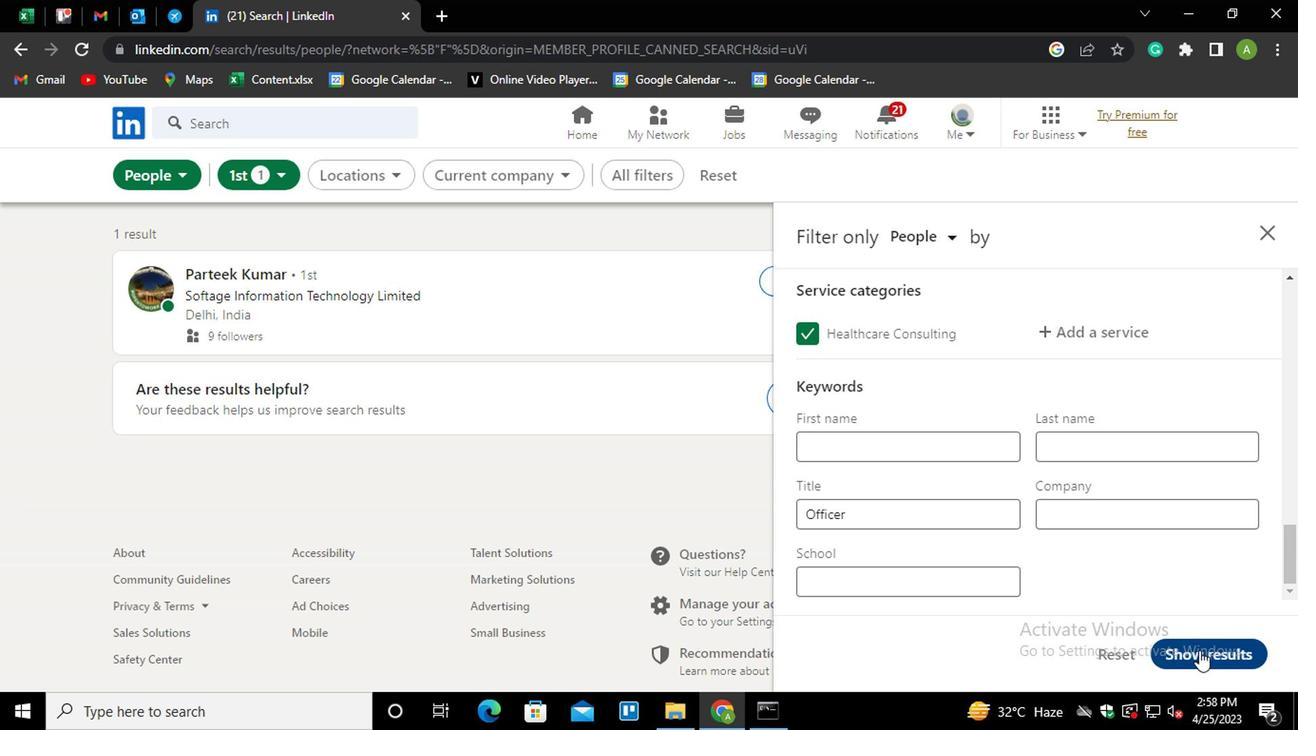 
Action: Mouse moved to (1105, 547)
Screenshot: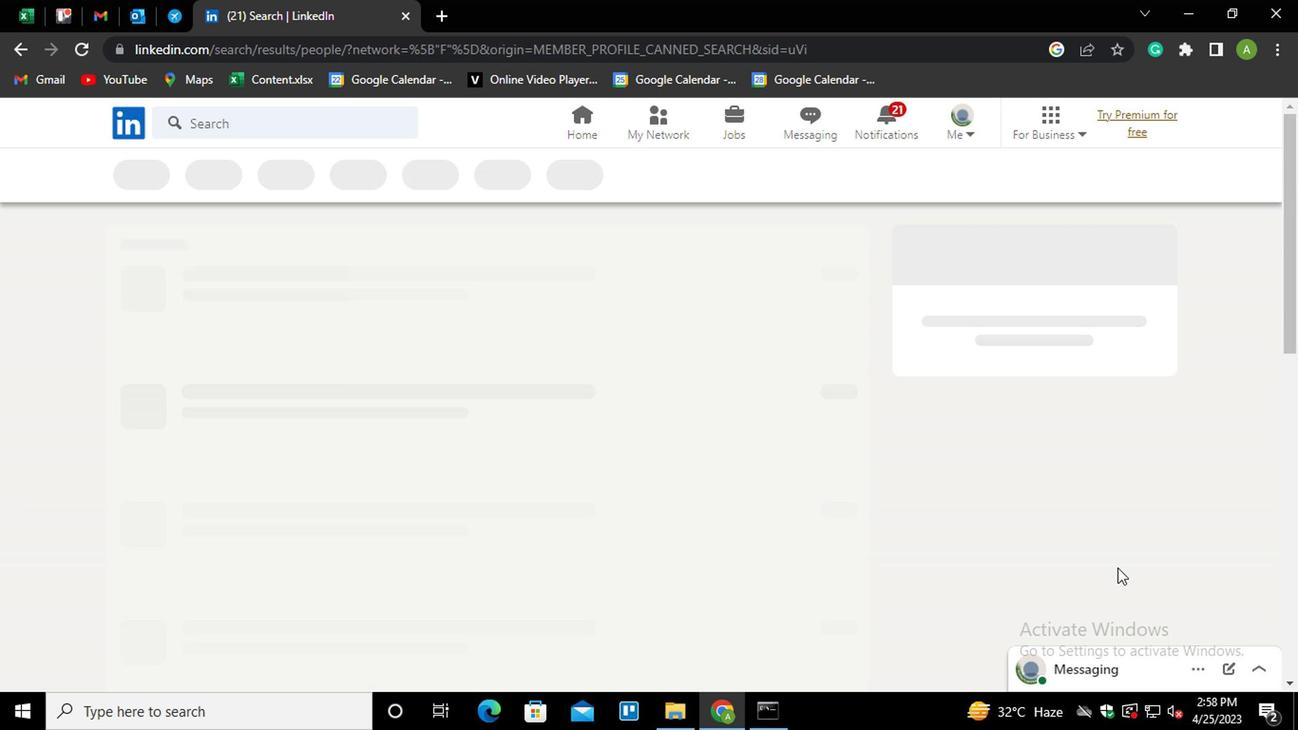 
